 Task: Find connections with filter location Quisqueya with filter topic #Leanstartupswith filter profile language German with filter current company PROVEN with filter school Maharashtra University of Health Sciences with filter industry Human Resources Services with filter service category Training with filter keywords title Office Manager
Action: Mouse moved to (360, 150)
Screenshot: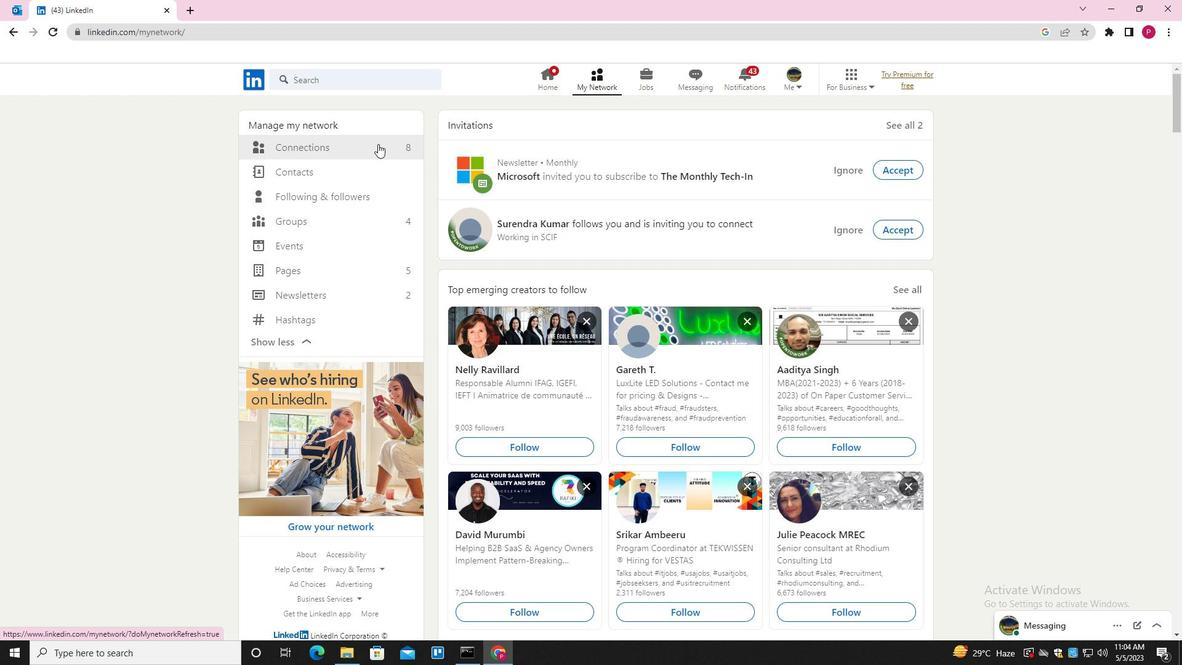 
Action: Mouse pressed left at (360, 150)
Screenshot: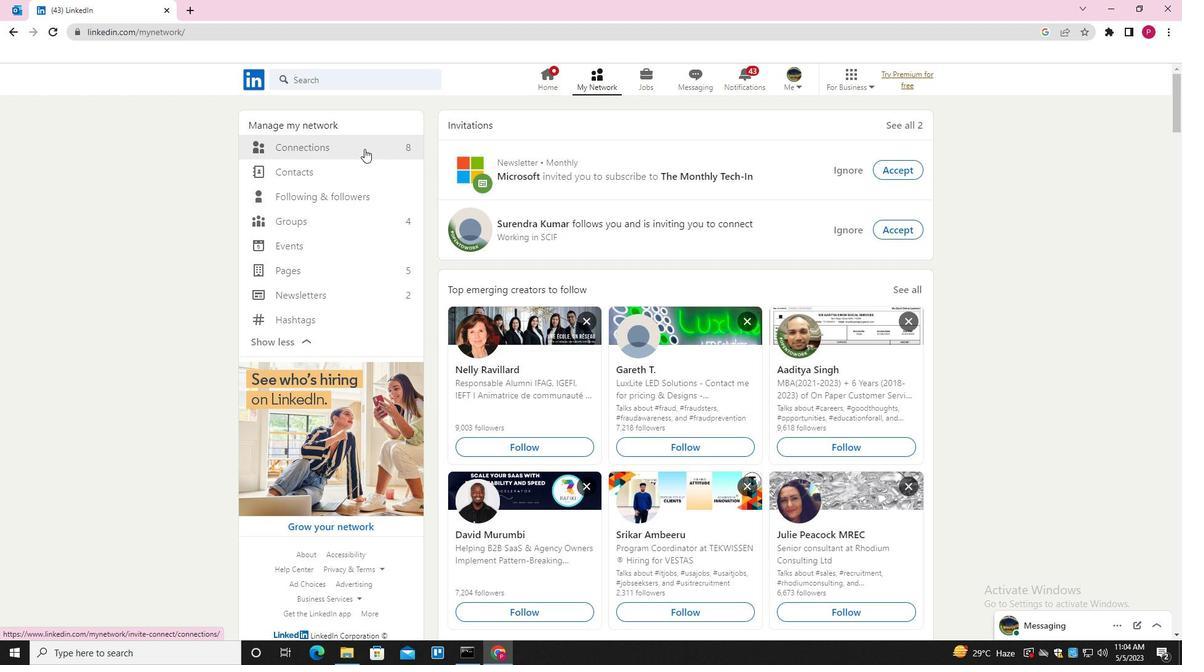 
Action: Mouse moved to (689, 149)
Screenshot: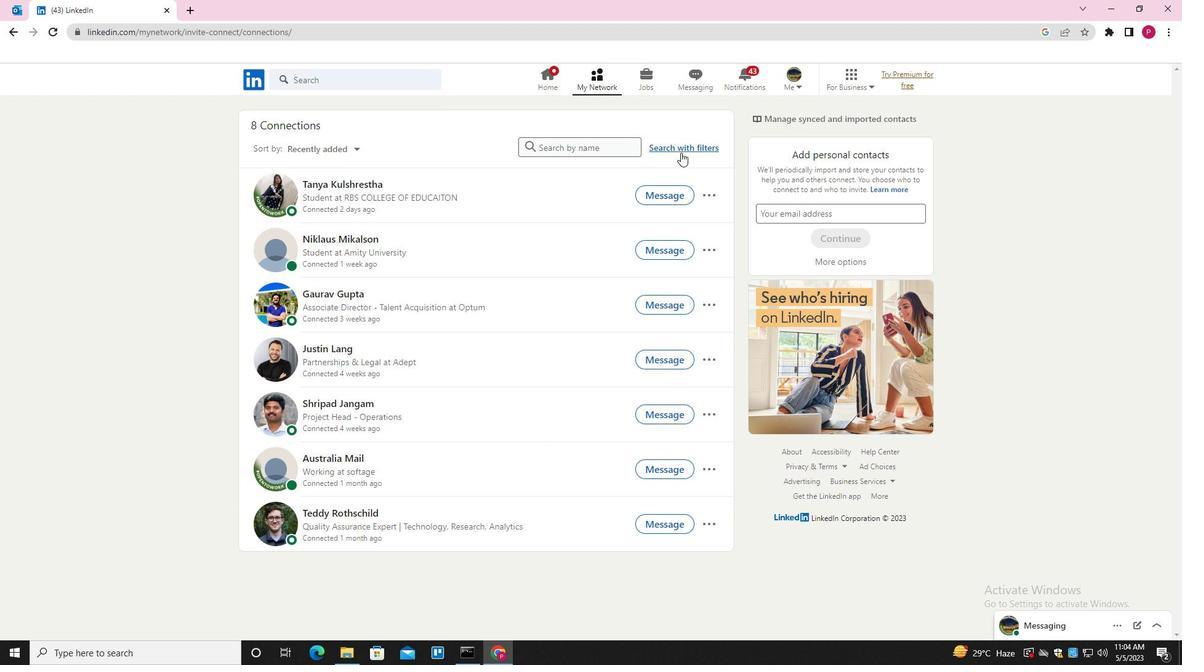 
Action: Mouse pressed left at (689, 149)
Screenshot: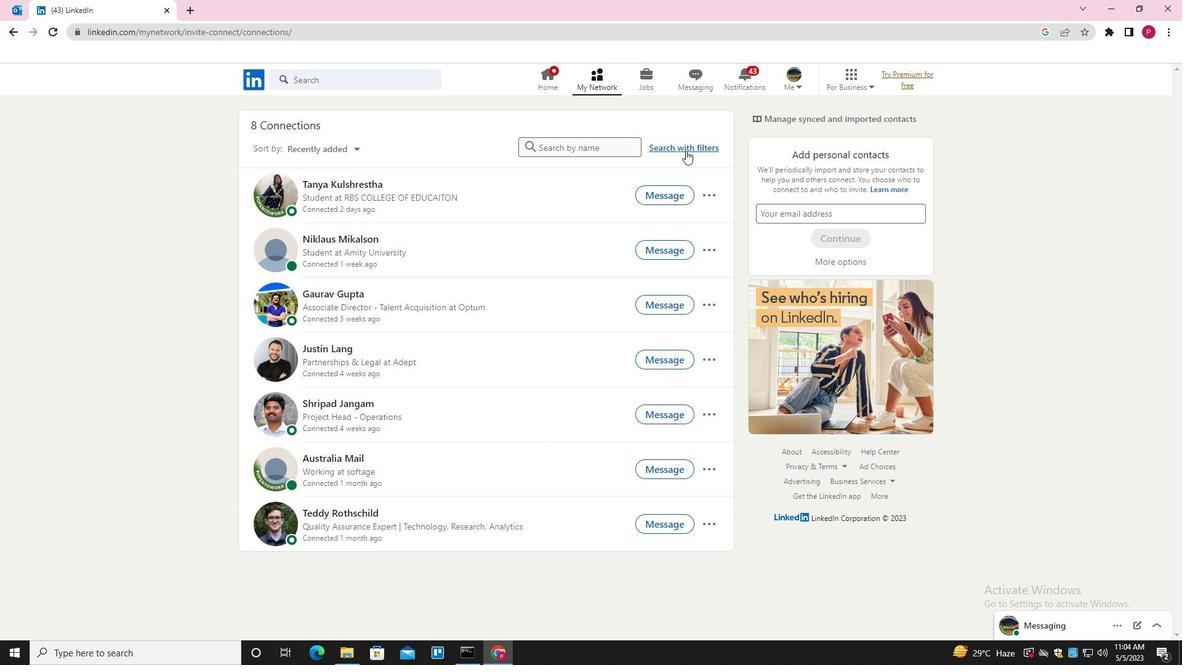 
Action: Mouse moved to (627, 115)
Screenshot: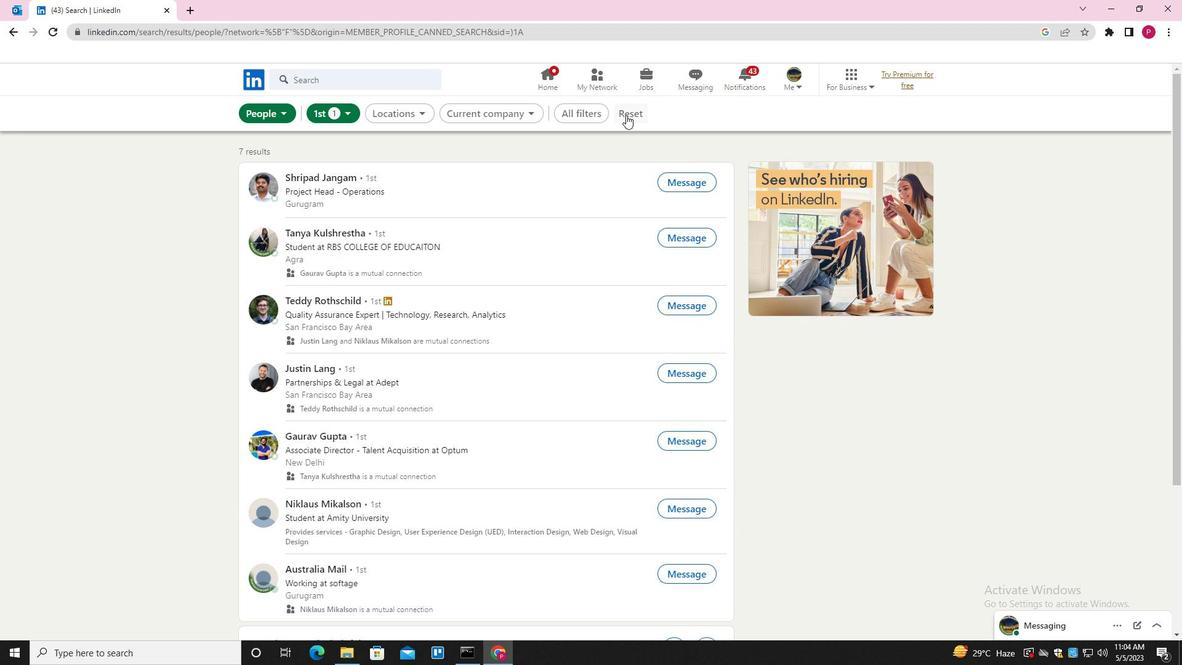 
Action: Mouse pressed left at (627, 115)
Screenshot: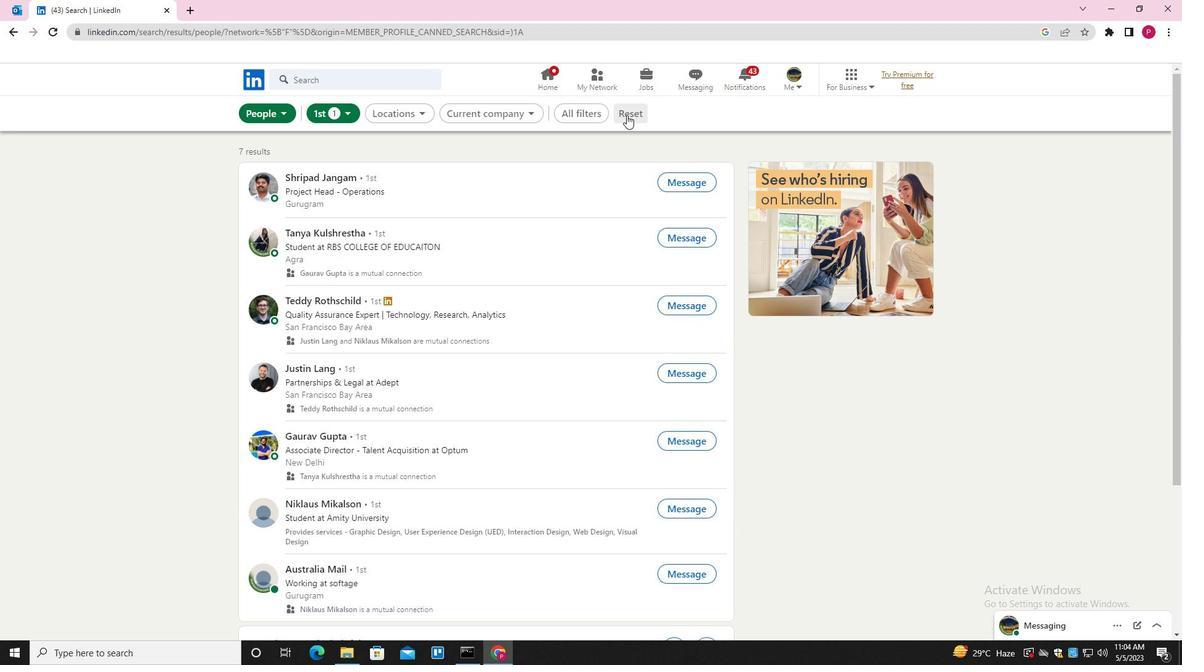 
Action: Mouse moved to (609, 115)
Screenshot: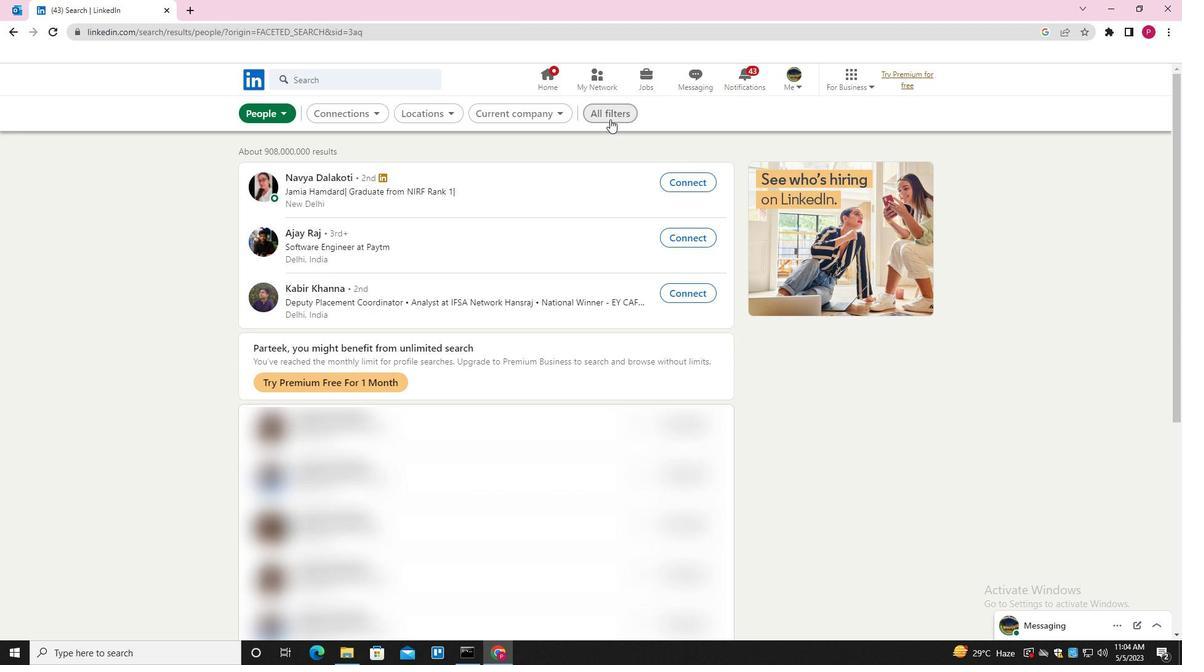 
Action: Mouse pressed left at (609, 115)
Screenshot: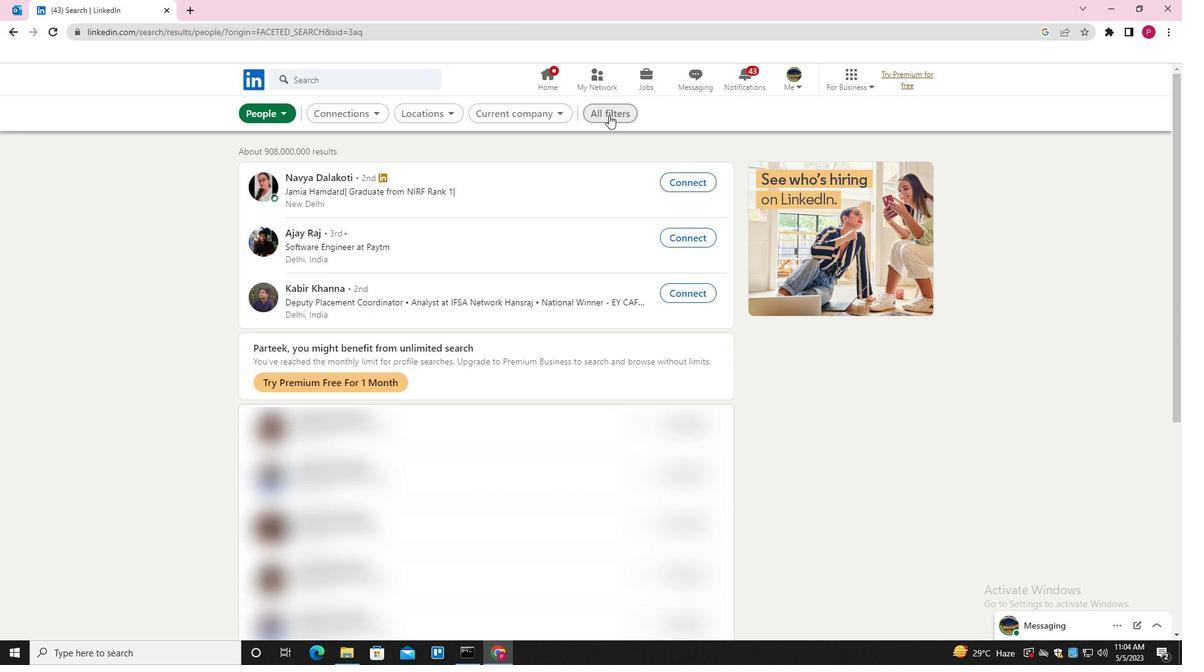 
Action: Mouse moved to (896, 250)
Screenshot: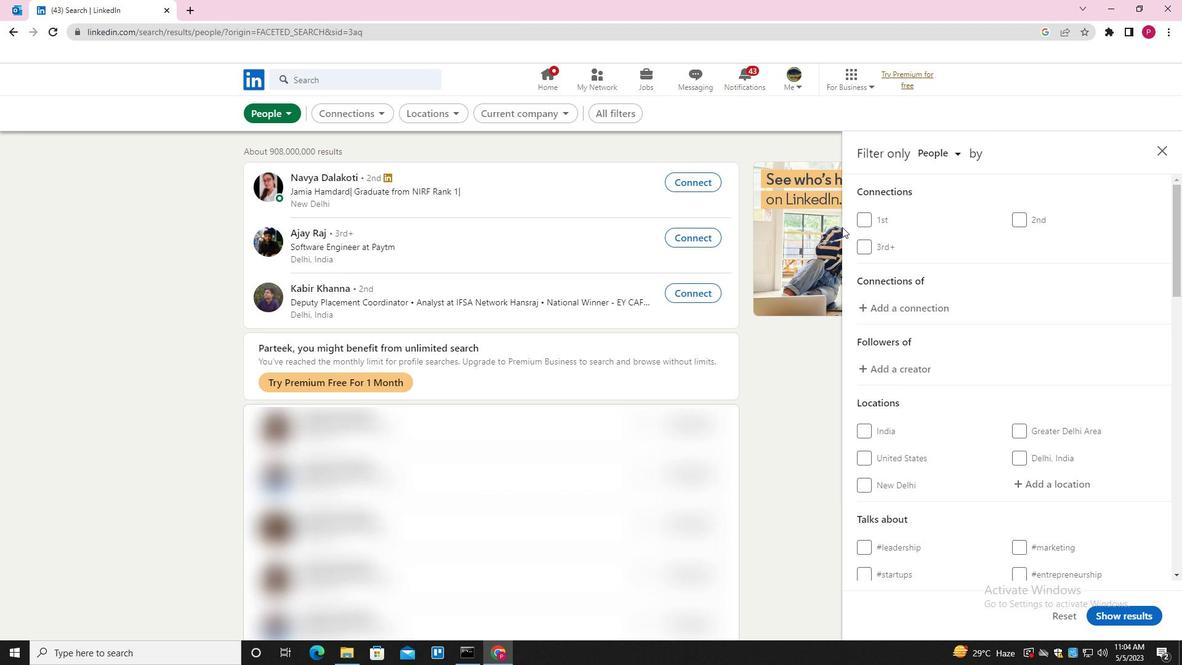 
Action: Mouse scrolled (896, 249) with delta (0, 0)
Screenshot: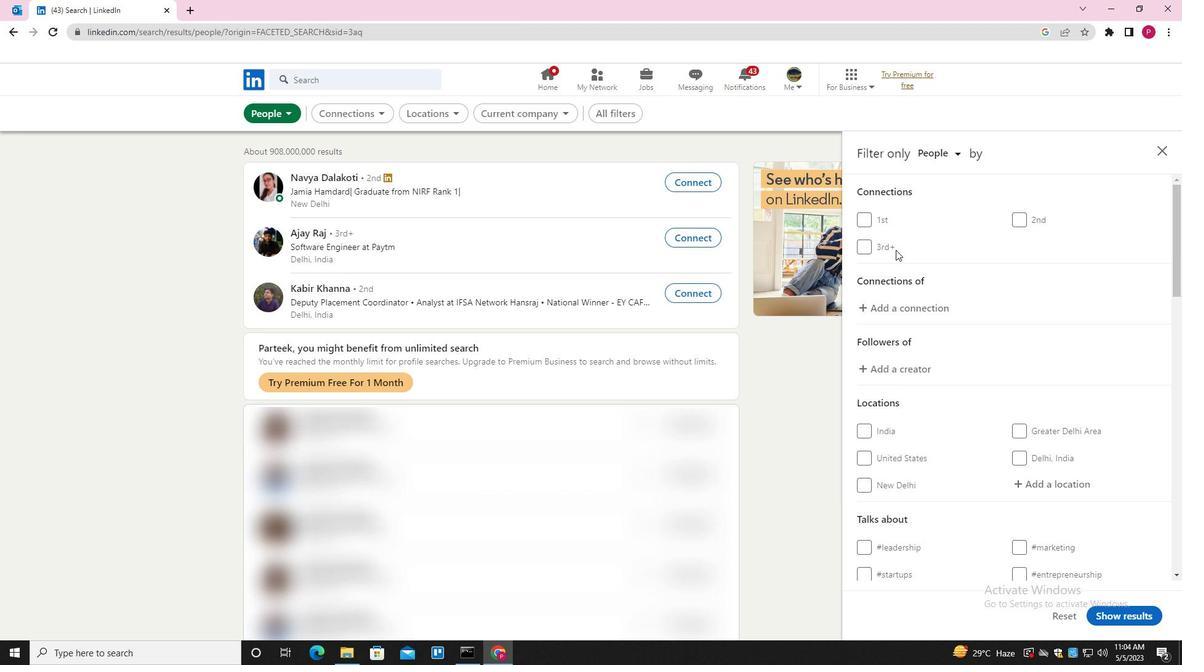 
Action: Mouse moved to (896, 250)
Screenshot: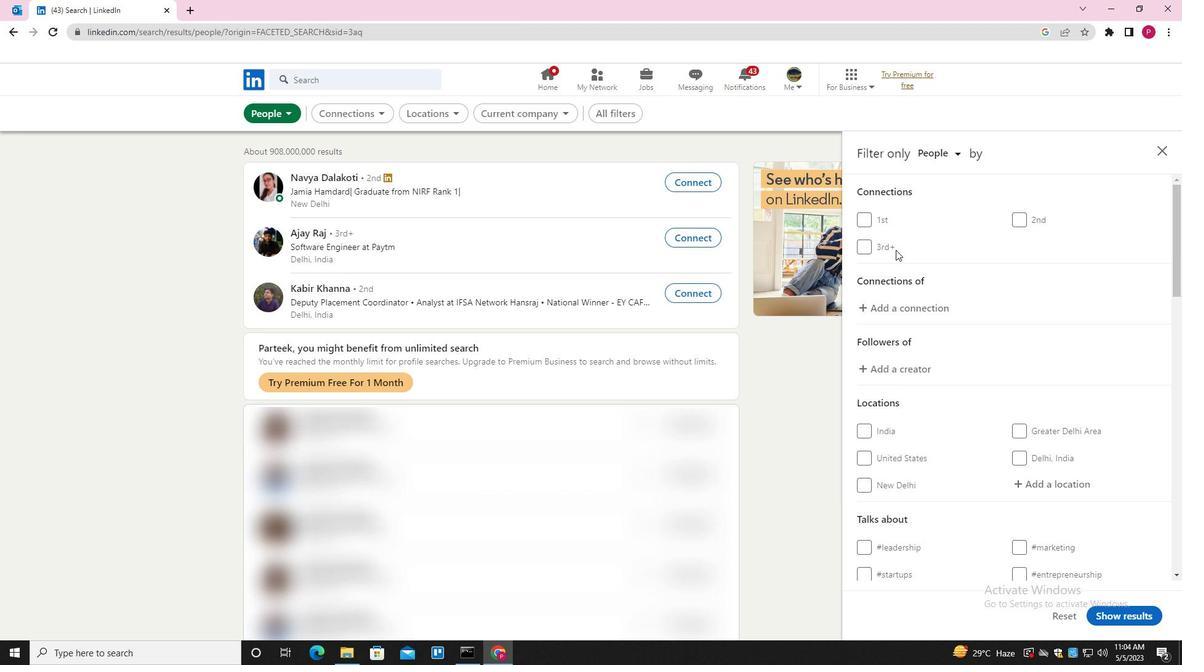 
Action: Mouse scrolled (896, 249) with delta (0, 0)
Screenshot: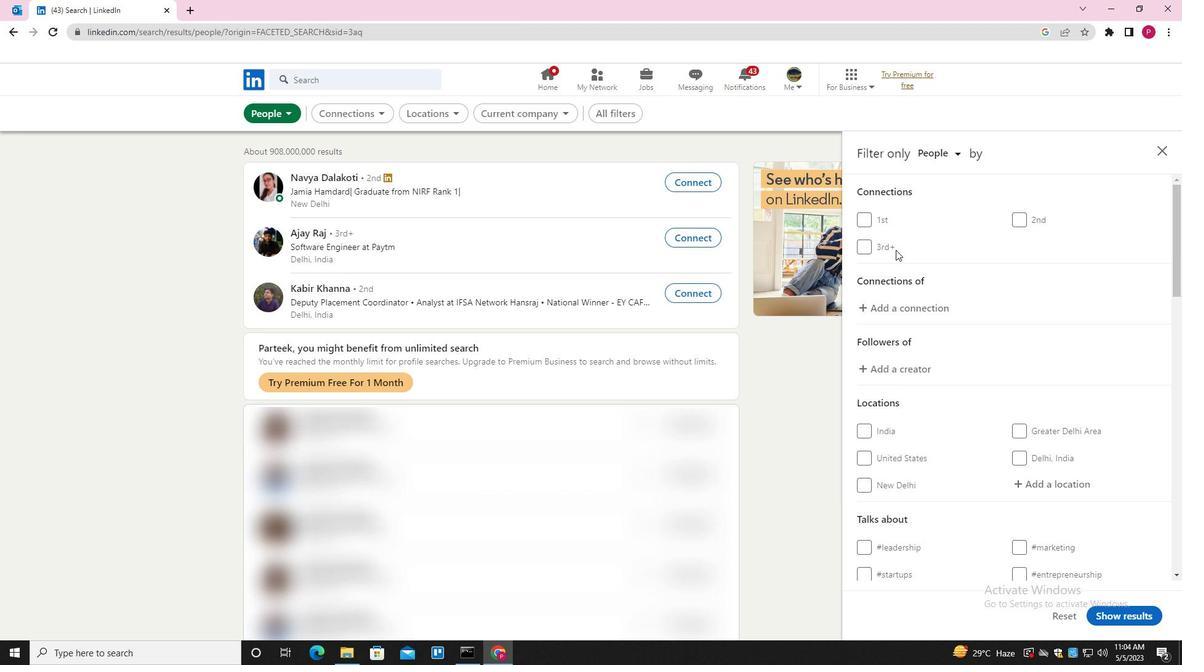 
Action: Mouse moved to (1058, 359)
Screenshot: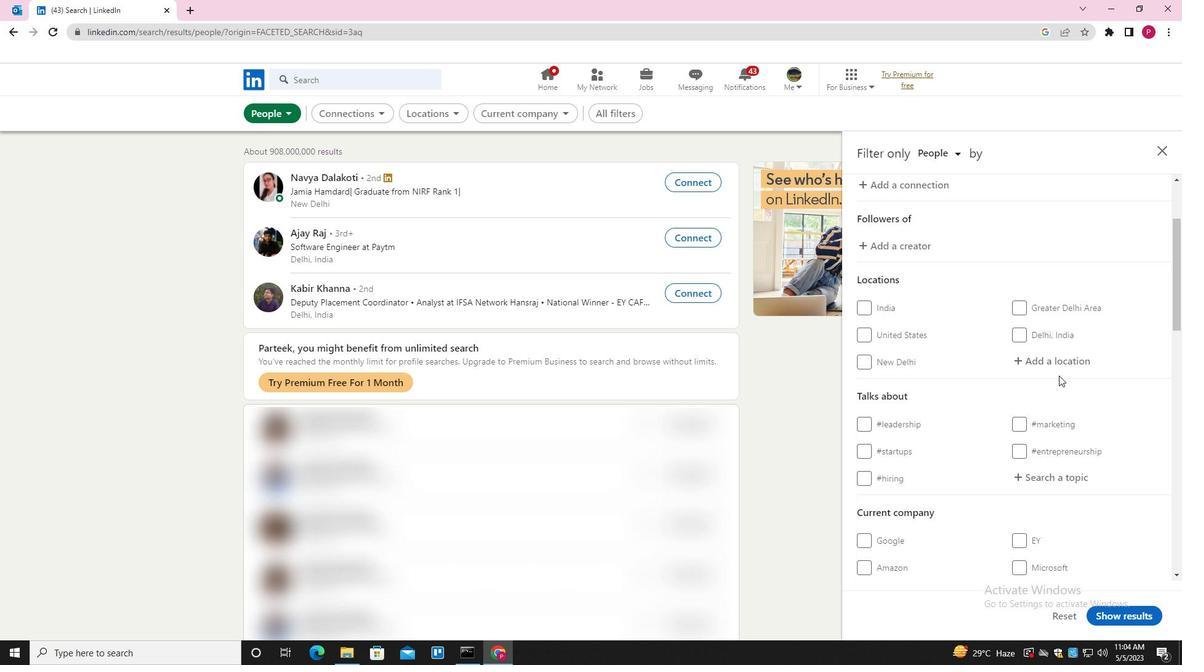 
Action: Mouse pressed left at (1058, 359)
Screenshot: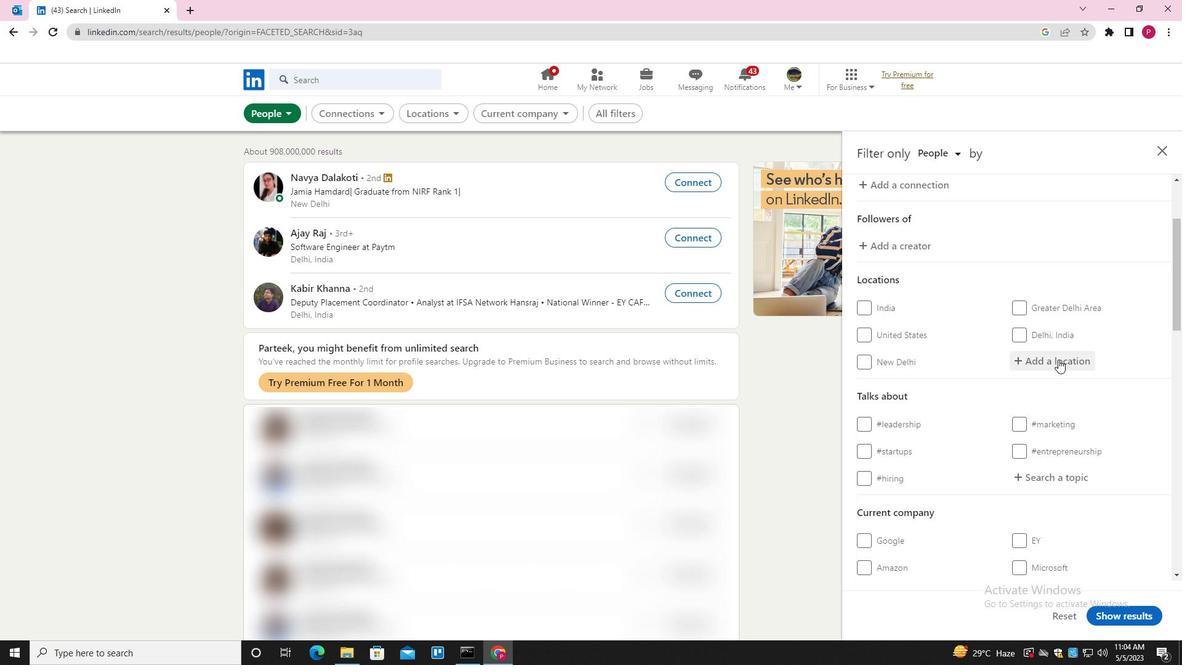 
Action: Key pressed <Key.shift>QUISQUEYA
Screenshot: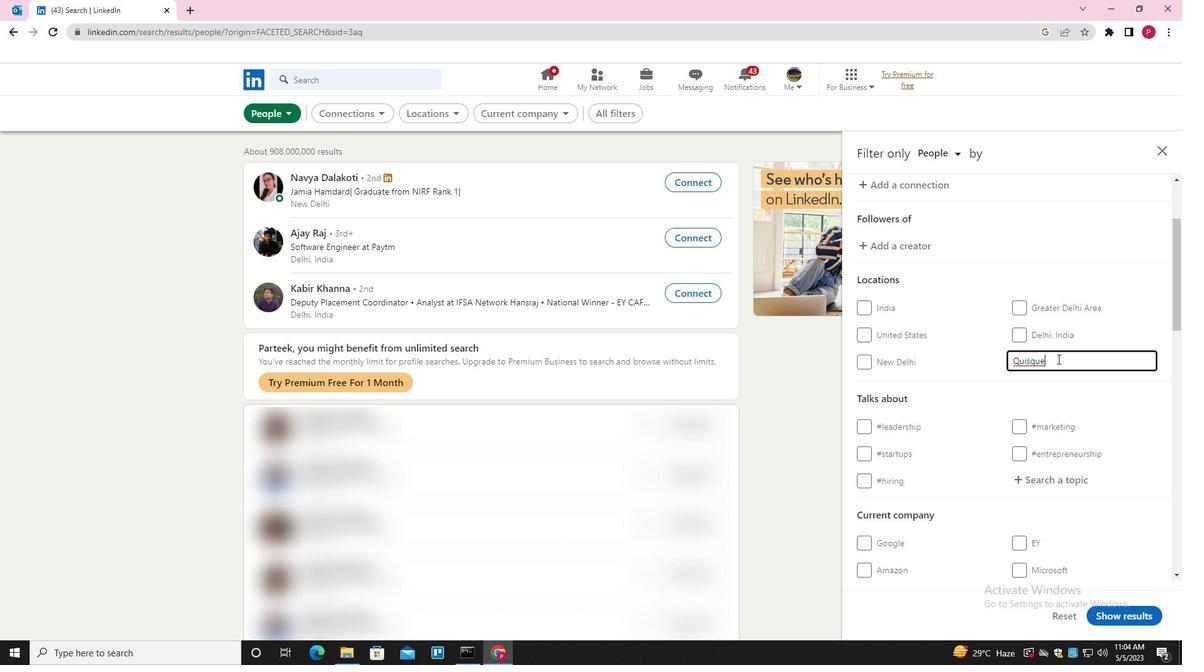 
Action: Mouse moved to (1036, 375)
Screenshot: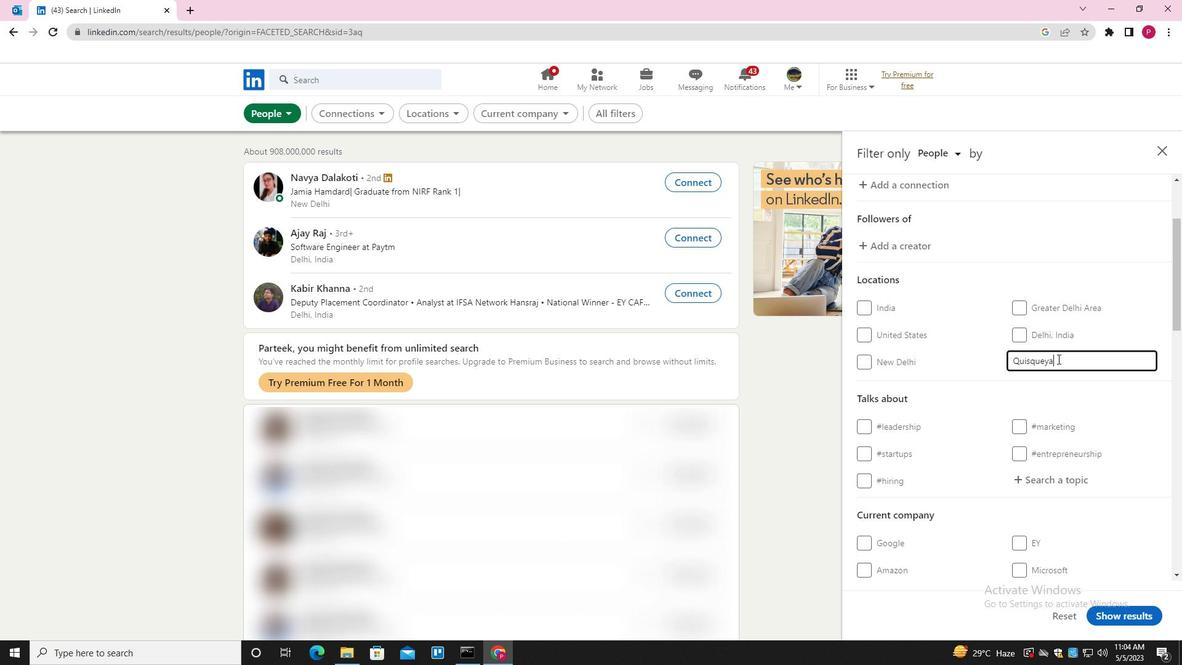 
Action: Mouse scrolled (1036, 375) with delta (0, 0)
Screenshot: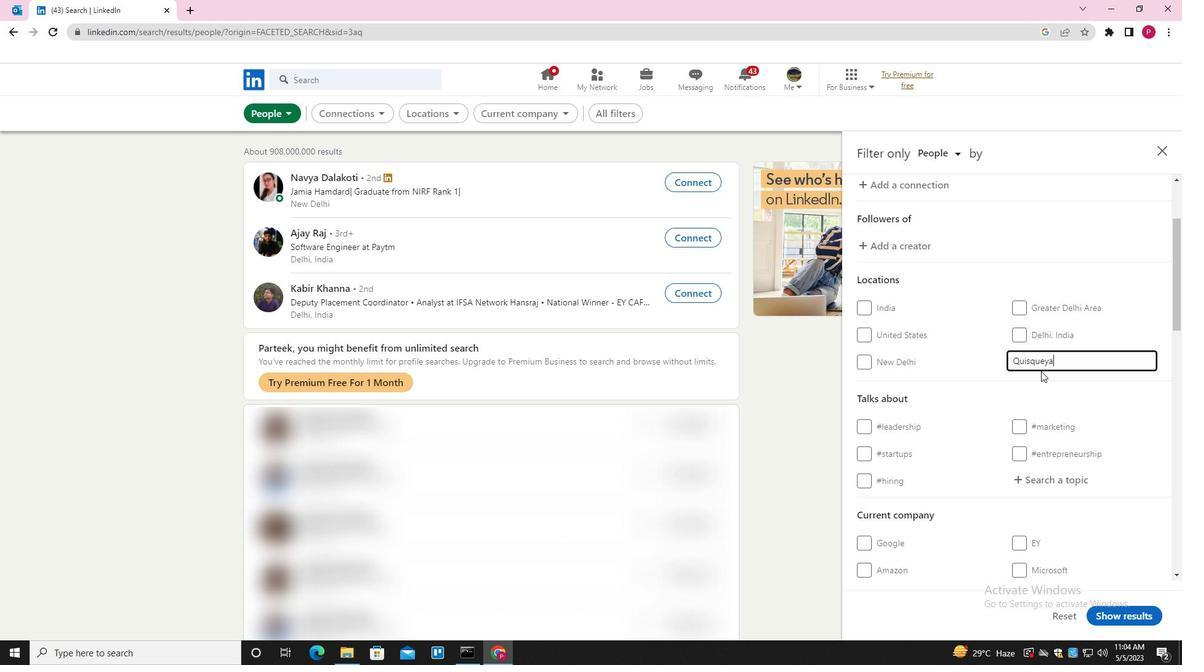
Action: Mouse scrolled (1036, 375) with delta (0, 0)
Screenshot: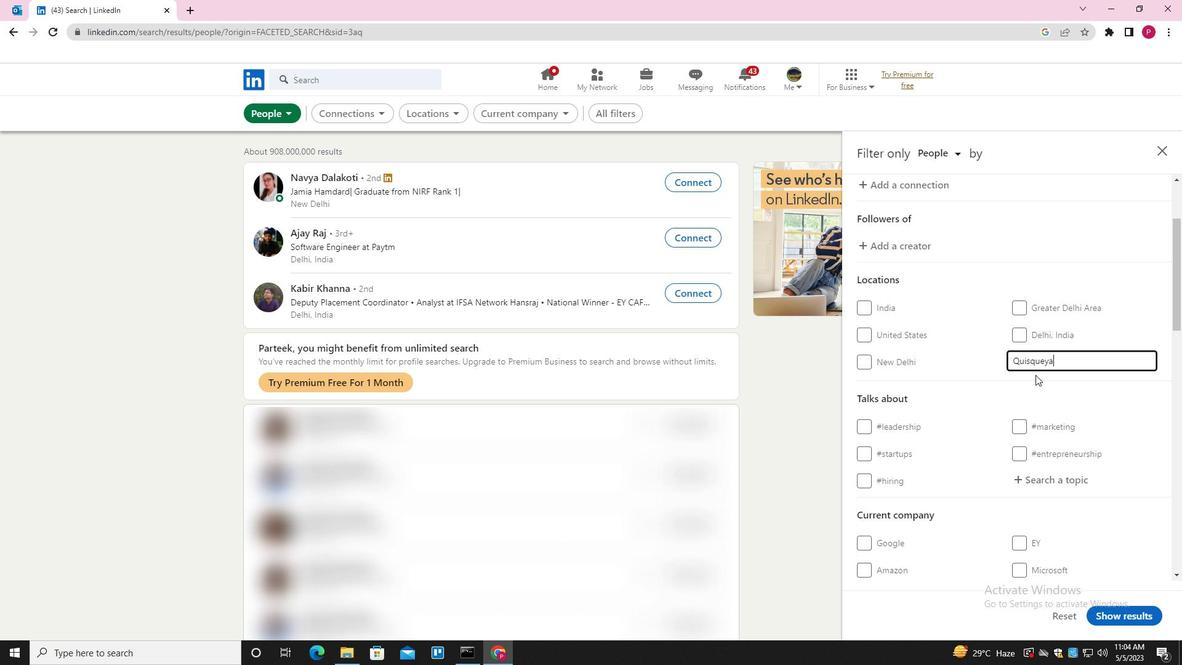 
Action: Mouse moved to (1055, 354)
Screenshot: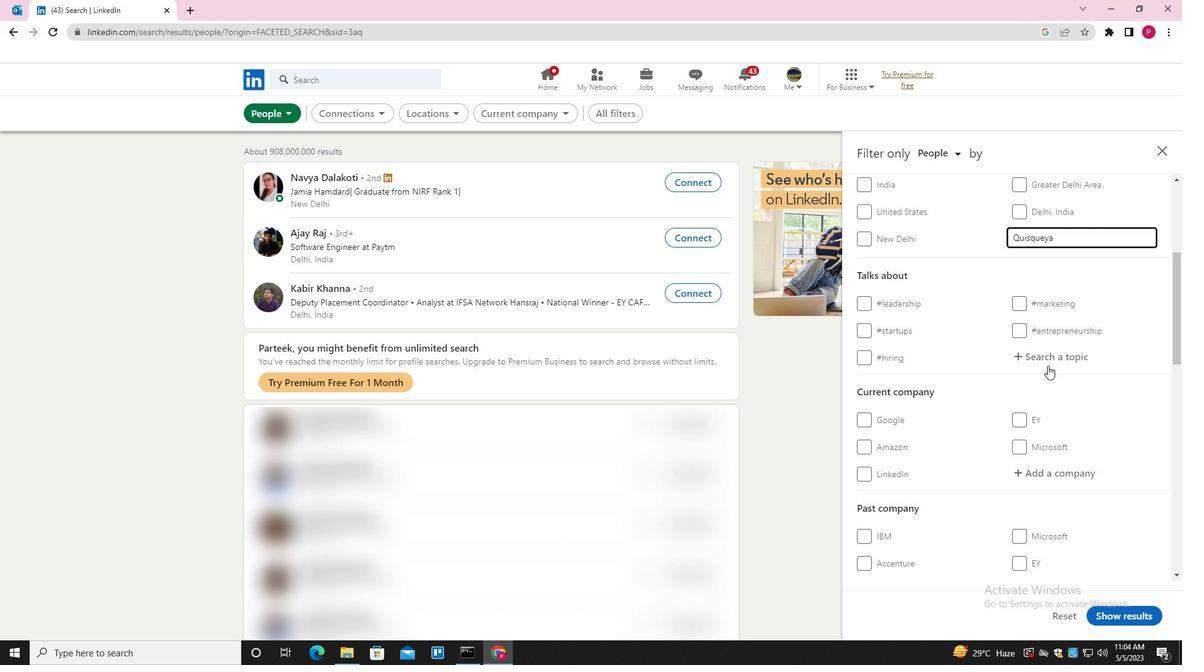 
Action: Mouse pressed left at (1055, 354)
Screenshot: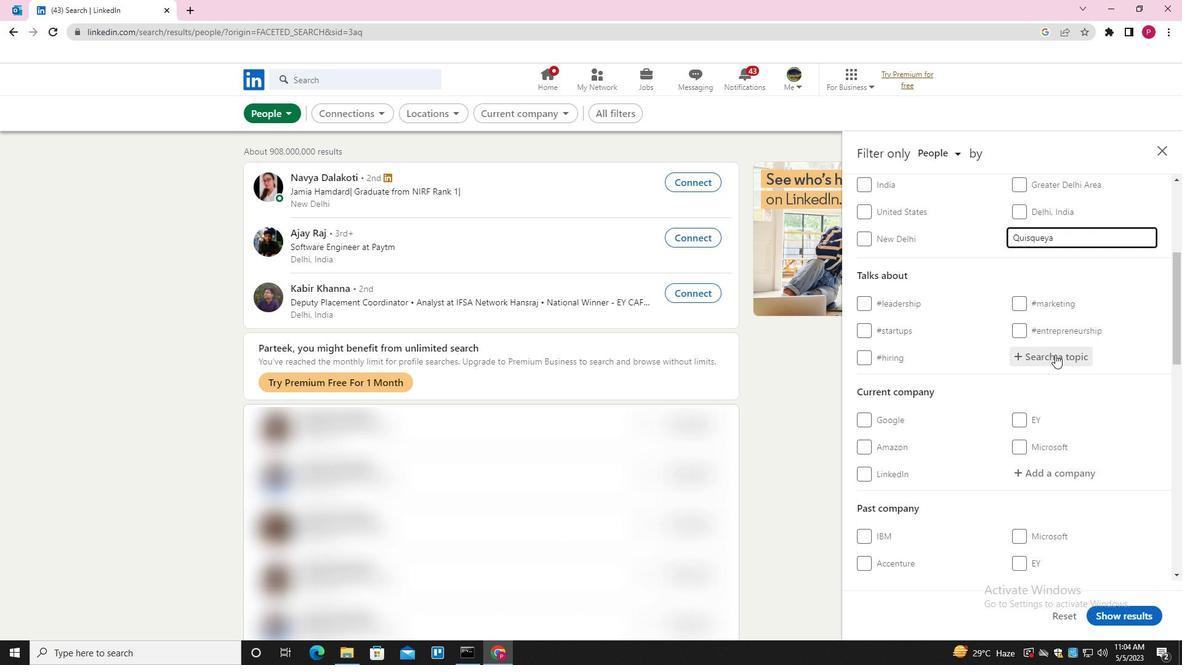 
Action: Mouse moved to (1055, 354)
Screenshot: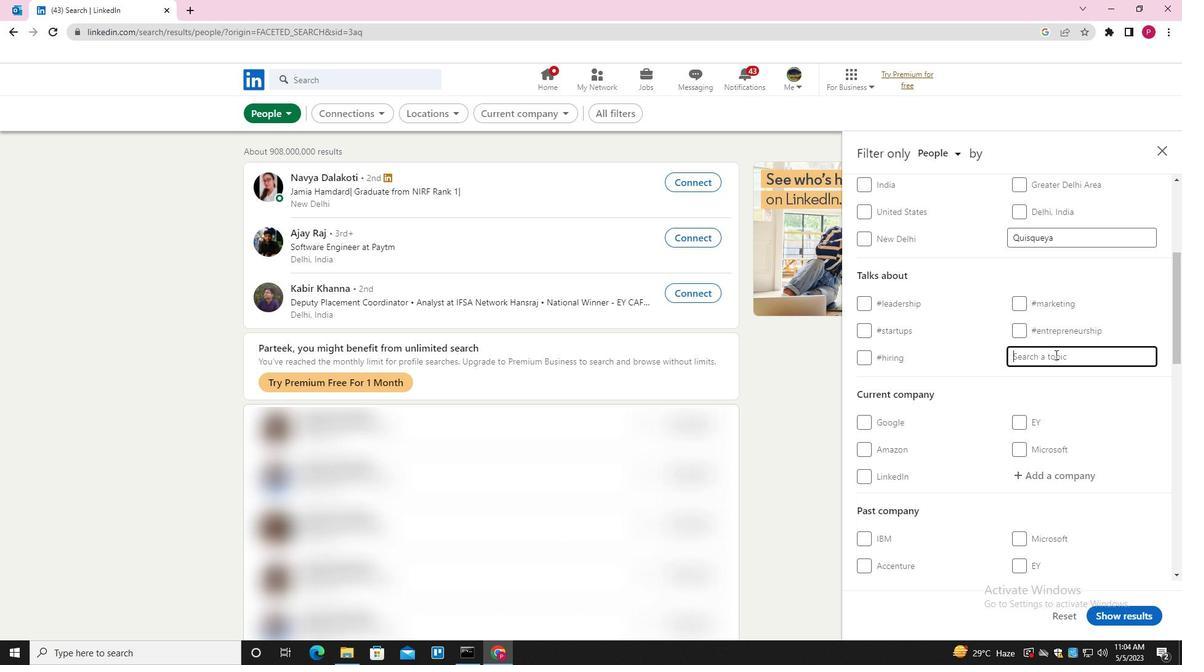 
Action: Mouse scrolled (1055, 353) with delta (0, 0)
Screenshot: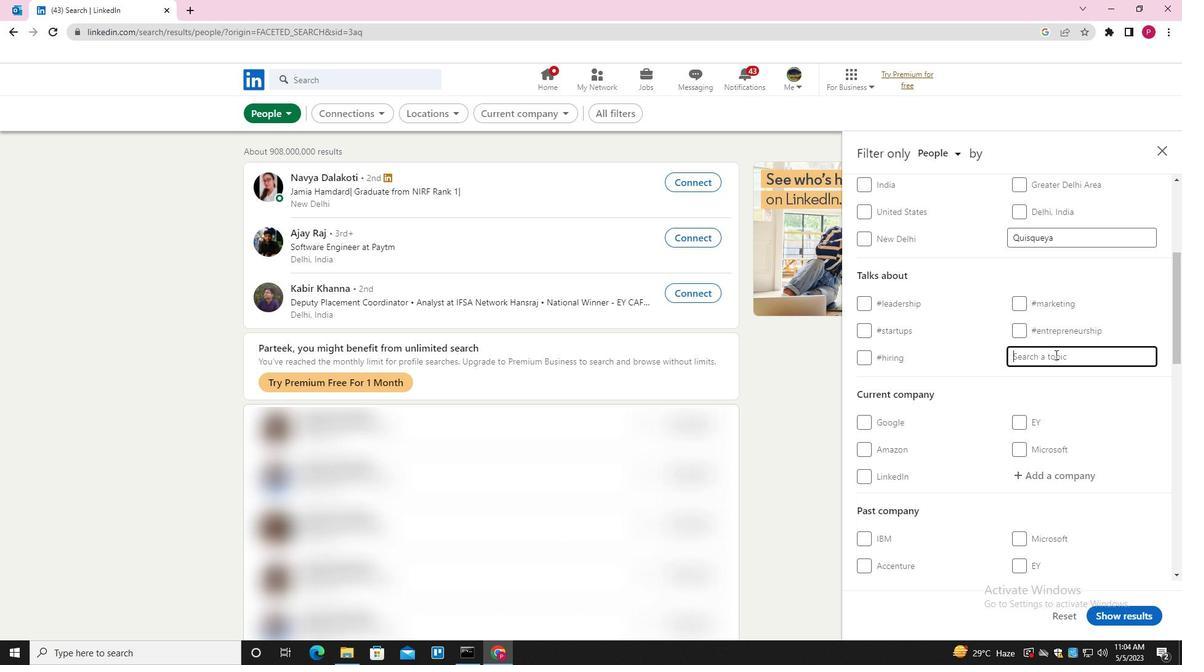
Action: Mouse moved to (1047, 348)
Screenshot: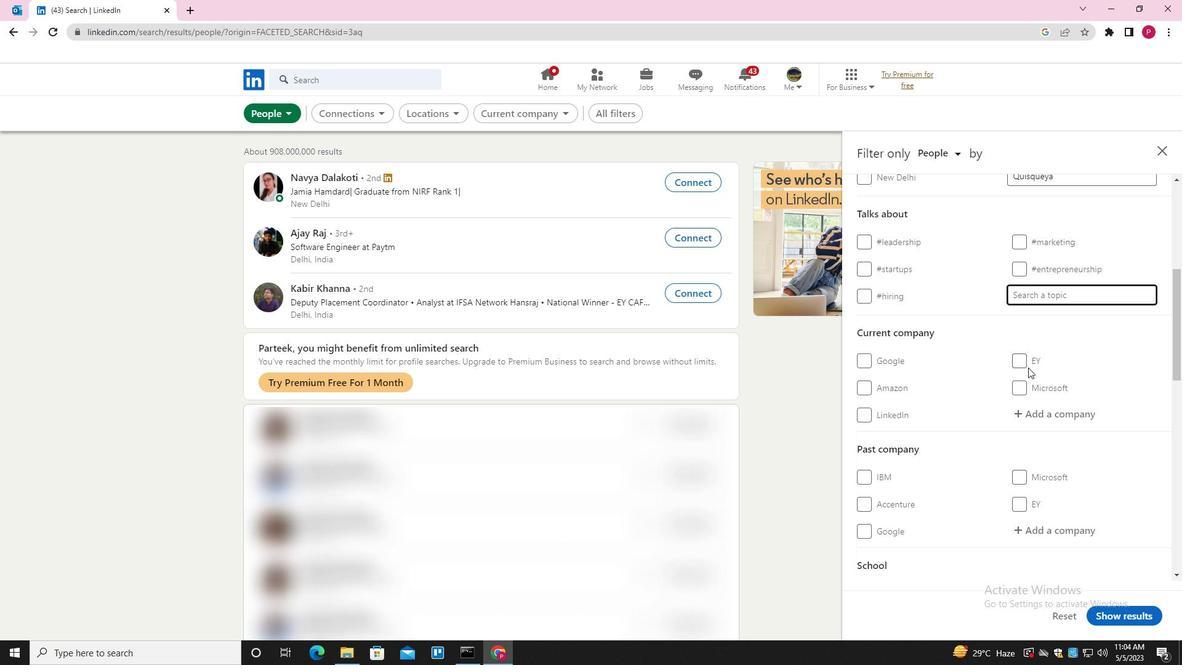 
Action: Key pressed LEANSTARTUPS<Key.down><Key.enter>
Screenshot: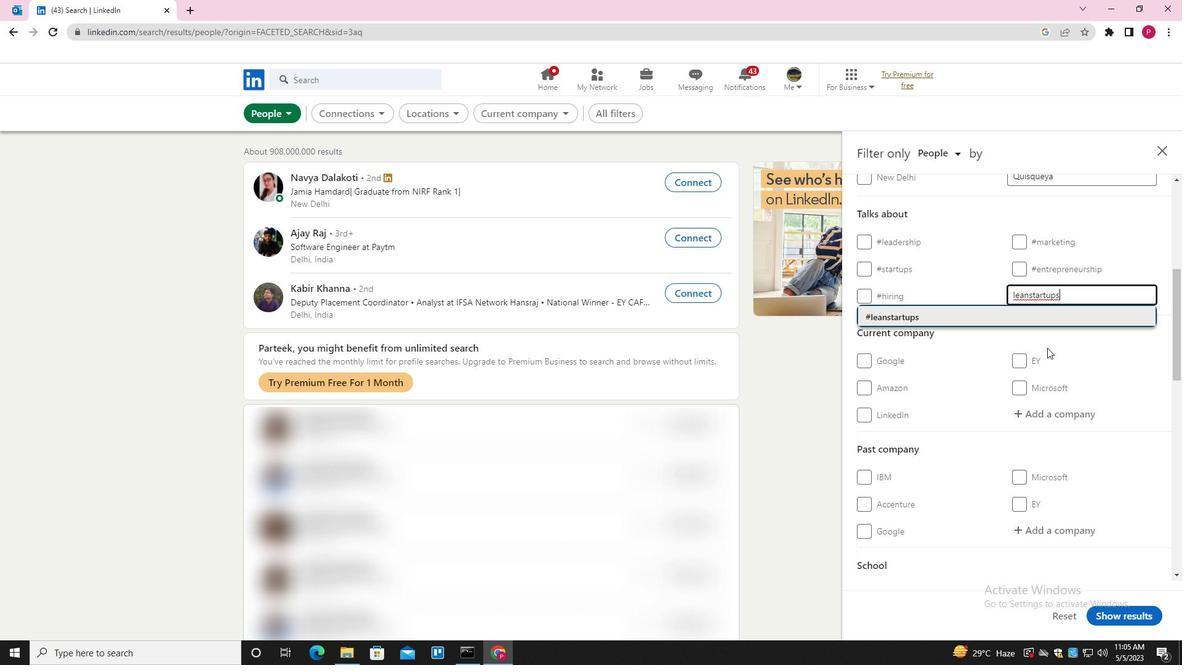 
Action: Mouse moved to (1003, 330)
Screenshot: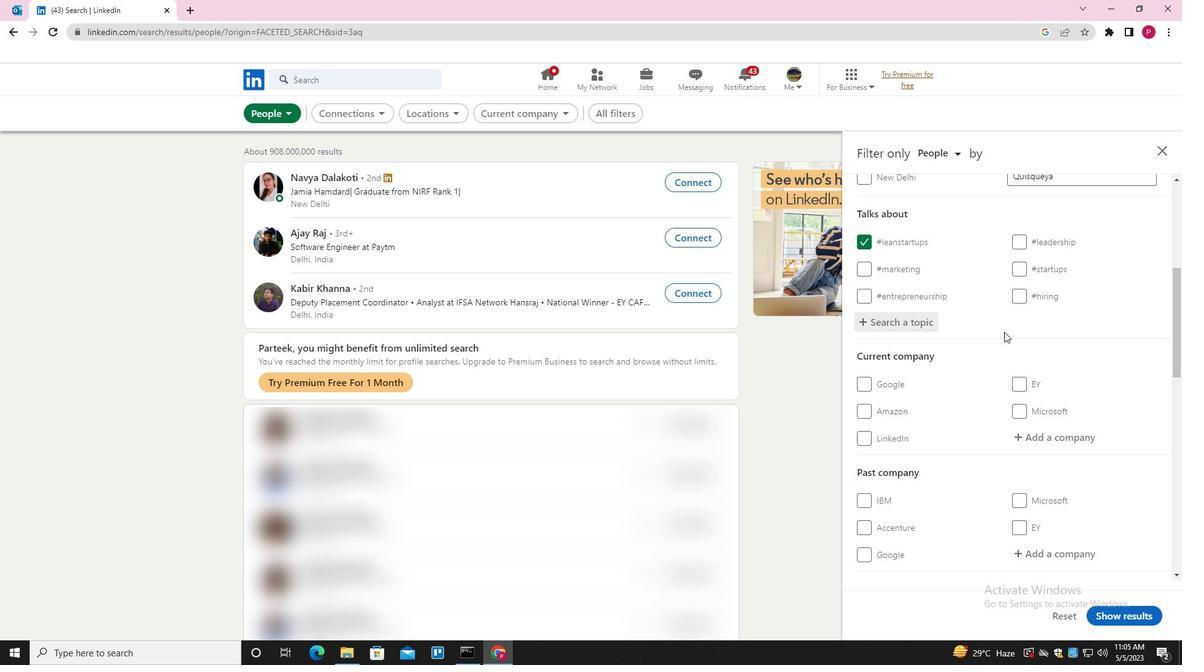
Action: Mouse scrolled (1003, 330) with delta (0, 0)
Screenshot: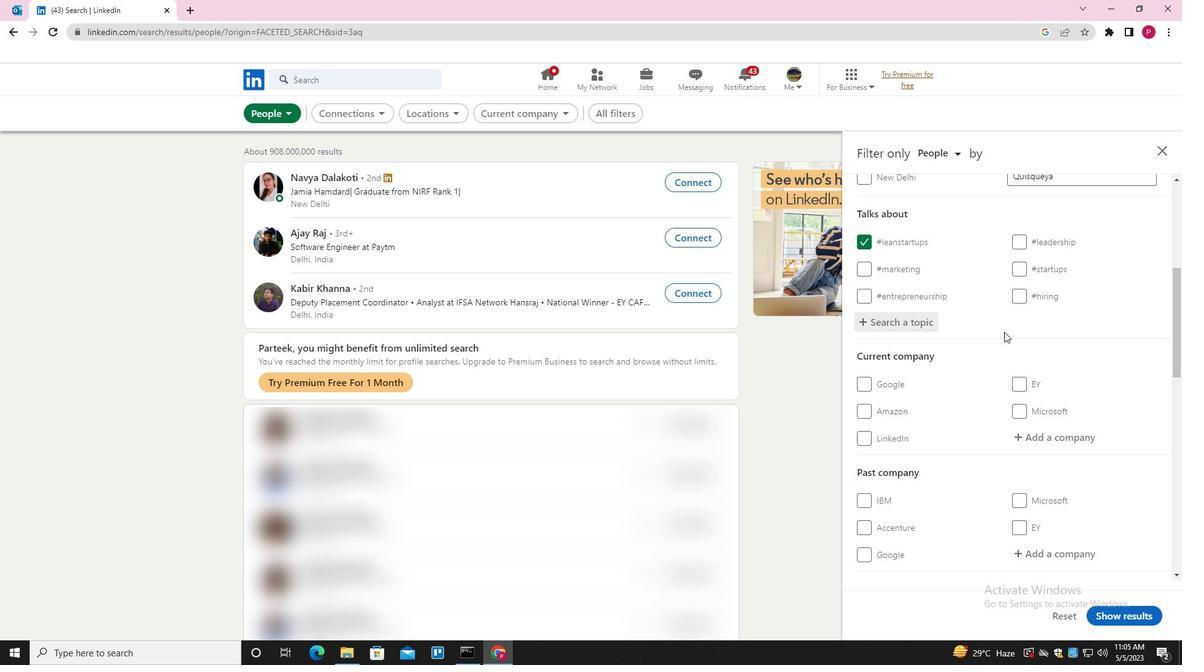 
Action: Mouse moved to (1002, 328)
Screenshot: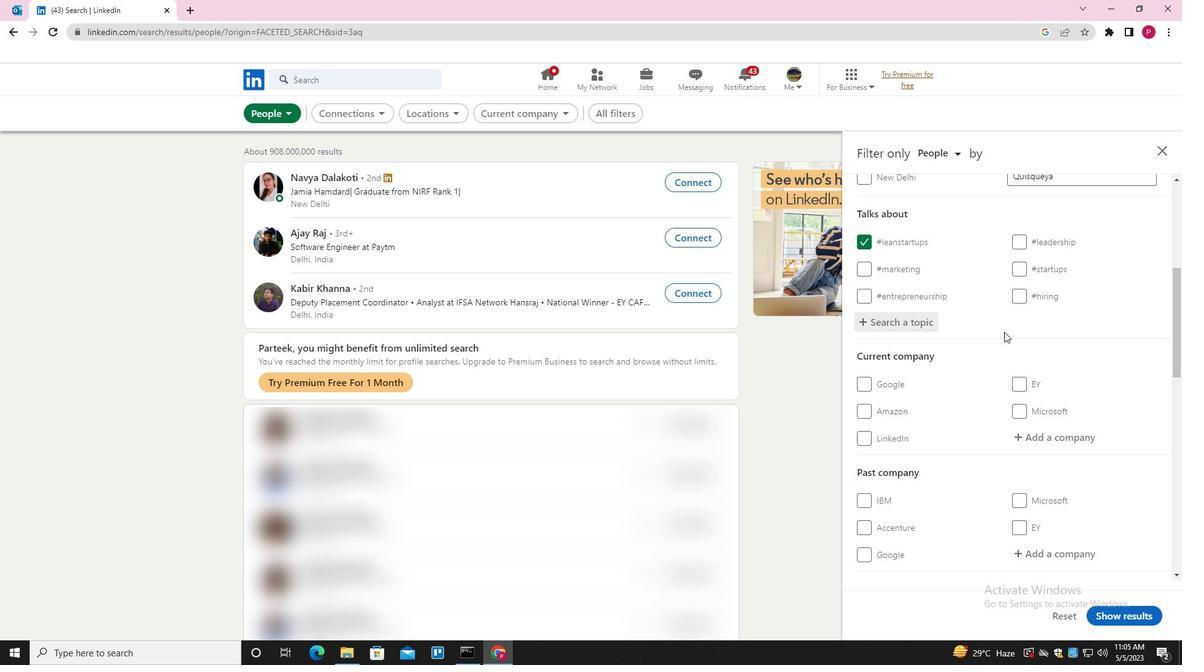 
Action: Mouse scrolled (1002, 327) with delta (0, 0)
Screenshot: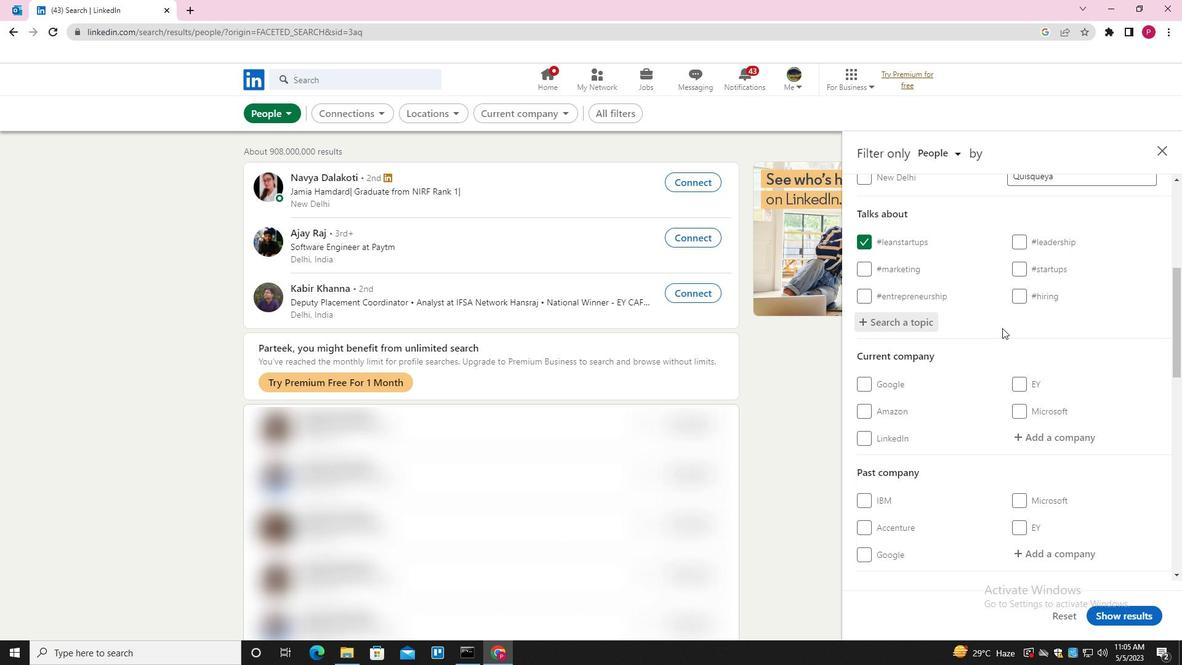
Action: Mouse moved to (985, 312)
Screenshot: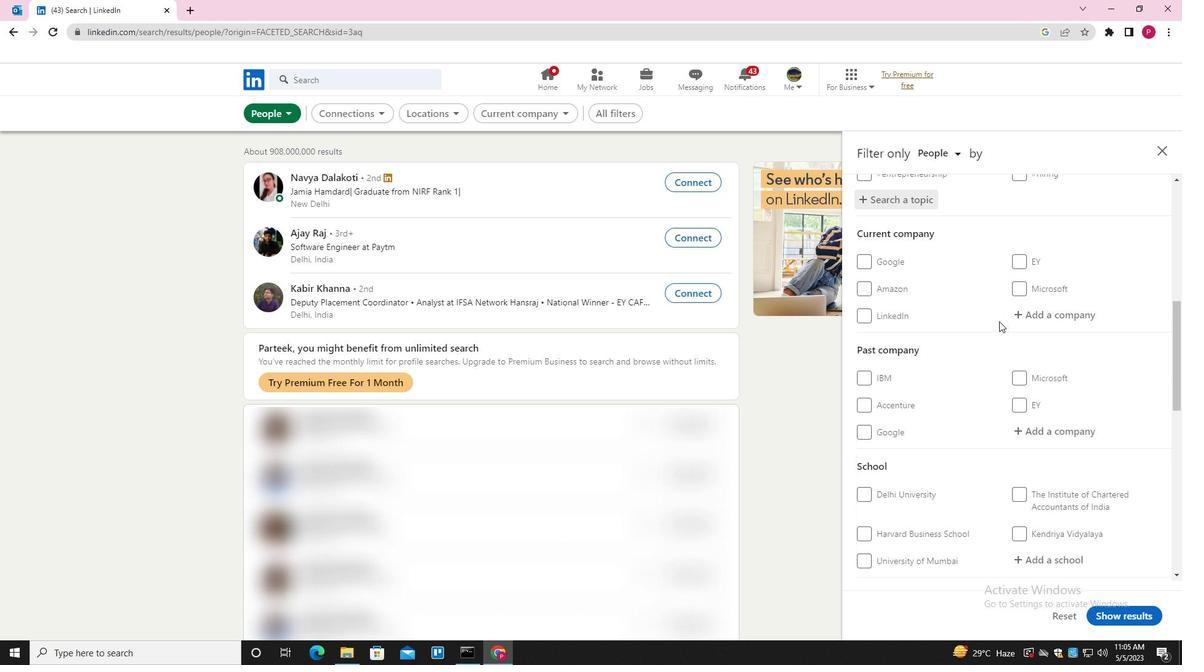 
Action: Mouse scrolled (985, 311) with delta (0, 0)
Screenshot: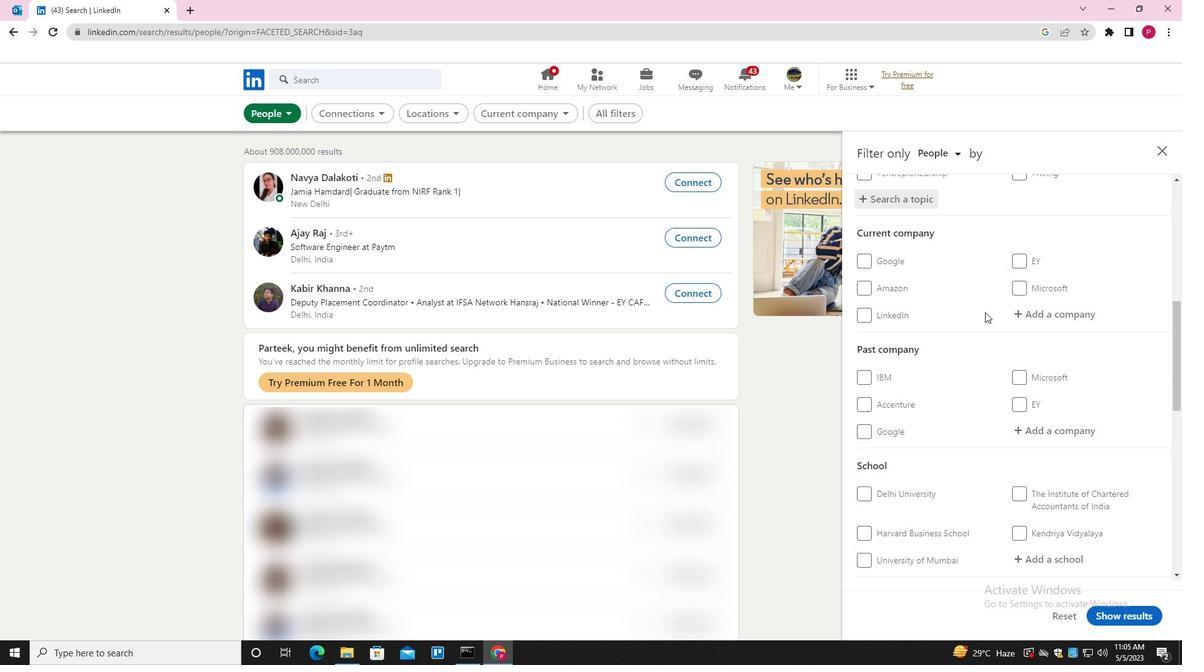 
Action: Mouse scrolled (985, 311) with delta (0, 0)
Screenshot: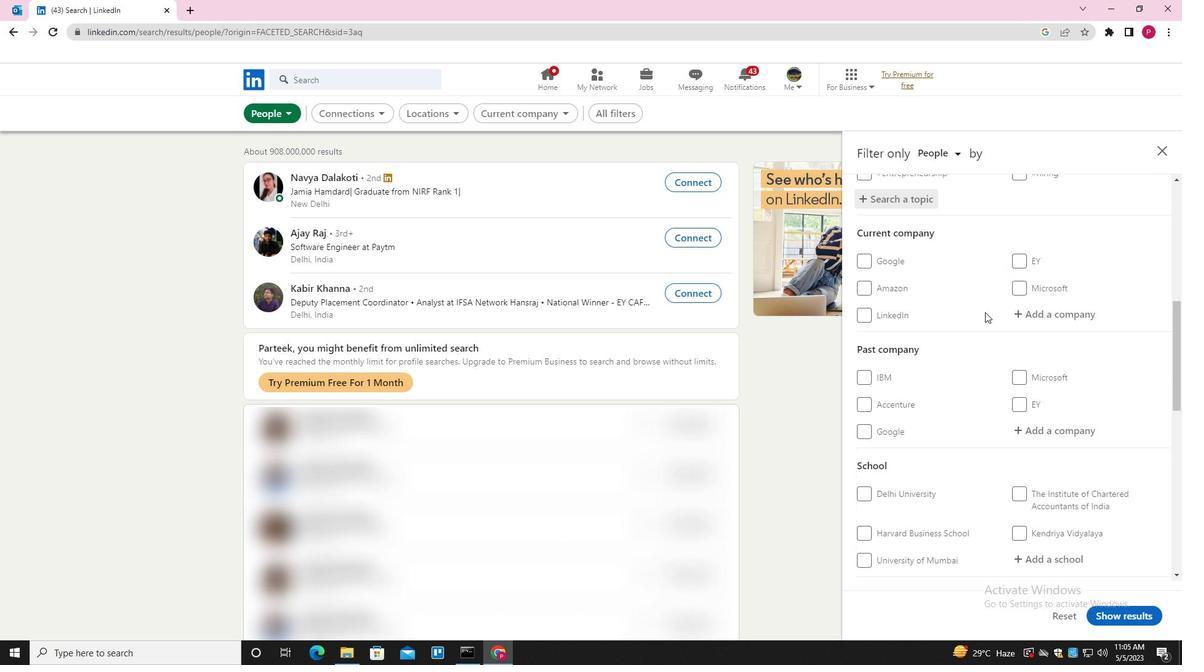 
Action: Mouse scrolled (985, 311) with delta (0, 0)
Screenshot: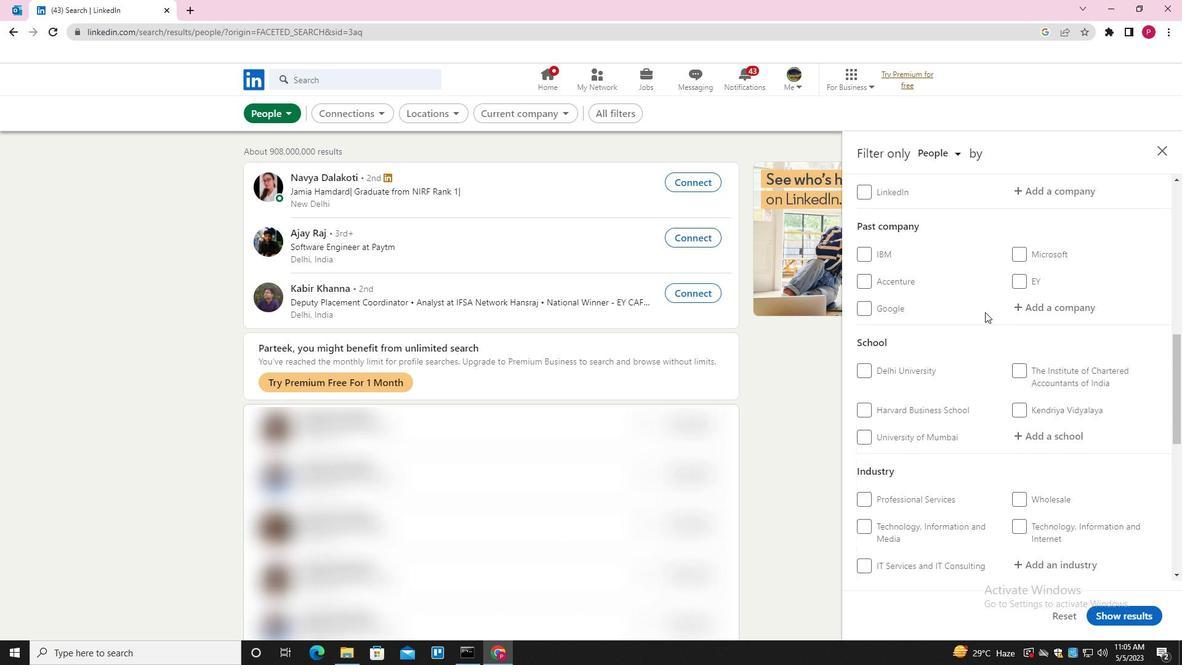 
Action: Mouse scrolled (985, 311) with delta (0, 0)
Screenshot: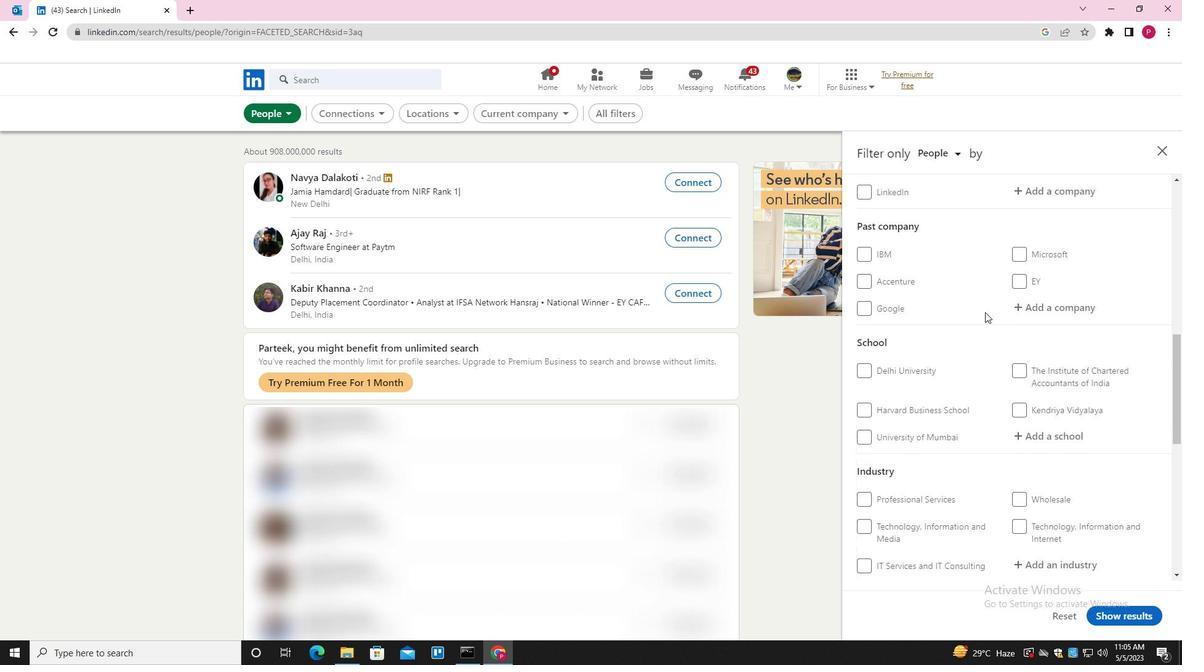 
Action: Mouse scrolled (985, 311) with delta (0, 0)
Screenshot: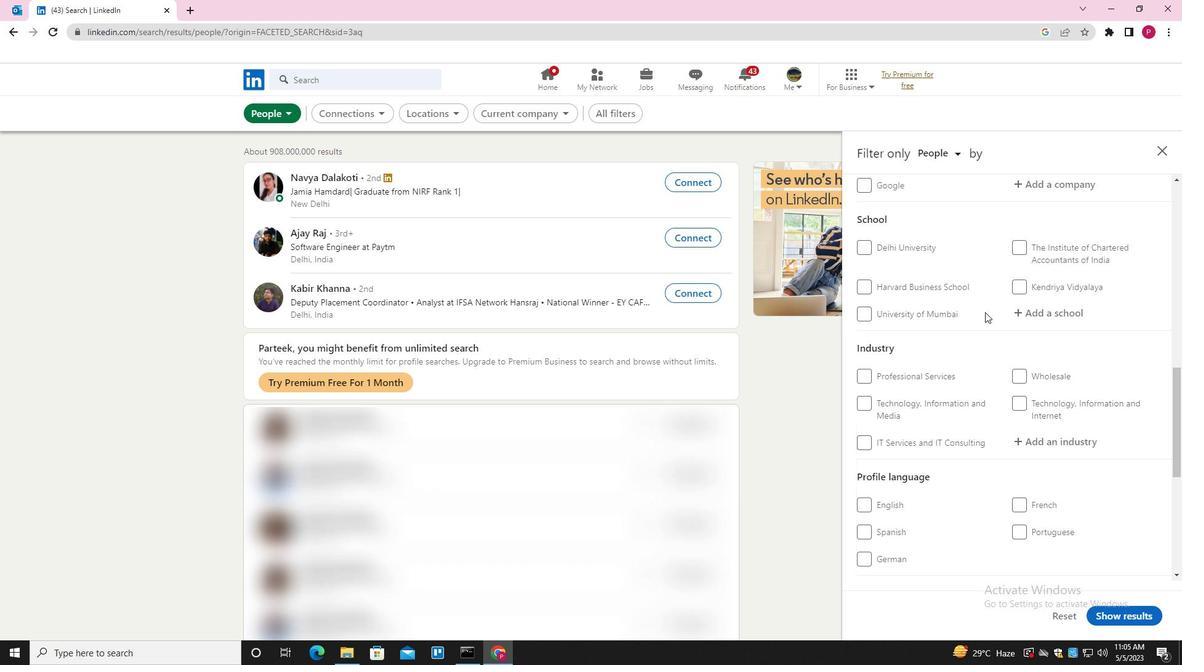 
Action: Mouse scrolled (985, 311) with delta (0, 0)
Screenshot: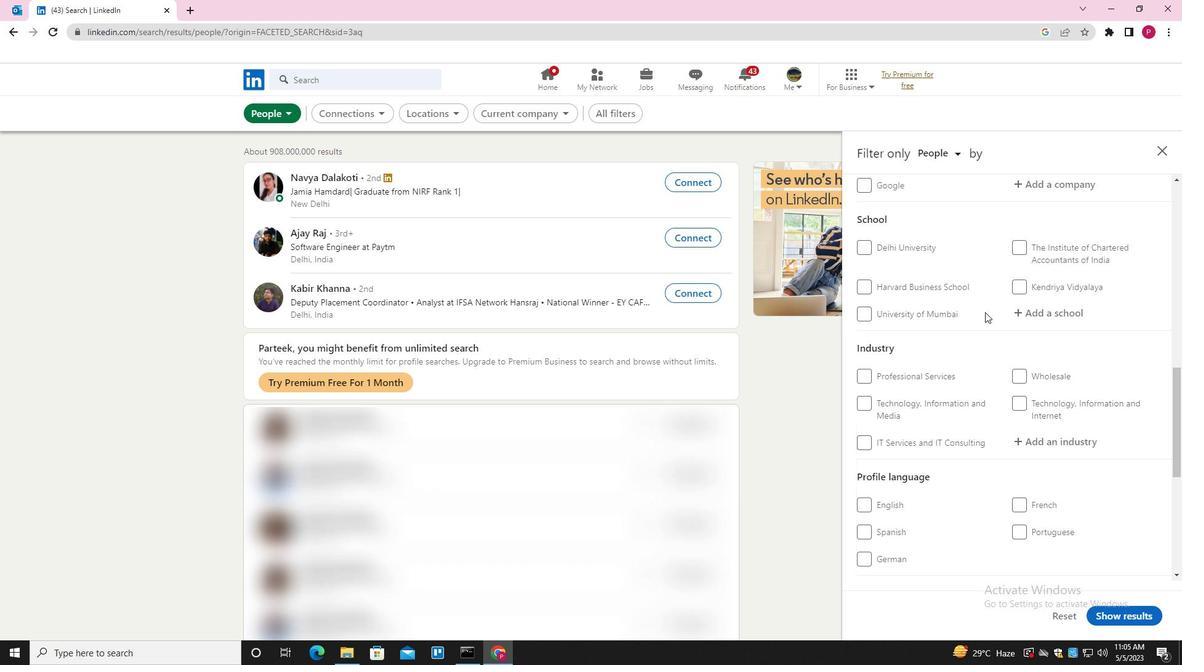 
Action: Mouse scrolled (985, 311) with delta (0, 0)
Screenshot: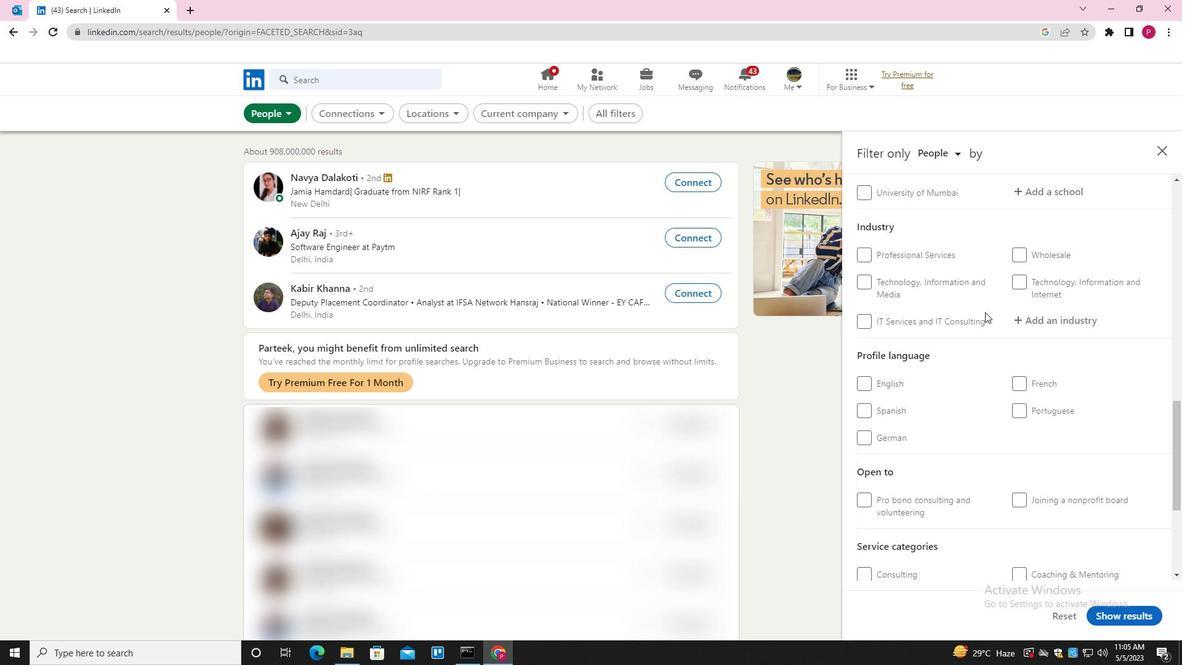 
Action: Mouse scrolled (985, 311) with delta (0, 0)
Screenshot: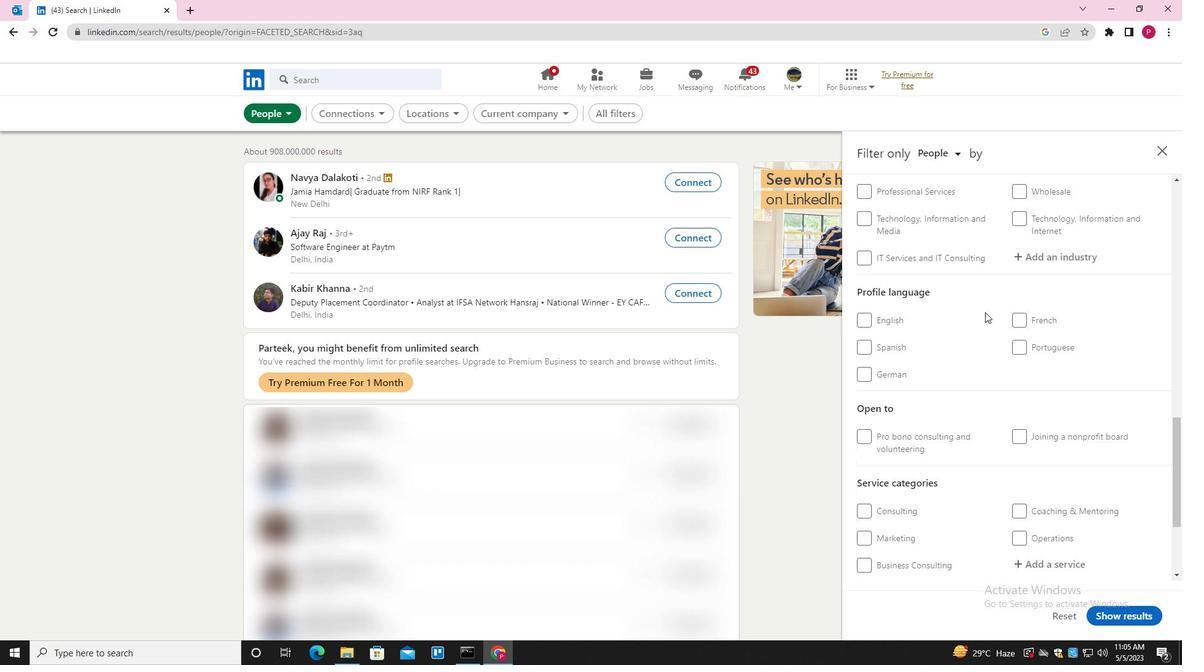 
Action: Mouse scrolled (985, 311) with delta (0, 0)
Screenshot: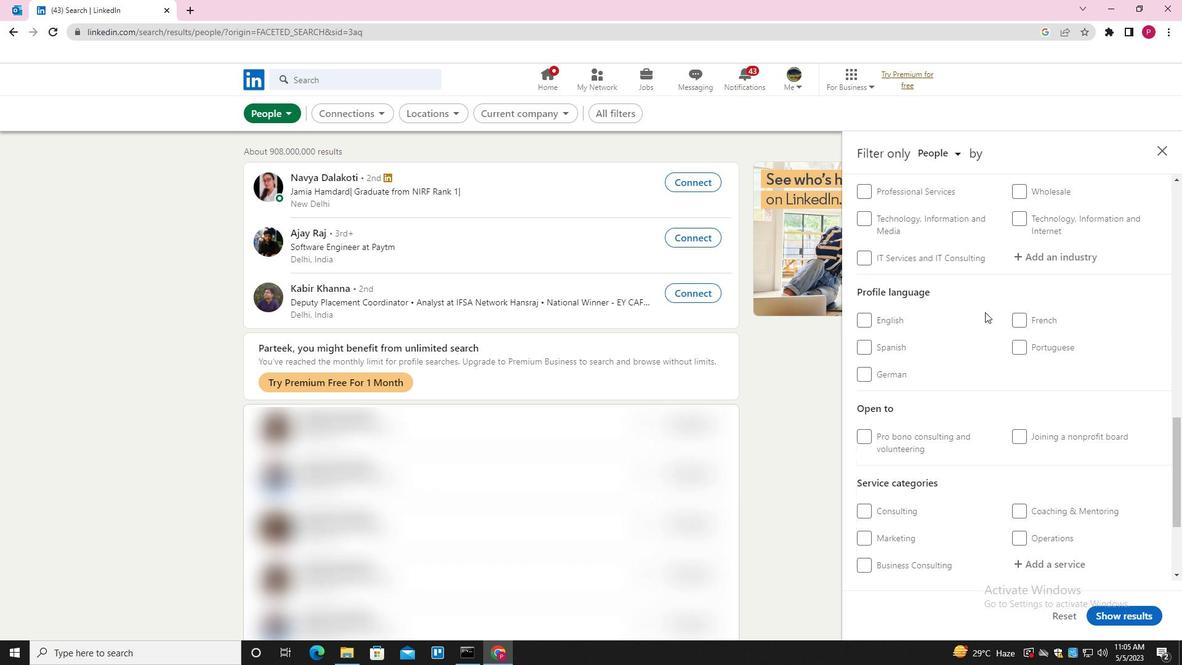
Action: Mouse scrolled (985, 312) with delta (0, 0)
Screenshot: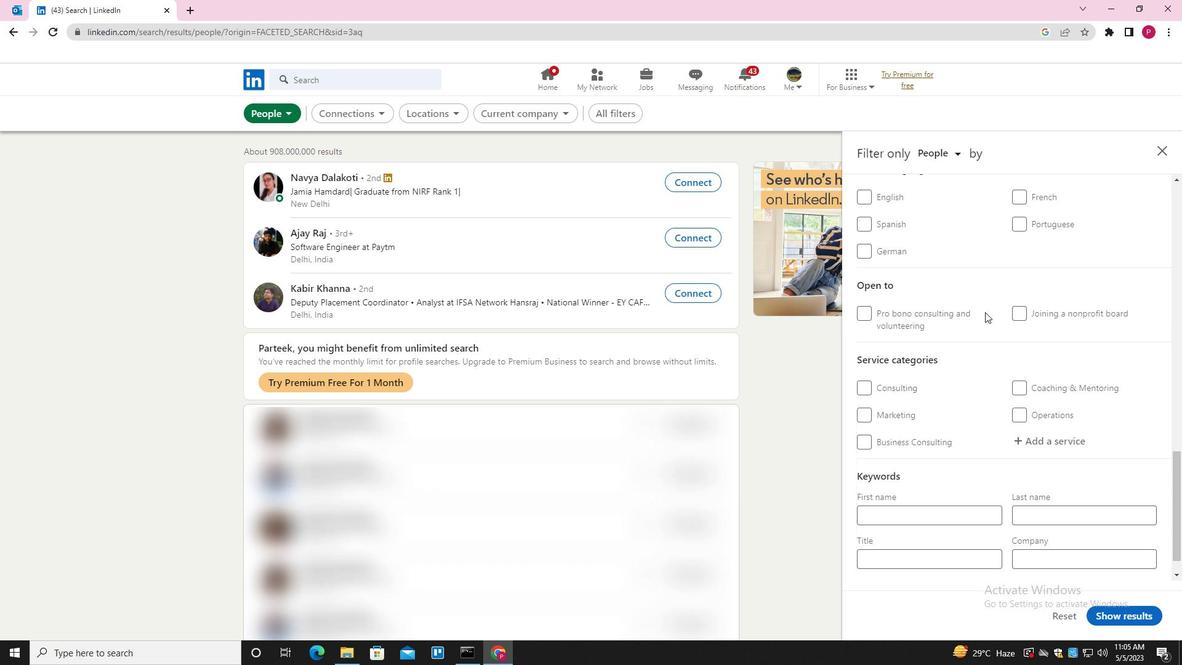 
Action: Mouse moved to (887, 307)
Screenshot: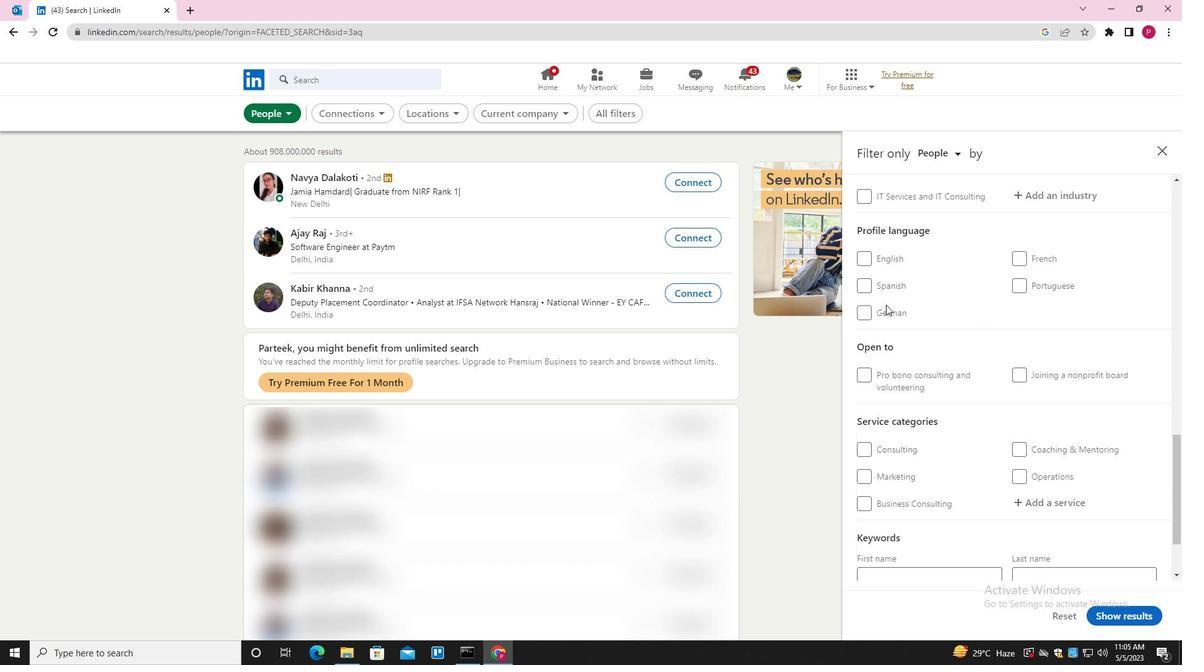 
Action: Mouse pressed left at (887, 307)
Screenshot: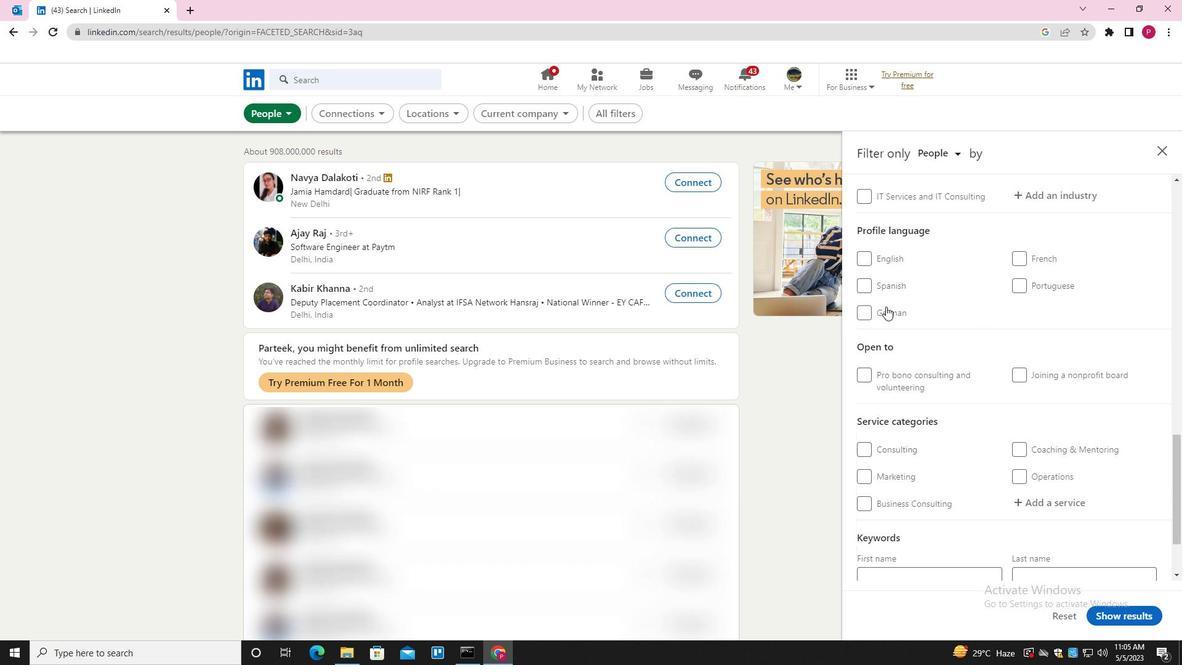 
Action: Mouse moved to (938, 328)
Screenshot: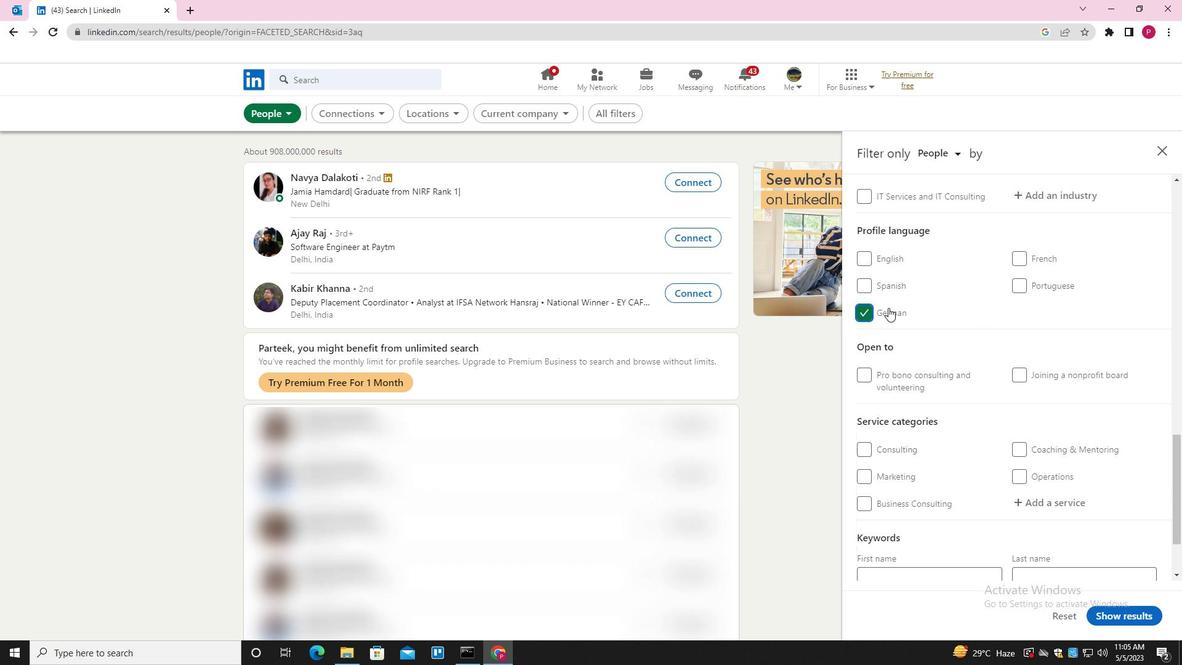 
Action: Mouse scrolled (938, 328) with delta (0, 0)
Screenshot: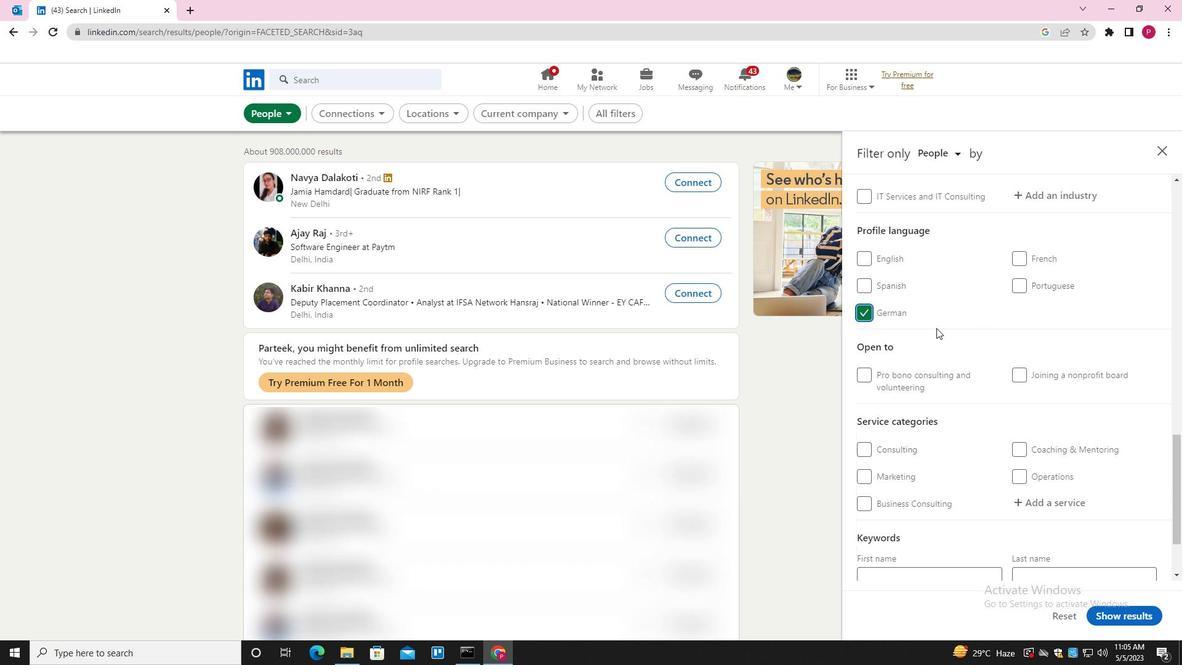 
Action: Mouse scrolled (938, 328) with delta (0, 0)
Screenshot: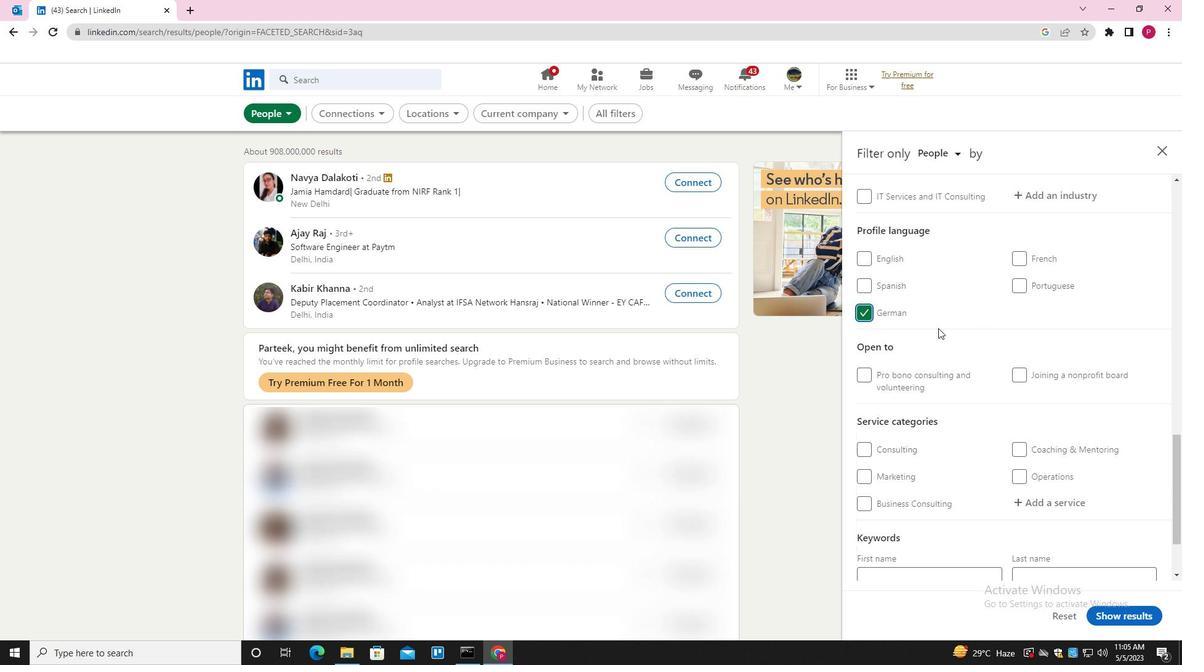
Action: Mouse scrolled (938, 328) with delta (0, 0)
Screenshot: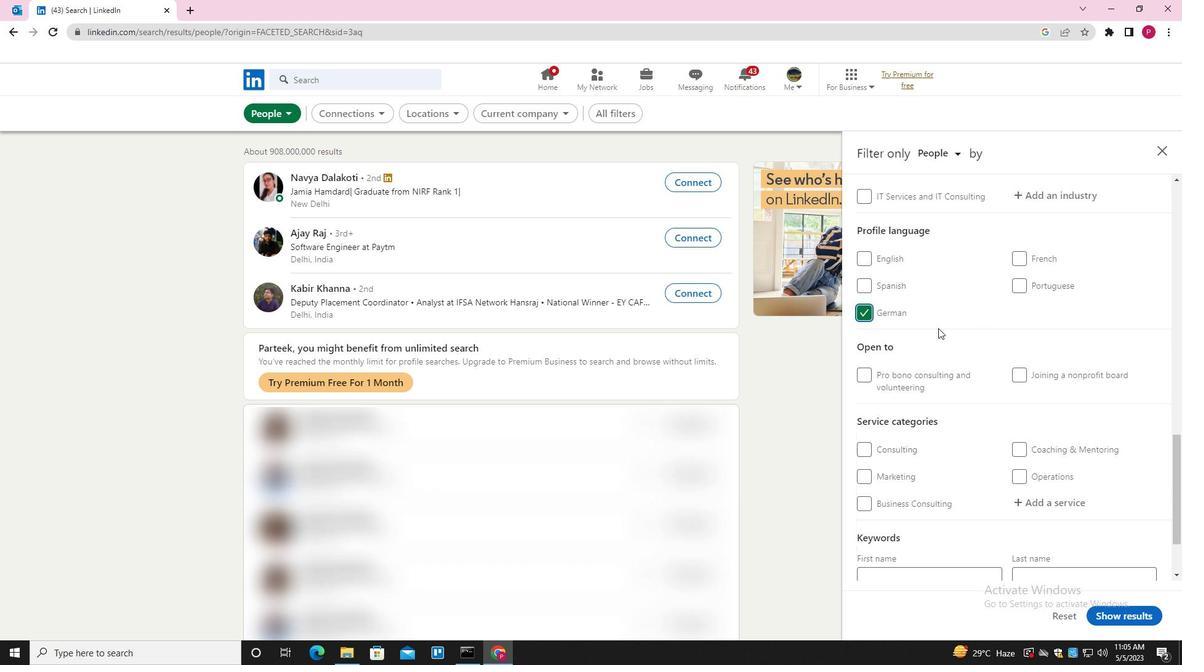 
Action: Mouse scrolled (938, 328) with delta (0, 0)
Screenshot: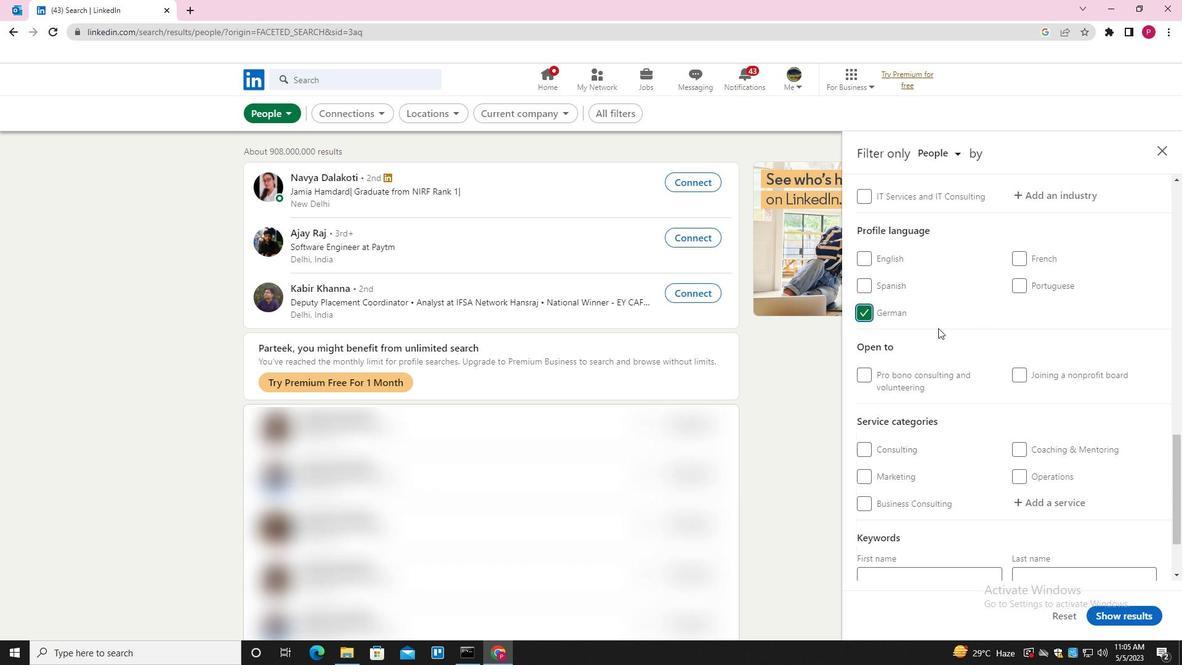 
Action: Mouse scrolled (938, 328) with delta (0, 0)
Screenshot: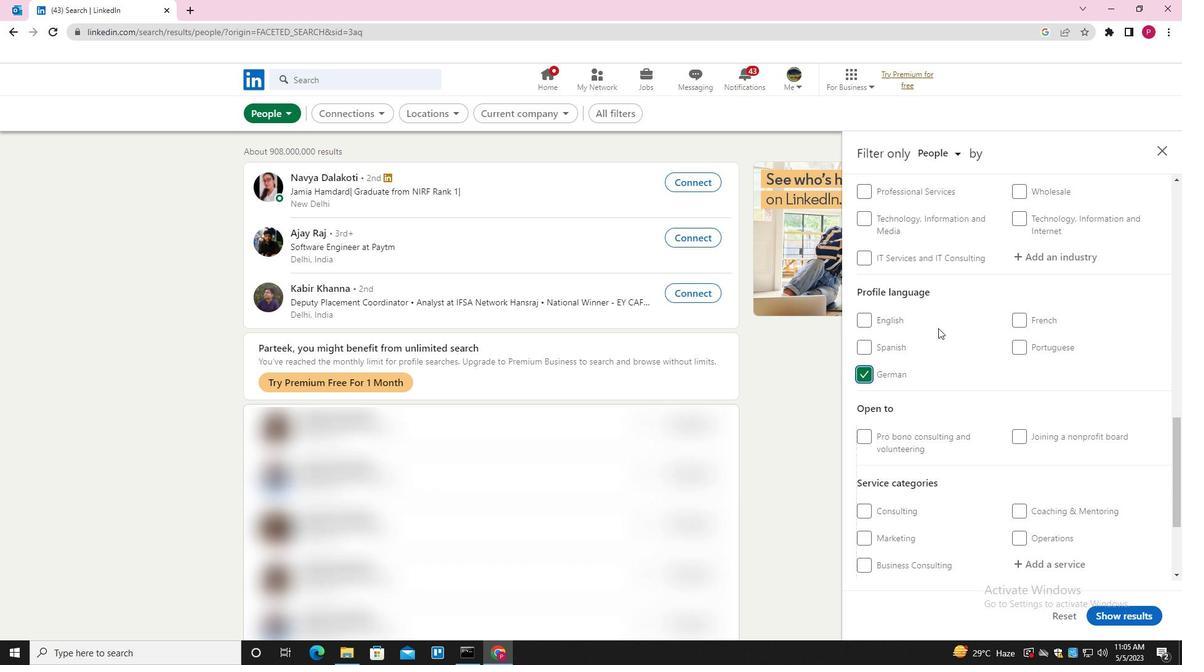 
Action: Mouse moved to (940, 328)
Screenshot: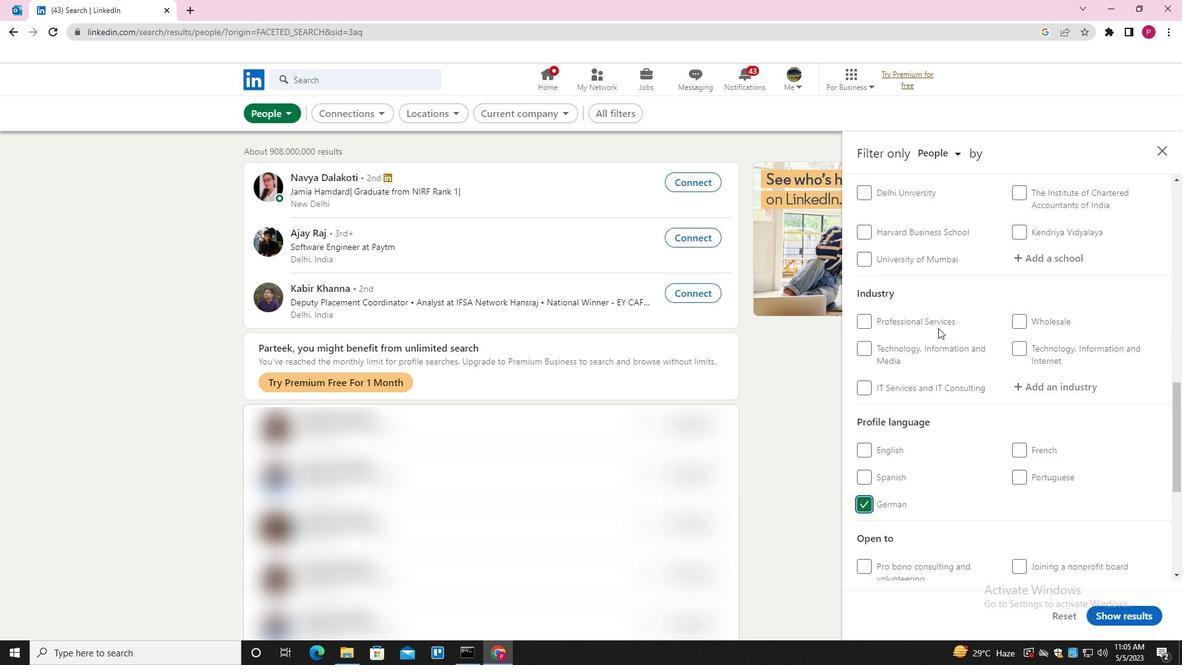 
Action: Mouse scrolled (940, 328) with delta (0, 0)
Screenshot: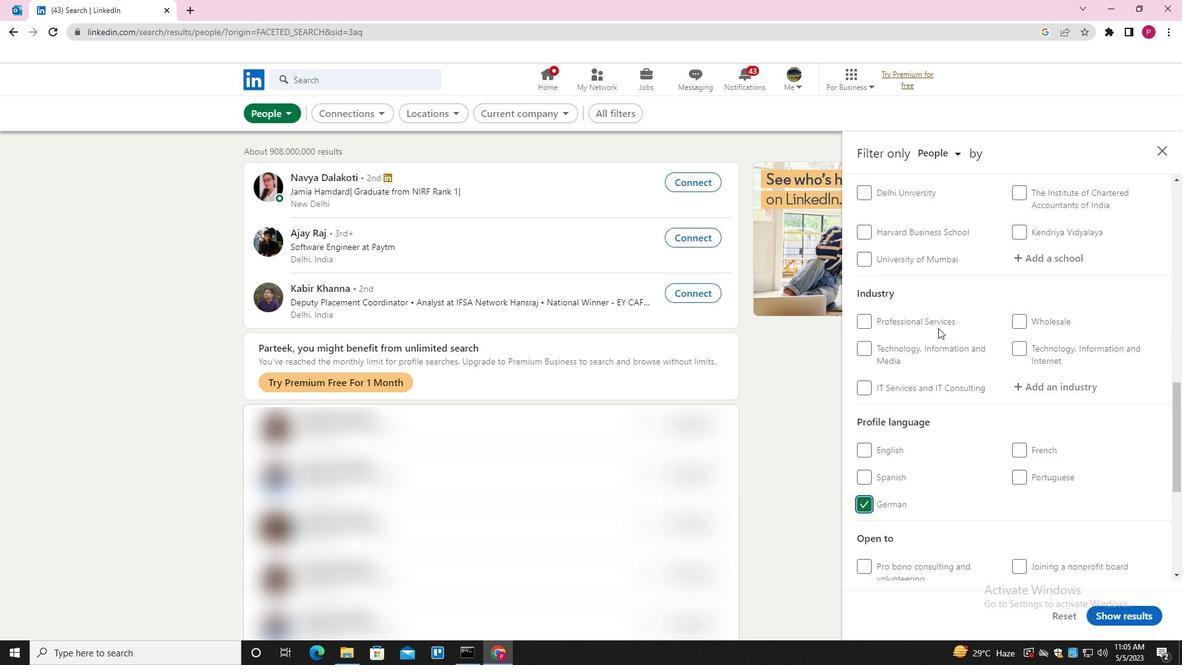 
Action: Mouse moved to (940, 328)
Screenshot: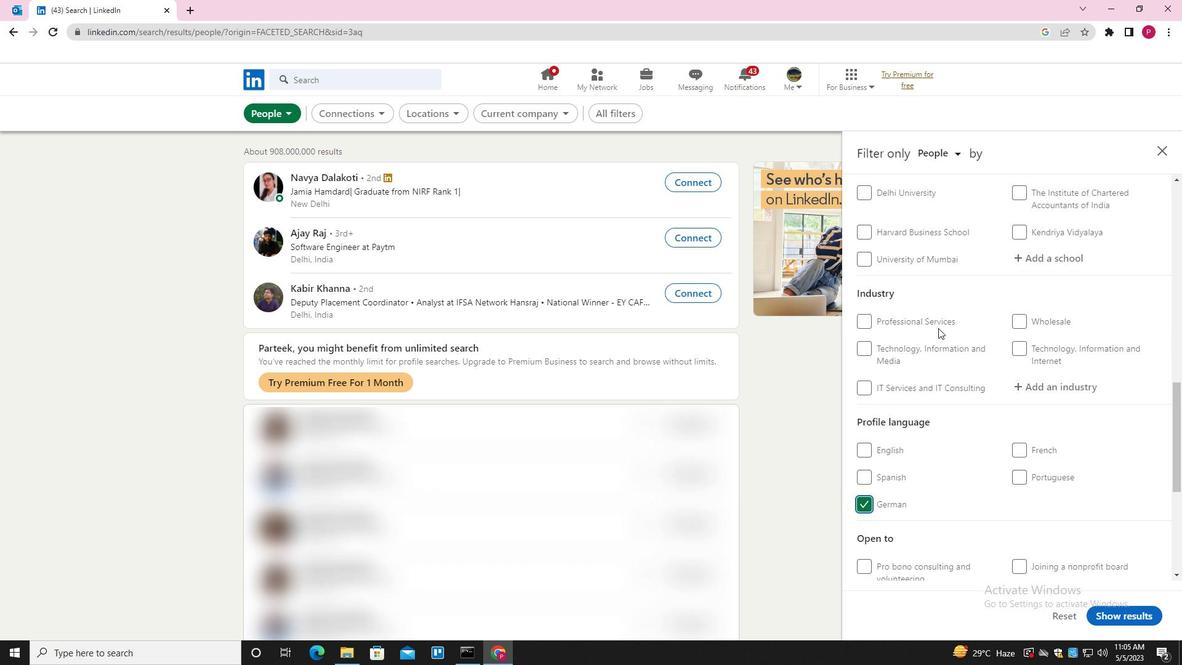 
Action: Mouse scrolled (940, 328) with delta (0, 0)
Screenshot: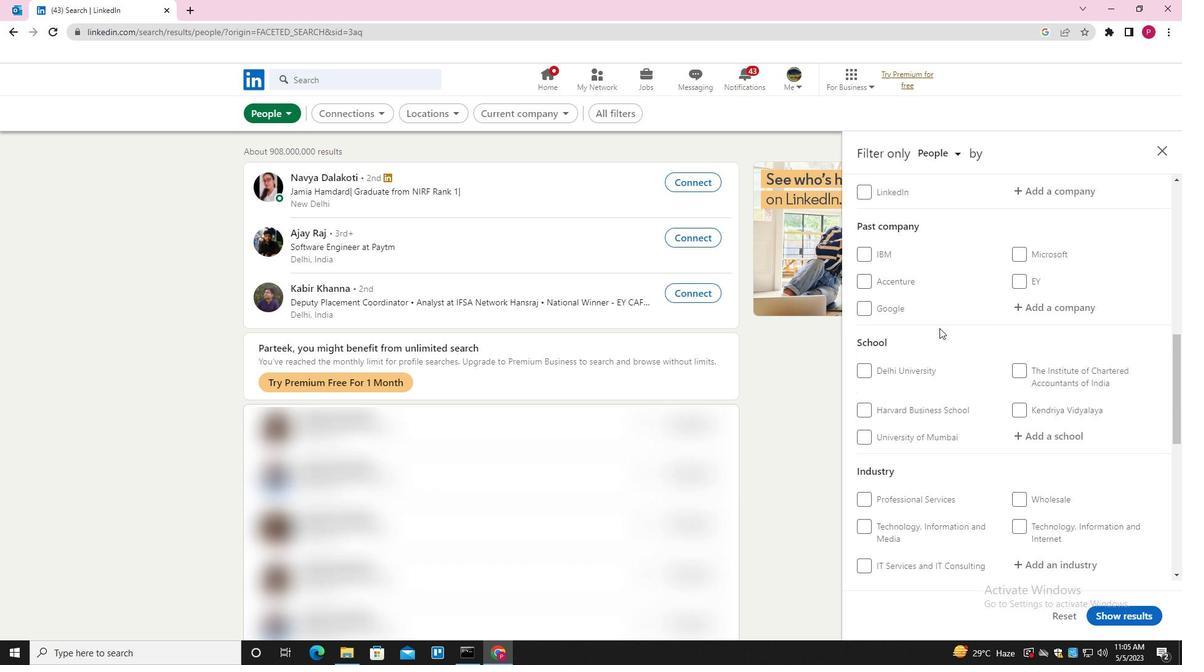 
Action: Mouse moved to (1063, 255)
Screenshot: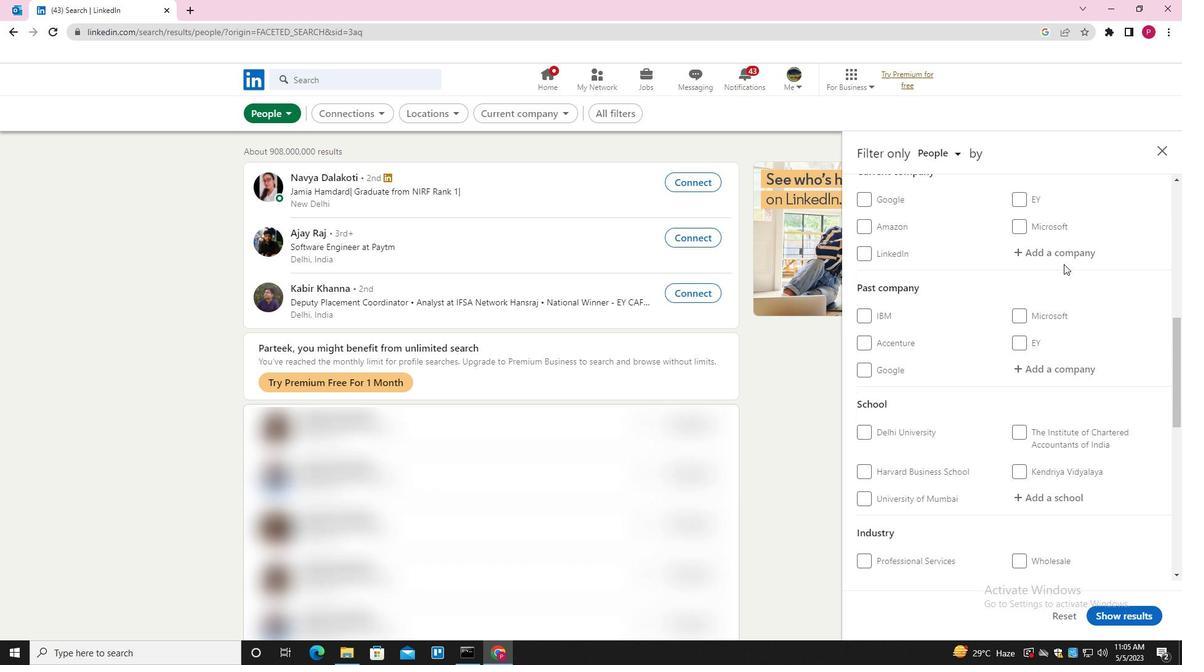 
Action: Mouse pressed left at (1063, 255)
Screenshot: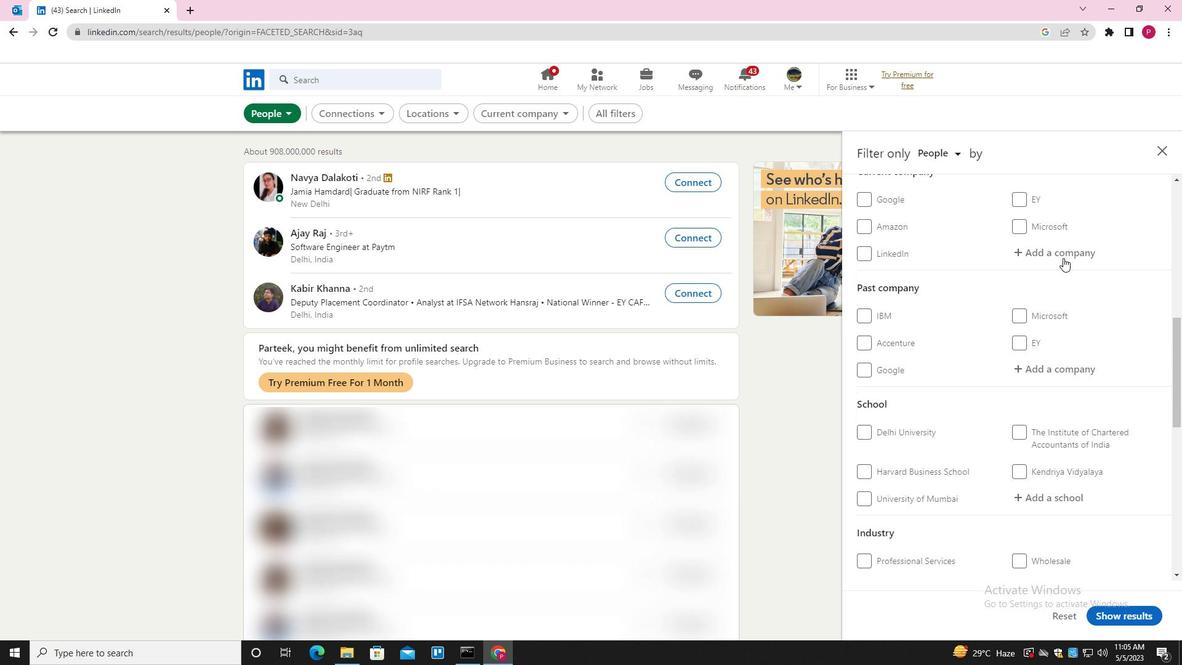 
Action: Key pressed <Key.shift><Key.shift><Key.shift><Key.shift><Key.shift><Key.shift><Key.shift><Key.shift><Key.shift><Key.shift><Key.shift><Key.shift><Key.shift><Key.shift><Key.shift><Key.shift><Key.shift><Key.shift><Key.shift><Key.shift><Key.shift><Key.shift><Key.shift><Key.shift><Key.shift>PROVEN<Key.down><Key.enter>
Screenshot: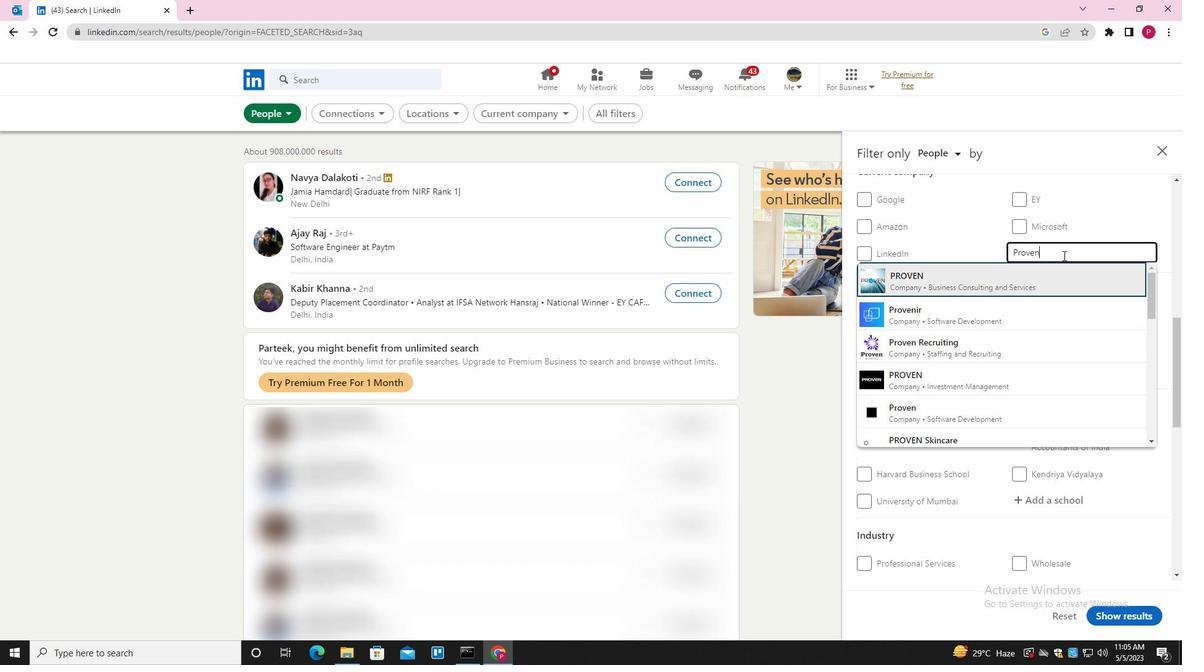 
Action: Mouse moved to (970, 289)
Screenshot: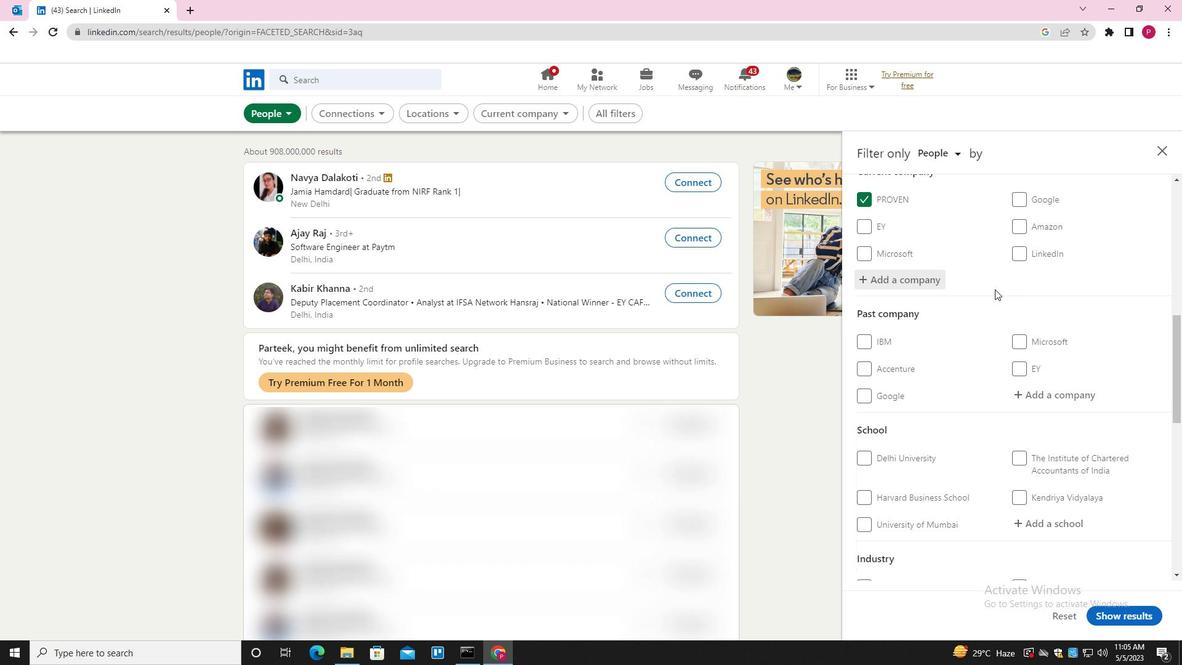 
Action: Mouse scrolled (970, 288) with delta (0, 0)
Screenshot: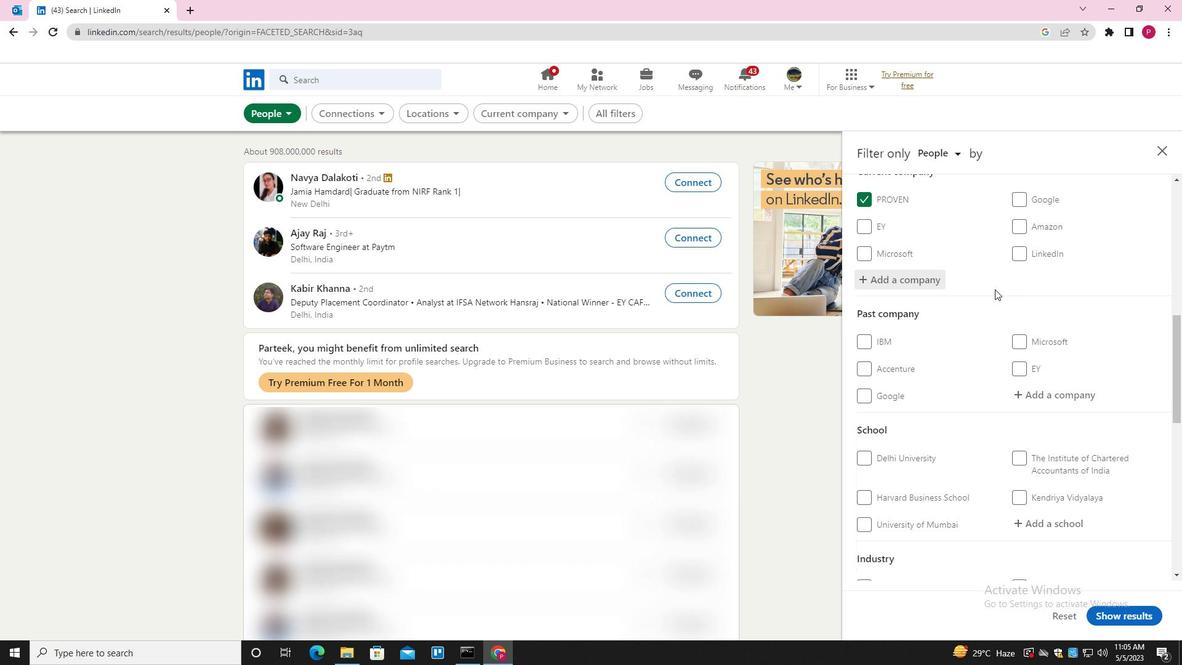 
Action: Mouse moved to (965, 289)
Screenshot: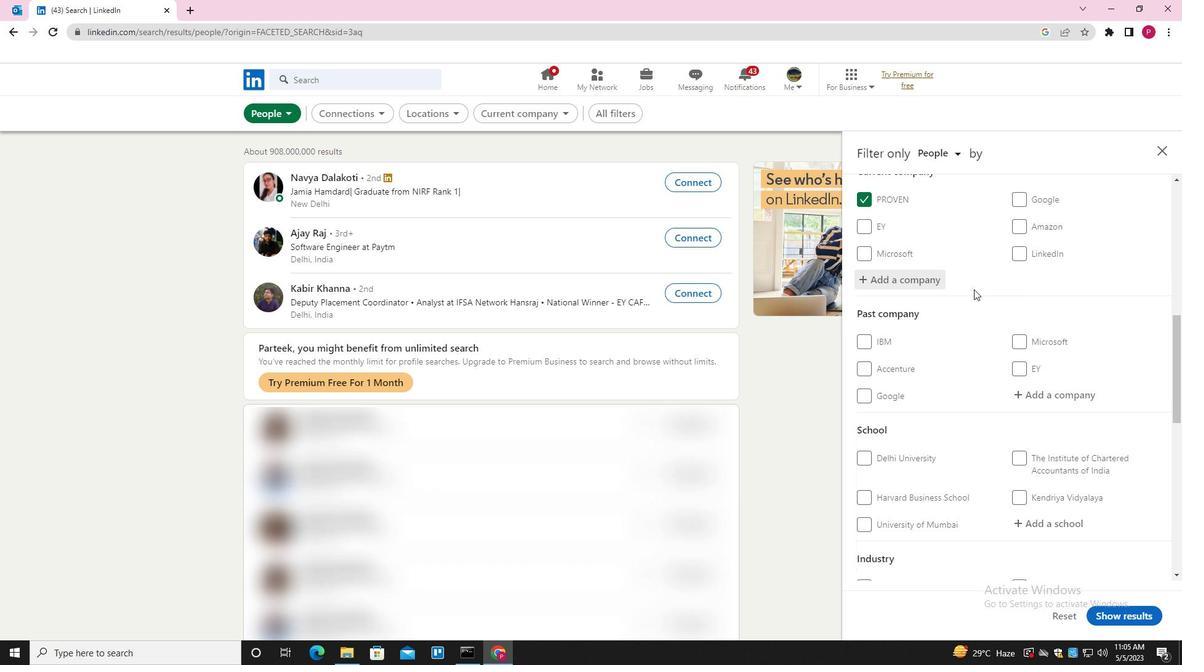 
Action: Mouse scrolled (965, 288) with delta (0, 0)
Screenshot: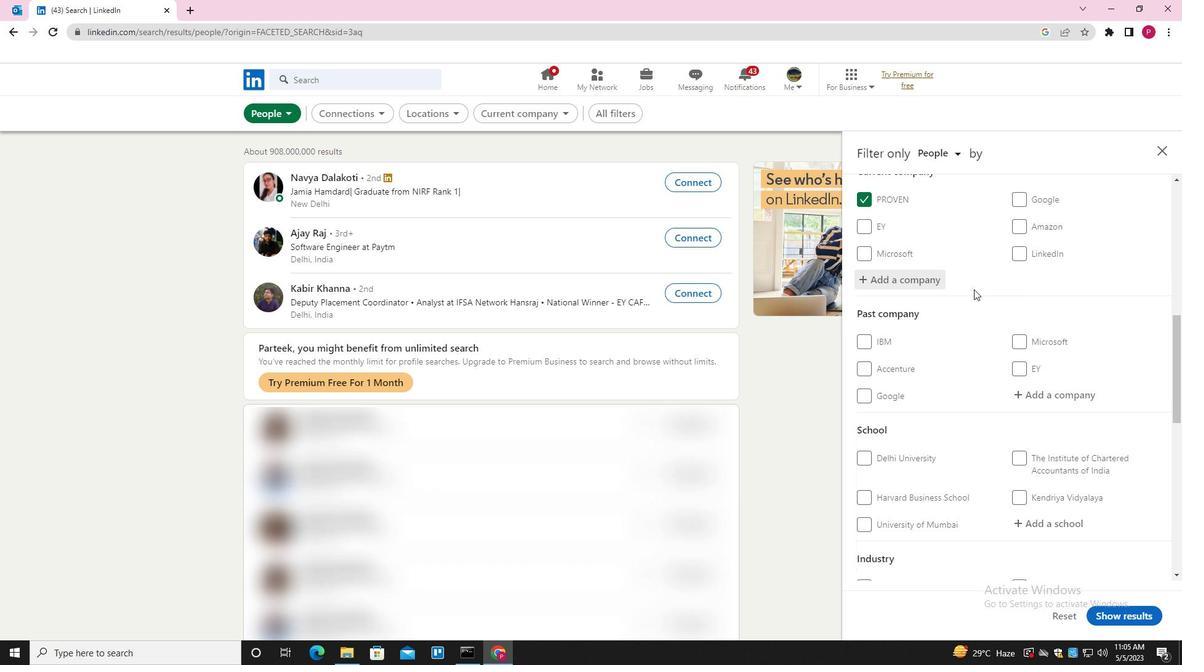 
Action: Mouse moved to (965, 289)
Screenshot: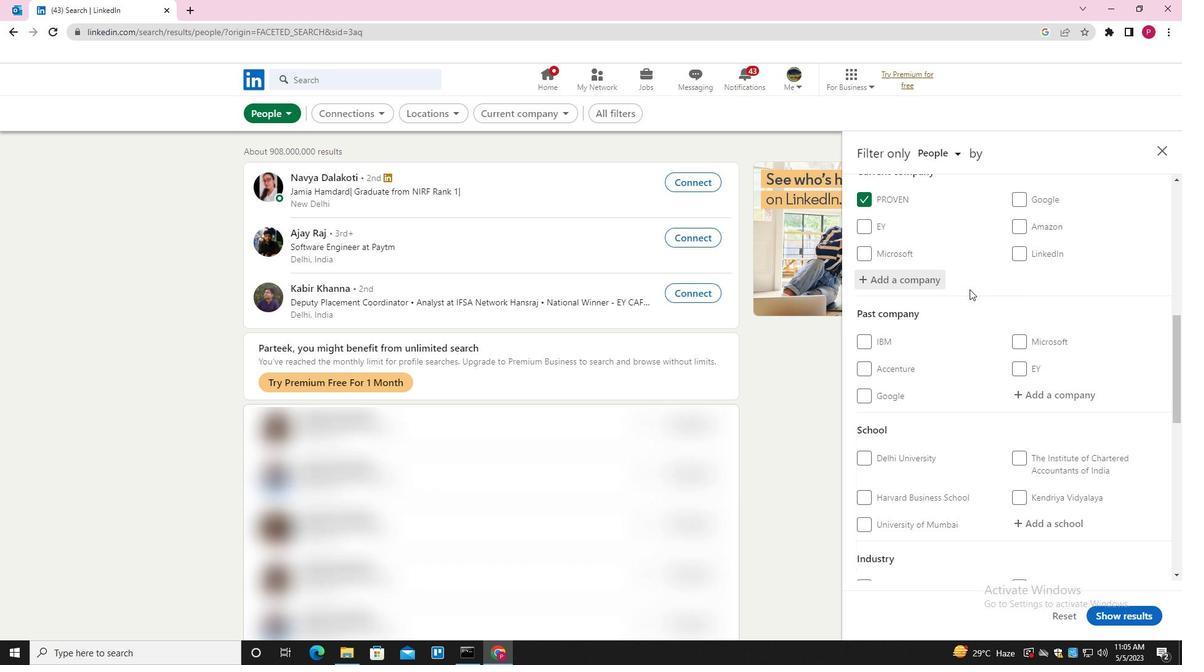 
Action: Mouse scrolled (965, 288) with delta (0, 0)
Screenshot: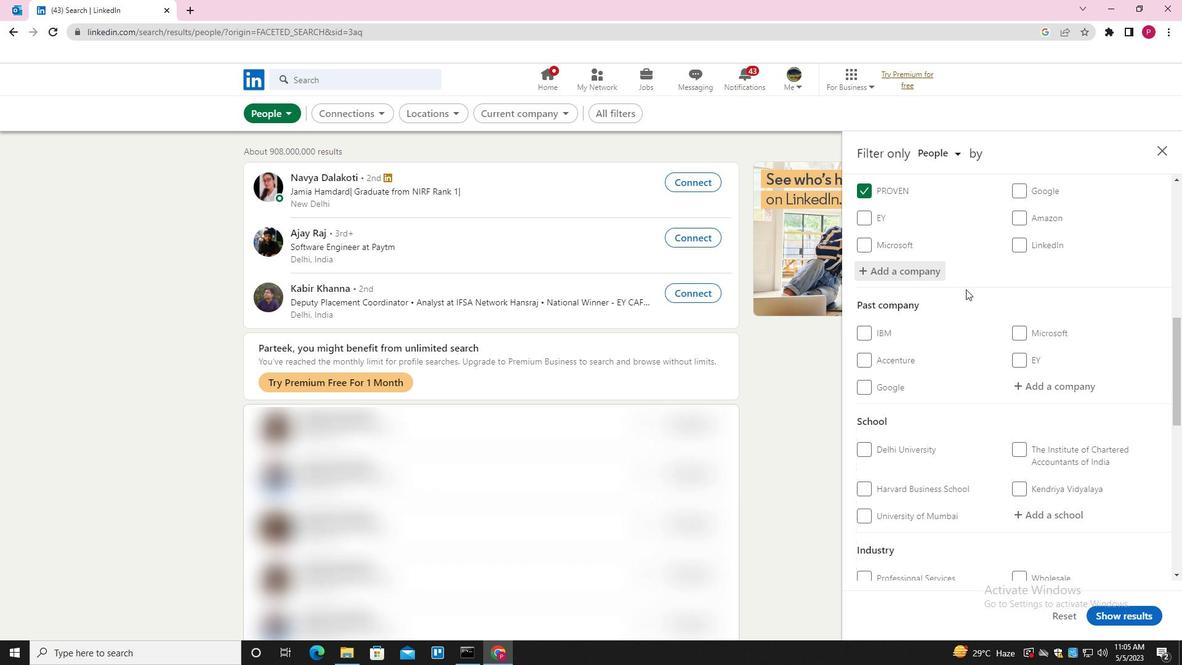 
Action: Mouse moved to (964, 290)
Screenshot: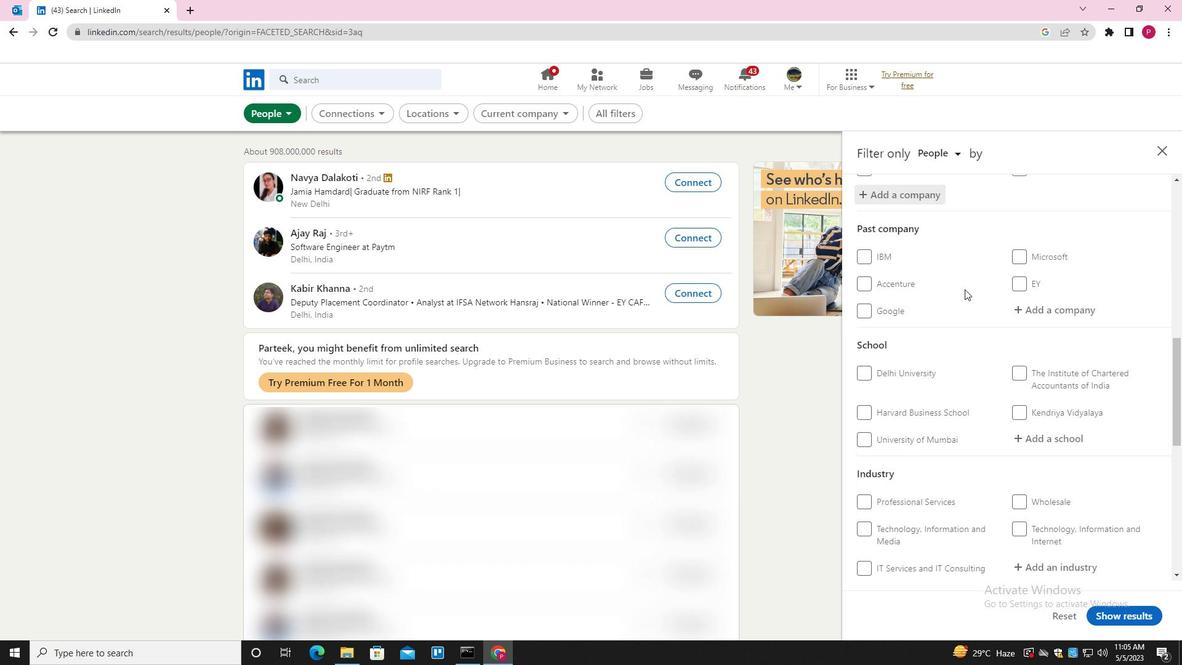 
Action: Mouse scrolled (964, 289) with delta (0, 0)
Screenshot: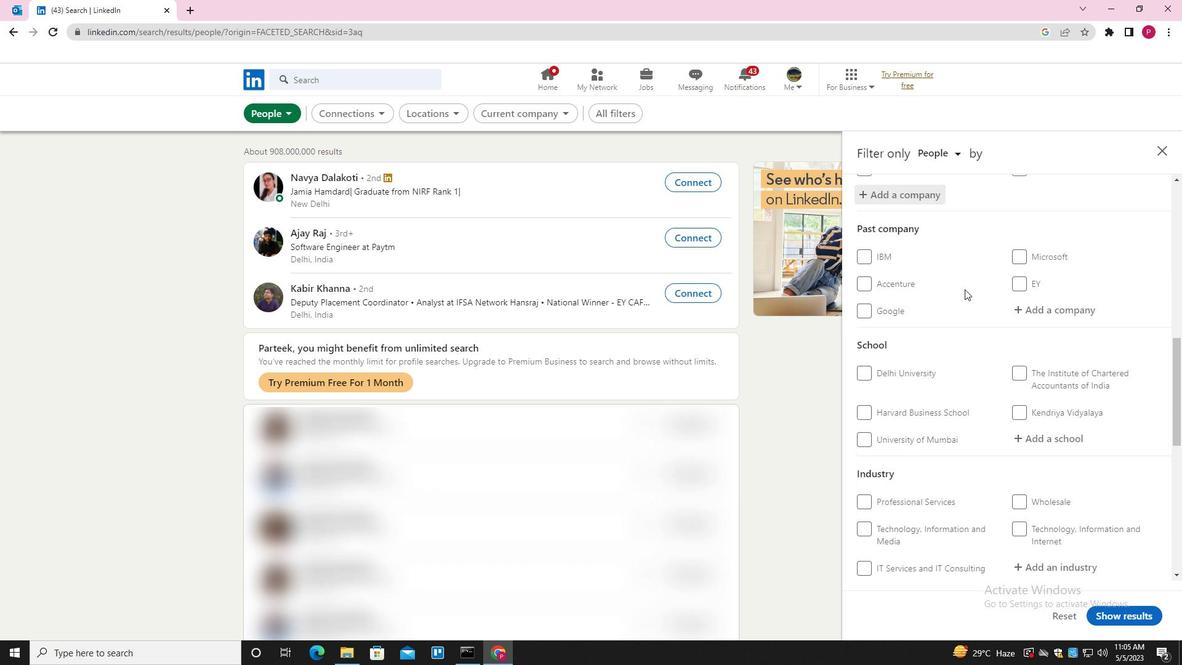 
Action: Mouse moved to (1049, 277)
Screenshot: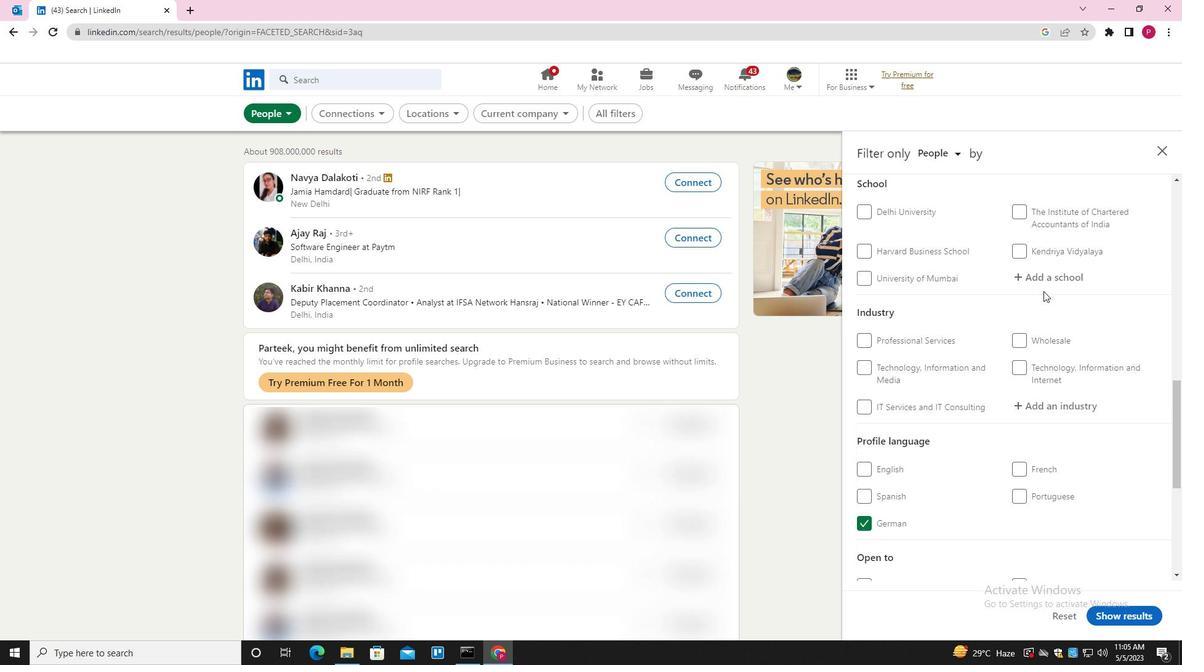 
Action: Mouse pressed left at (1049, 277)
Screenshot: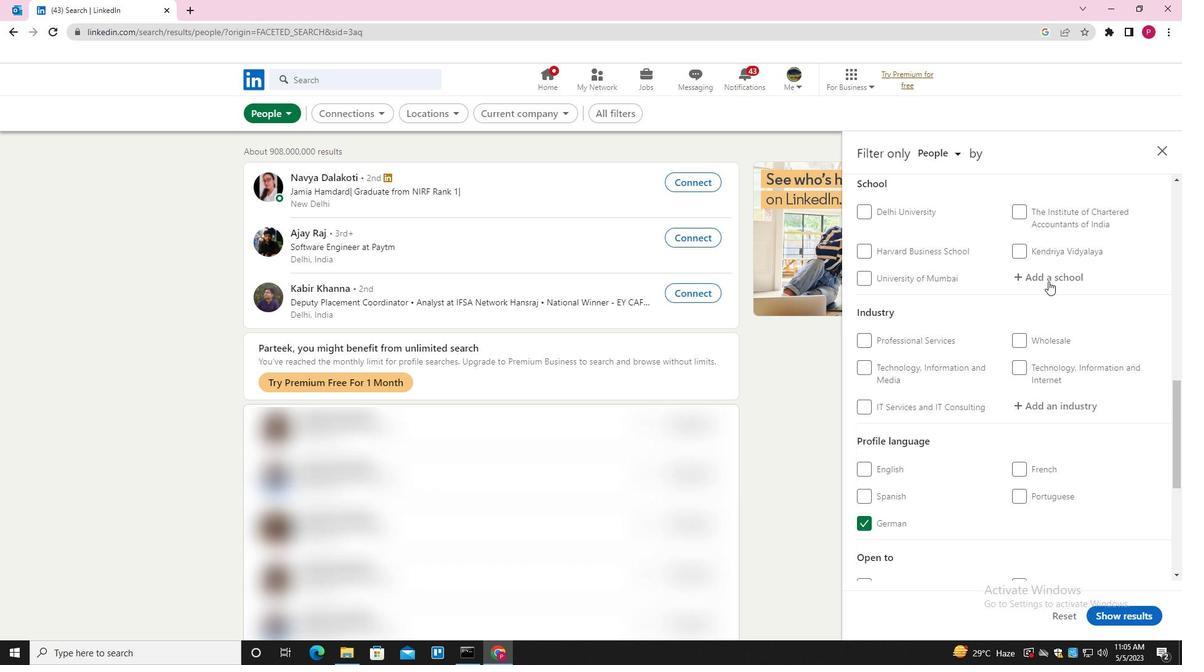 
Action: Key pressed <Key.shift>MAHARASTRA<Key.space><Key.backspace><Key.backspace><Key.backspace>ARA<Key.space><Key.backspace><Key.backspace><Key.backspace><Key.backspace><Key.backspace><Key.backspace><Key.backspace>ASHTARA<Key.space><Key.backspace><Key.backspace><Key.backspace><Key.backspace><Key.backspace><Key.backspace><Key.backspace><Key.backspace><Key.backspace><Key.backspace><Key.backspace><Key.backspace><Key.backspace><Key.backspace><Key.backspace><Key.backspace><Key.backspace><Key.shift>MAHARASHA<Key.backspace>TRA<Key.space><Key.shift>UNIVERSITY<Key.space>OF<Key.space><Key.shift><Key.shift><Key.shift>HEALTH<Key.space><Key.down><Key.enter>
Screenshot: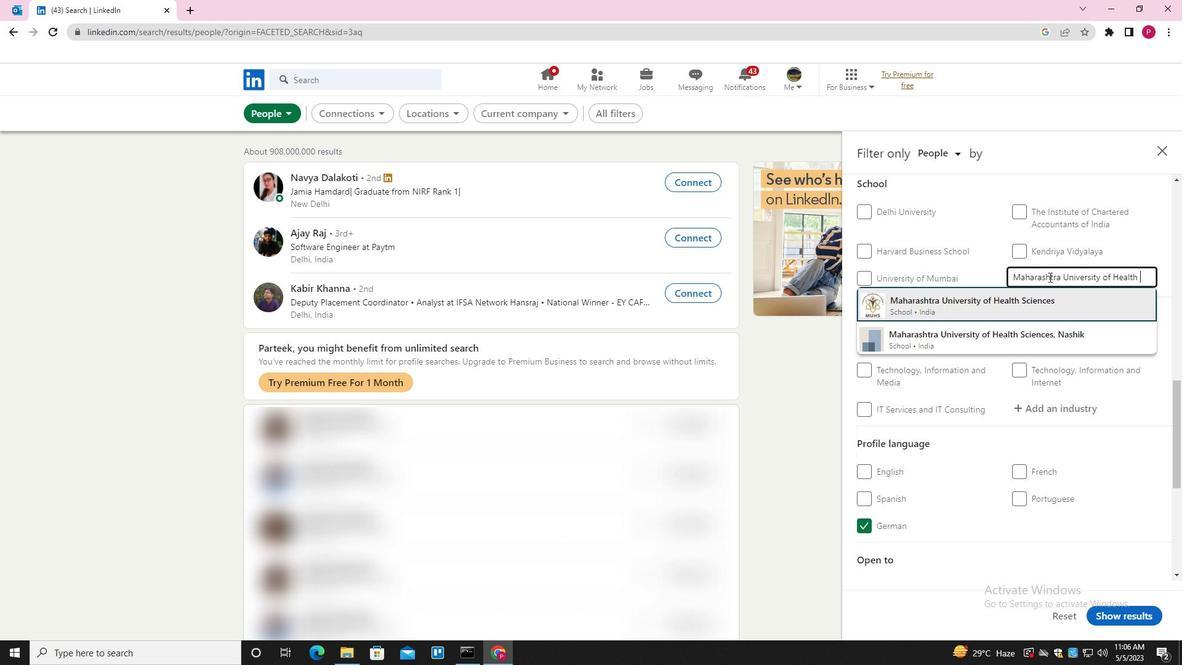 
Action: Mouse moved to (1019, 296)
Screenshot: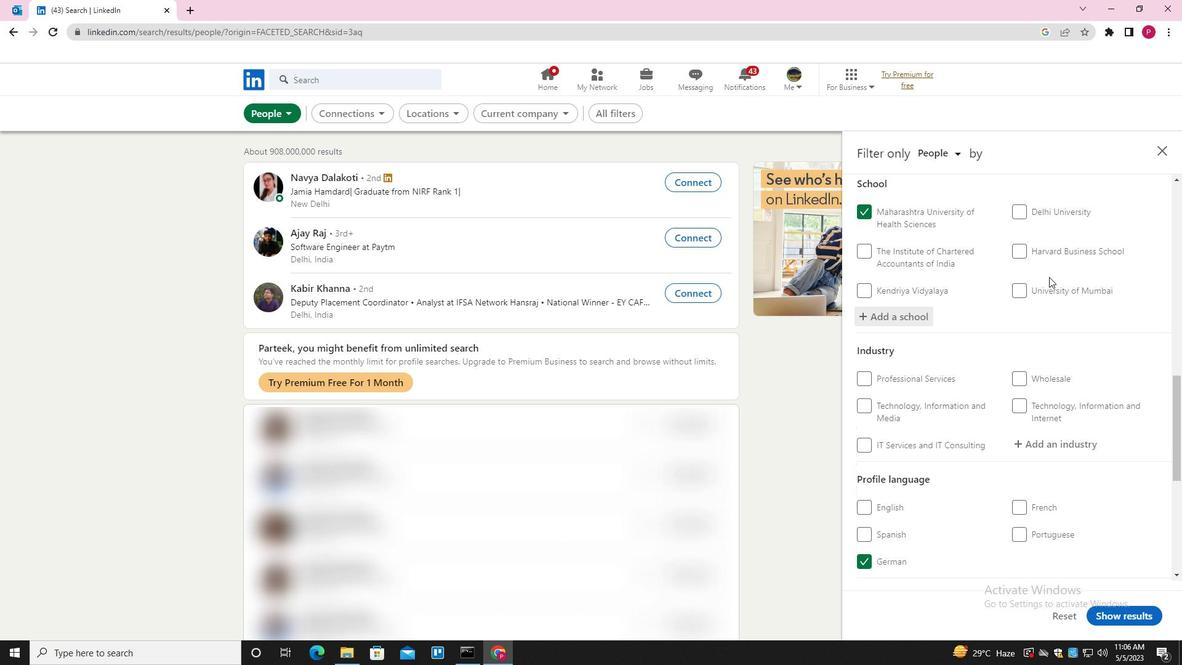 
Action: Mouse scrolled (1019, 296) with delta (0, 0)
Screenshot: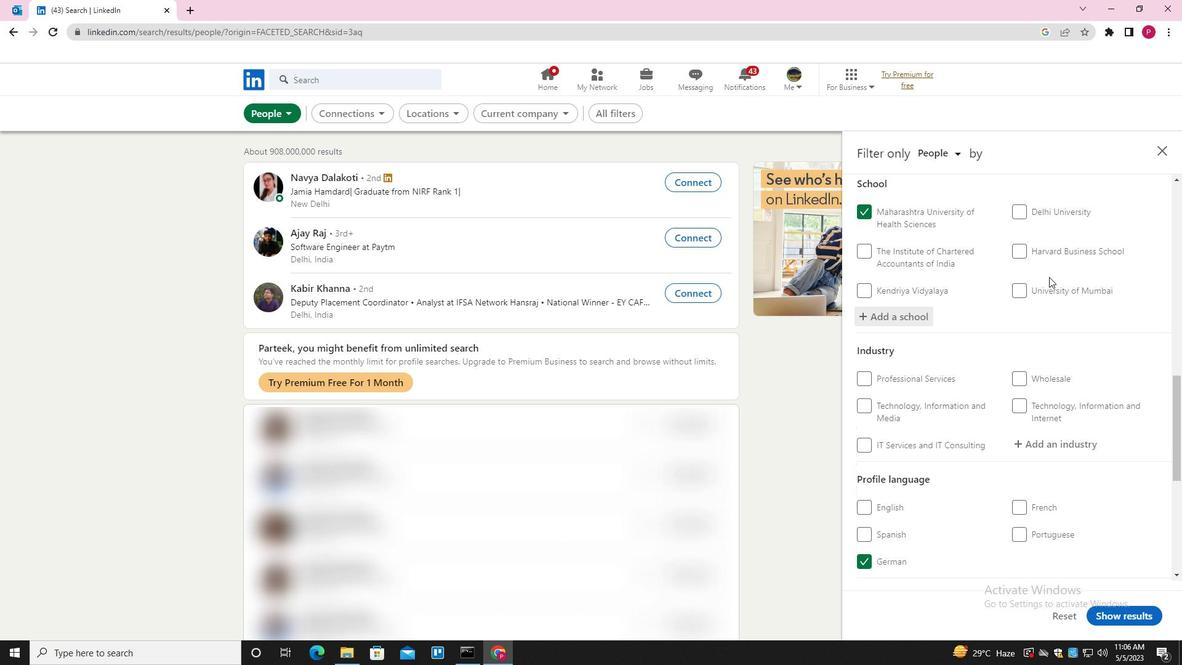 
Action: Mouse scrolled (1019, 296) with delta (0, 0)
Screenshot: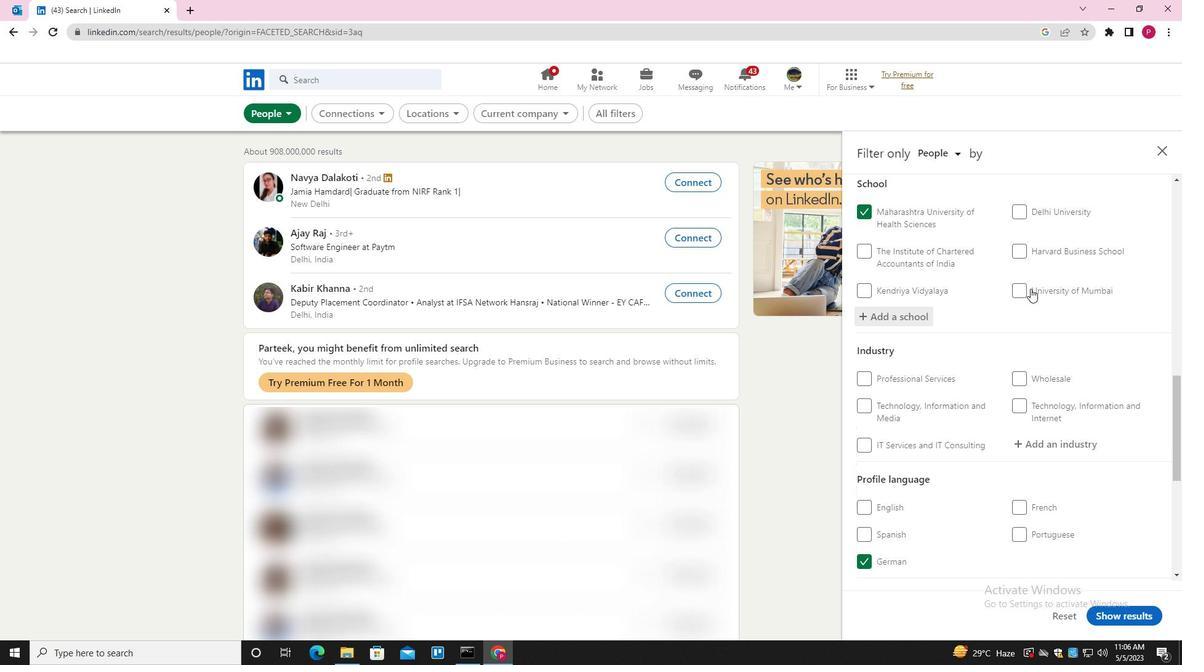 
Action: Mouse scrolled (1019, 296) with delta (0, 0)
Screenshot: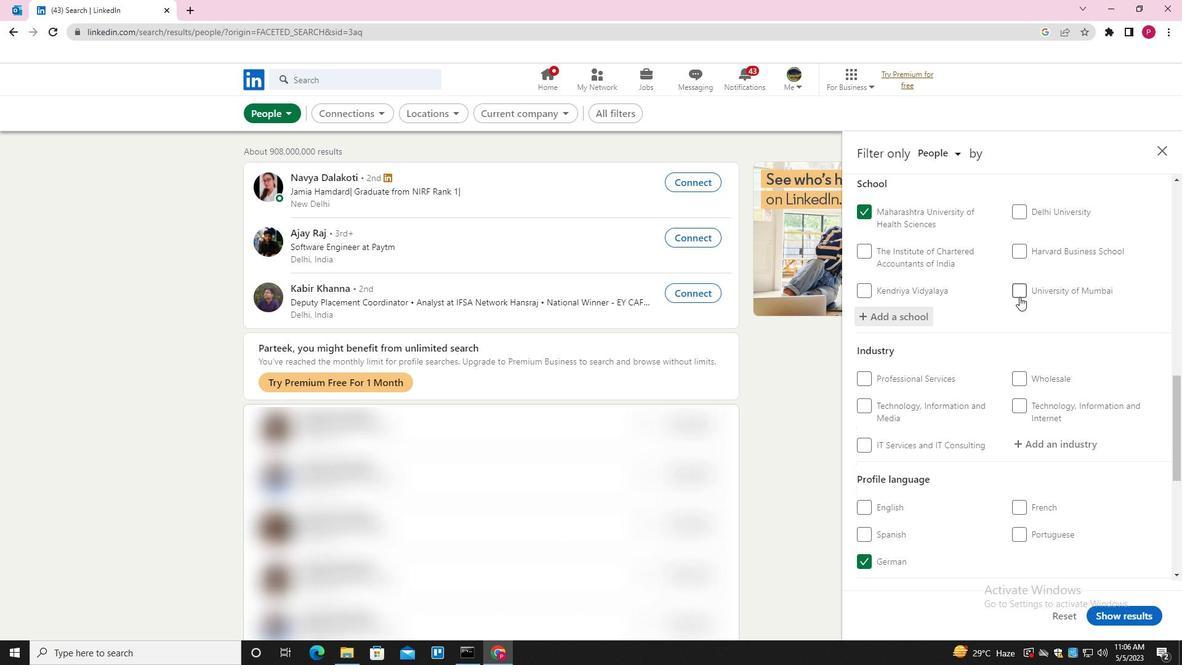 
Action: Mouse moved to (1049, 263)
Screenshot: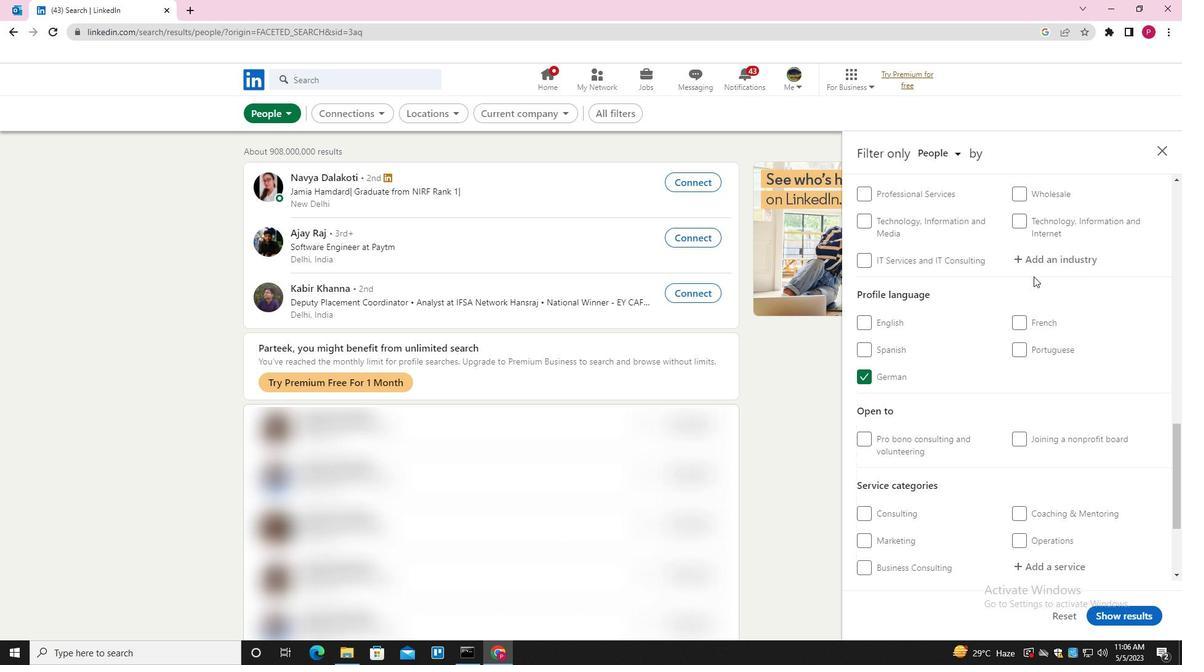 
Action: Mouse pressed left at (1049, 263)
Screenshot: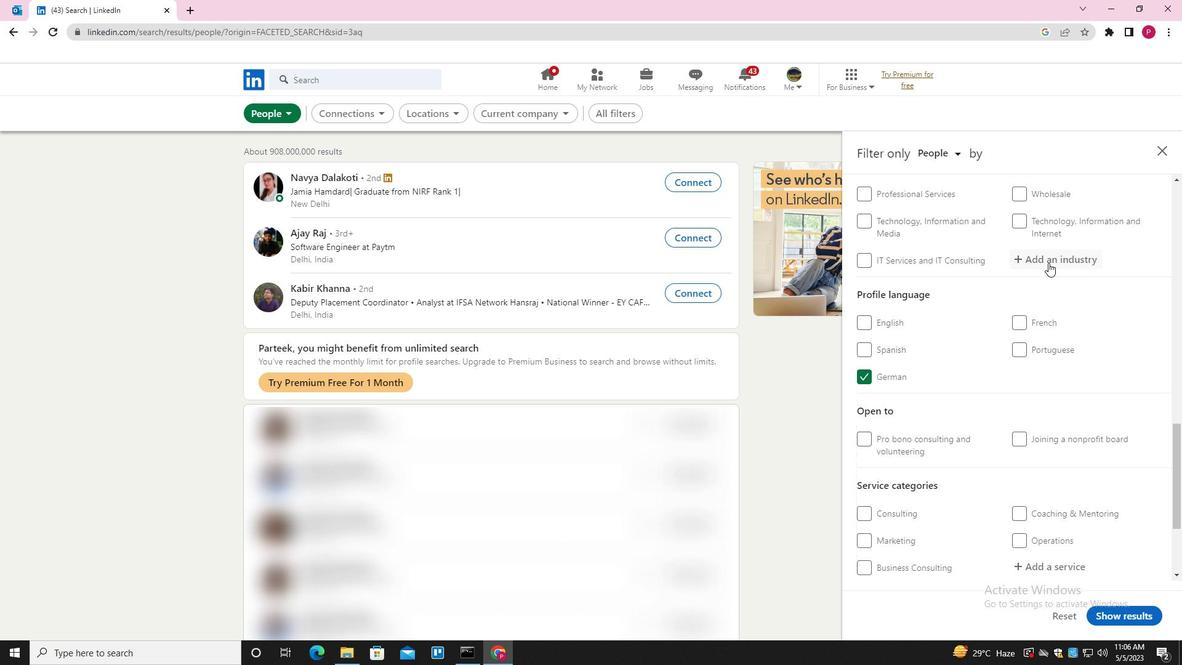 
Action: Key pressed <Key.shift><Key.shift><Key.shift><Key.shift><Key.shift><Key.shift><Key.shift><Key.shift>HUMAN<Key.space><Key.shift><Key.shift>RESOURCES<Key.space><Key.down><Key.enter>
Screenshot: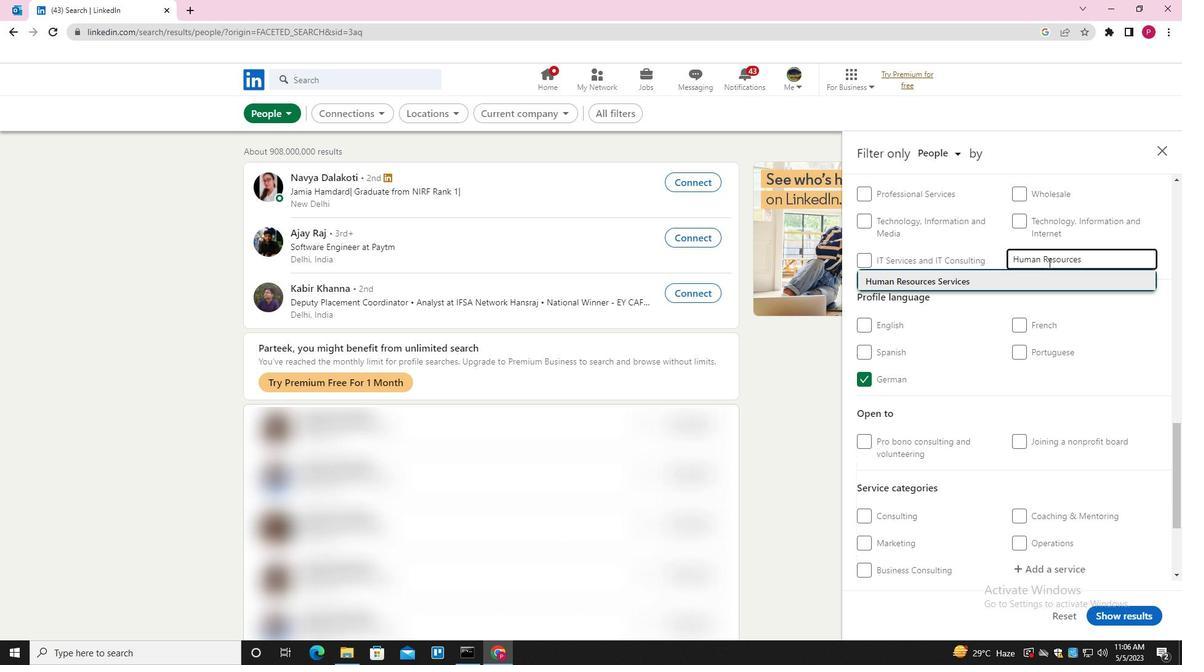 
Action: Mouse moved to (1026, 301)
Screenshot: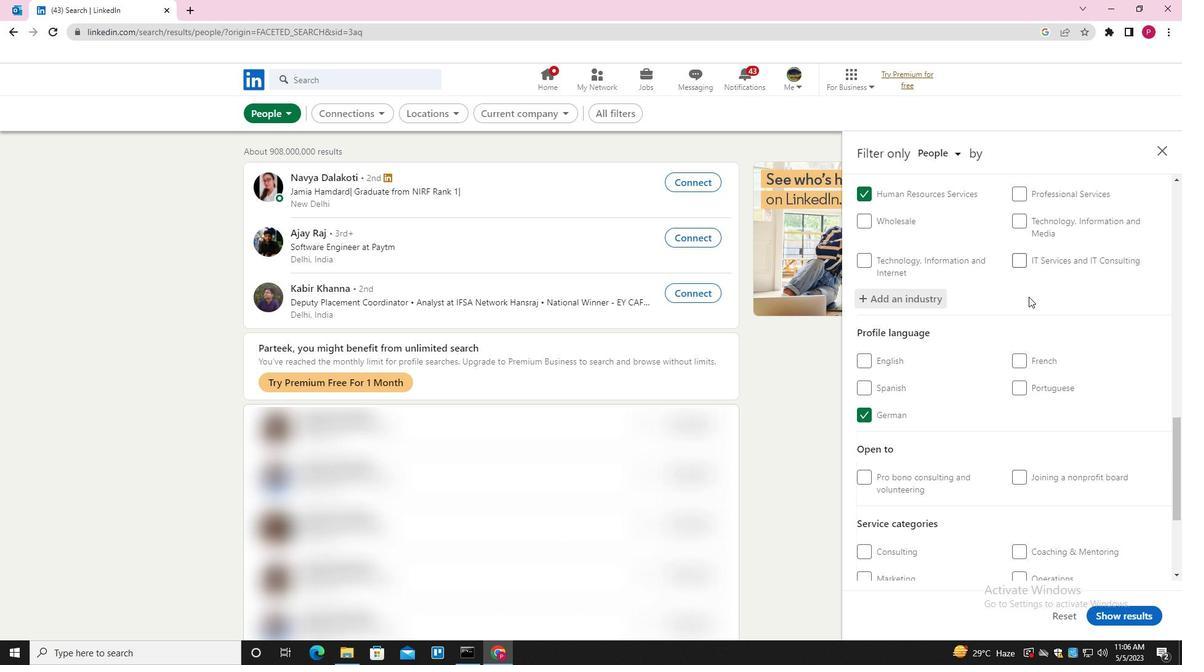 
Action: Mouse scrolled (1026, 301) with delta (0, 0)
Screenshot: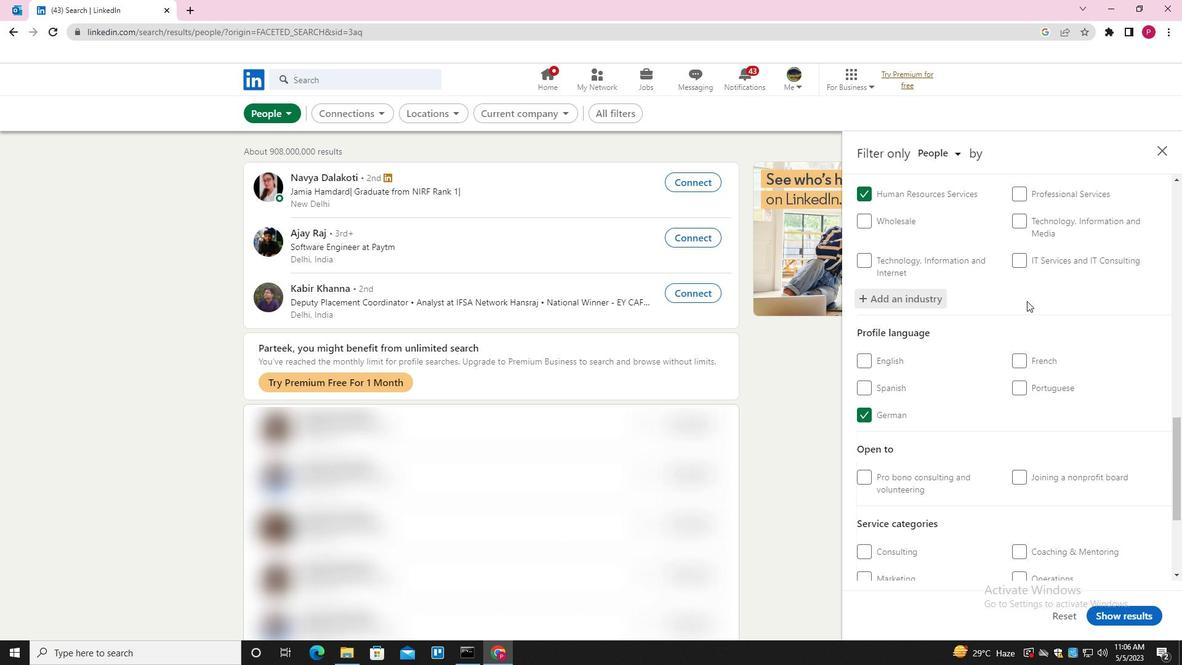 
Action: Mouse scrolled (1026, 301) with delta (0, 0)
Screenshot: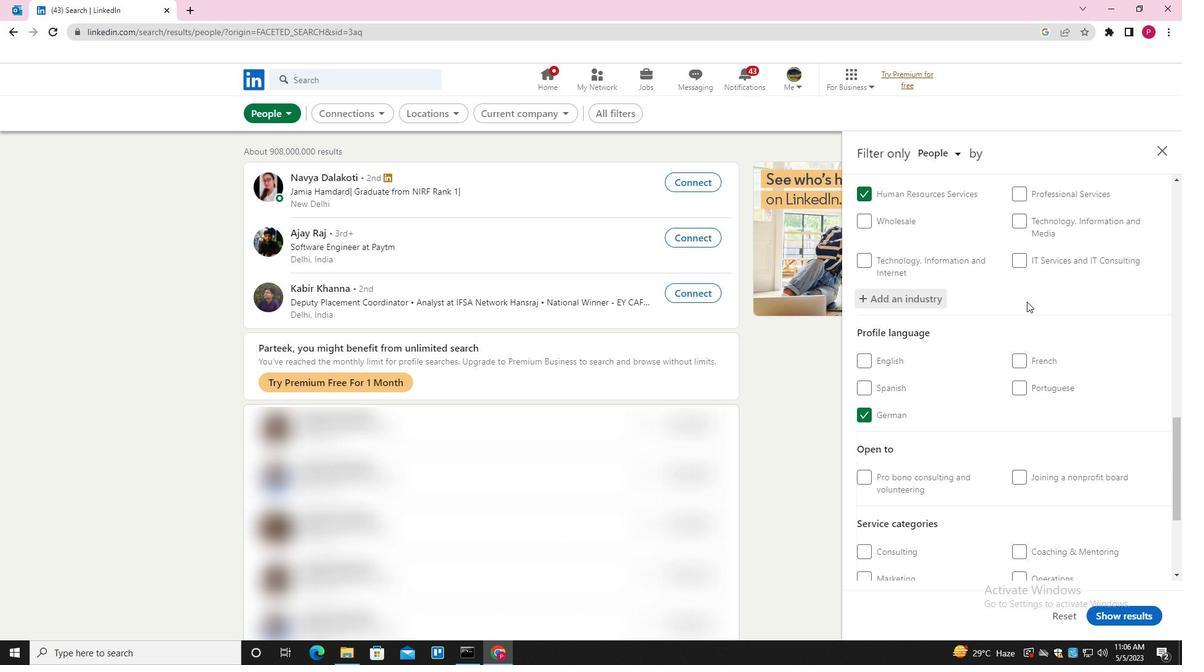 
Action: Mouse scrolled (1026, 301) with delta (0, 0)
Screenshot: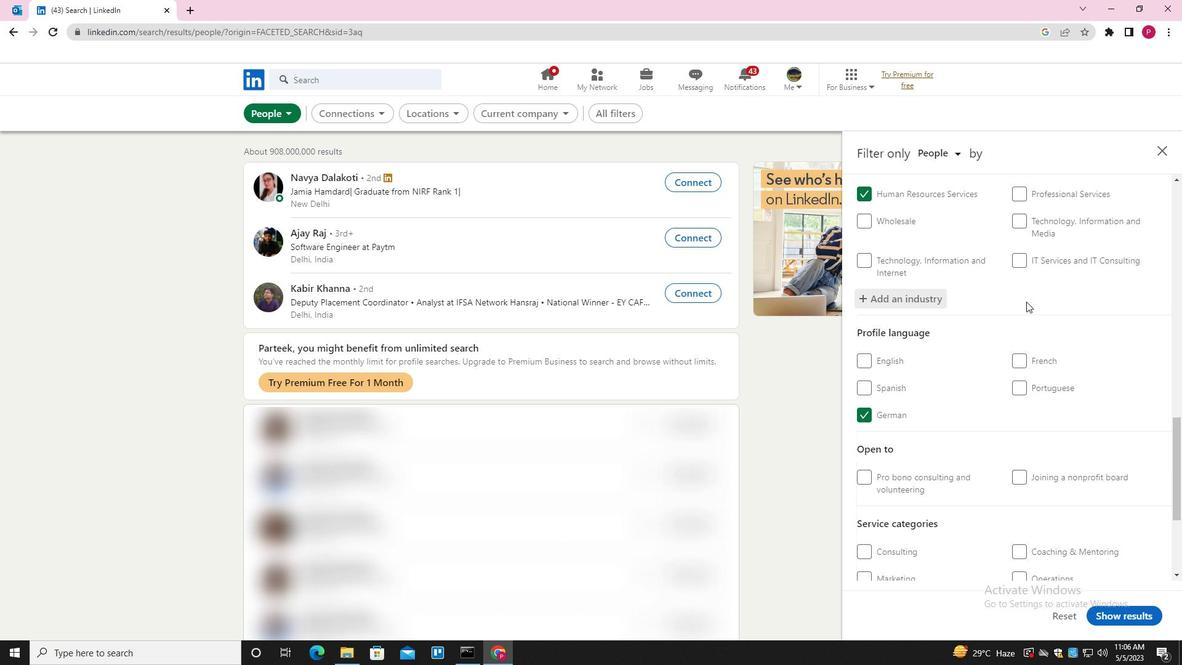 
Action: Mouse scrolled (1026, 301) with delta (0, 0)
Screenshot: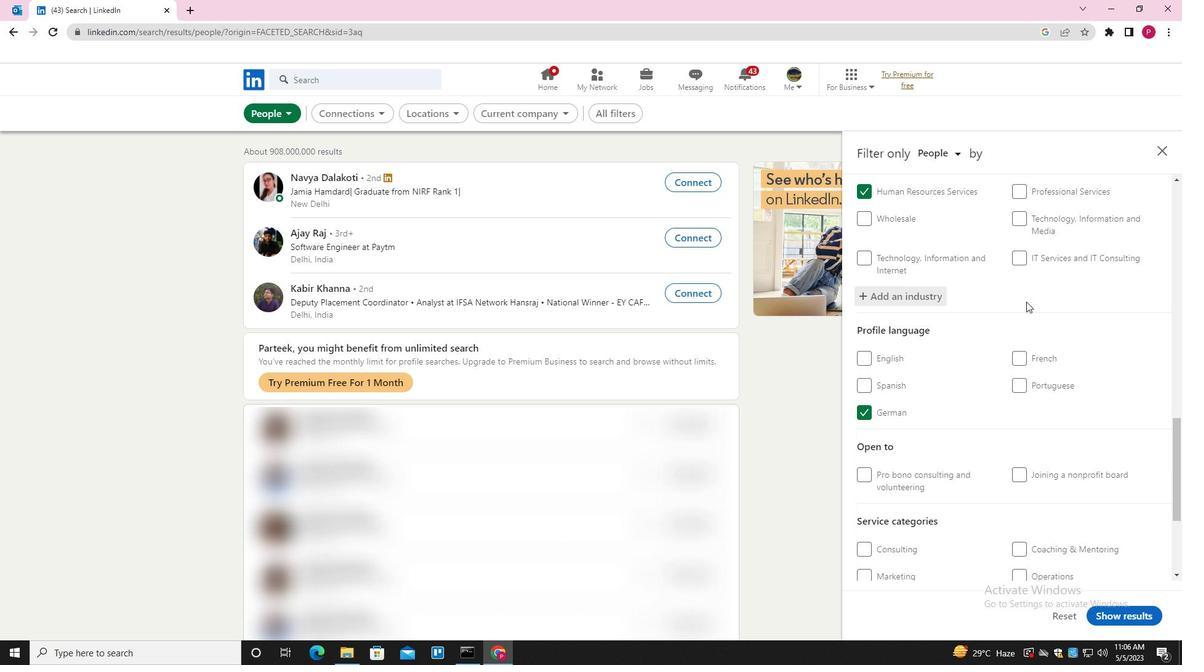 
Action: Mouse moved to (1052, 409)
Screenshot: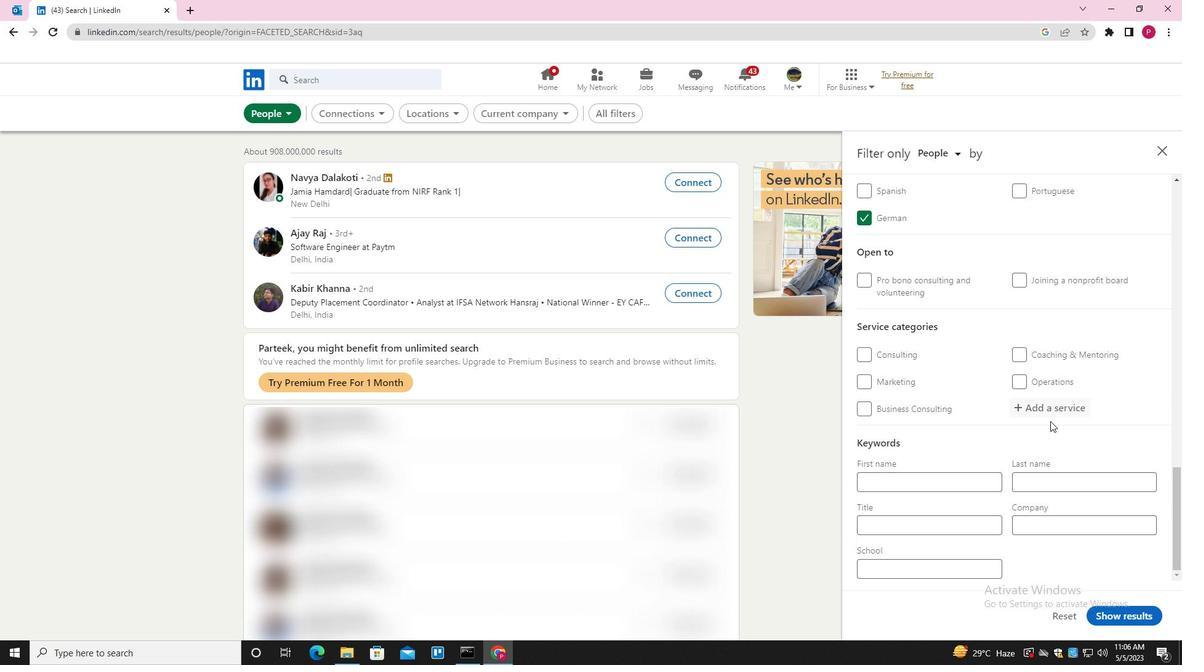 
Action: Mouse pressed left at (1052, 409)
Screenshot: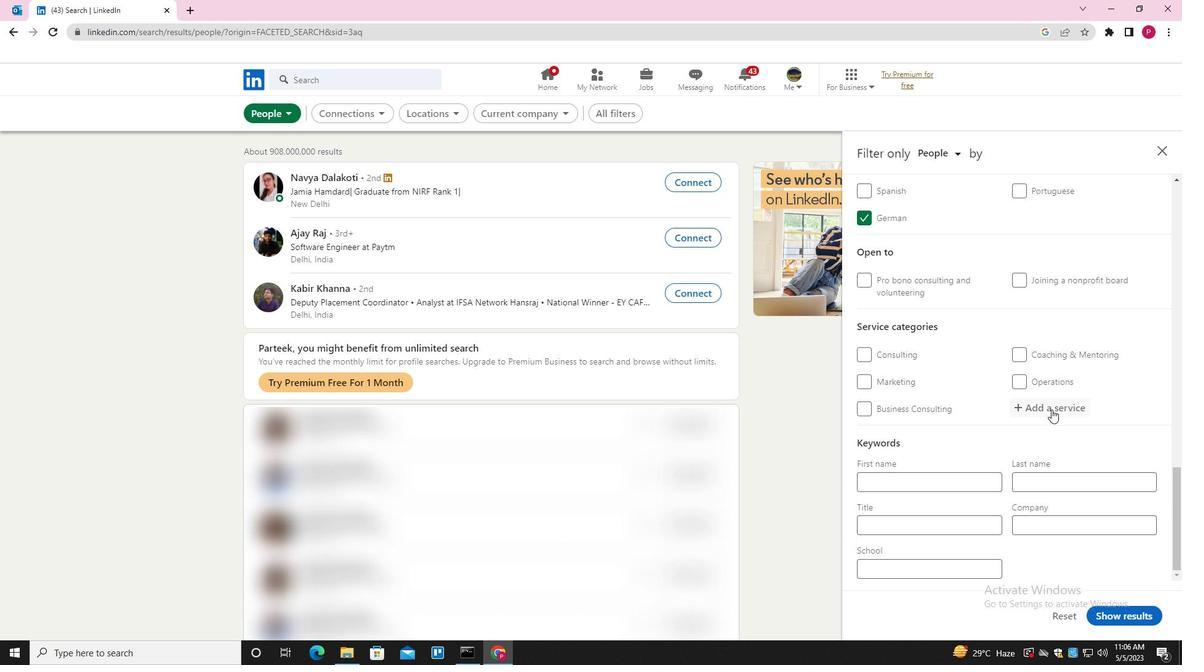 
Action: Key pressed <Key.shift><Key.shift><Key.shift><Key.shift><Key.shift>TRAINING<Key.down><Key.enter>
Screenshot: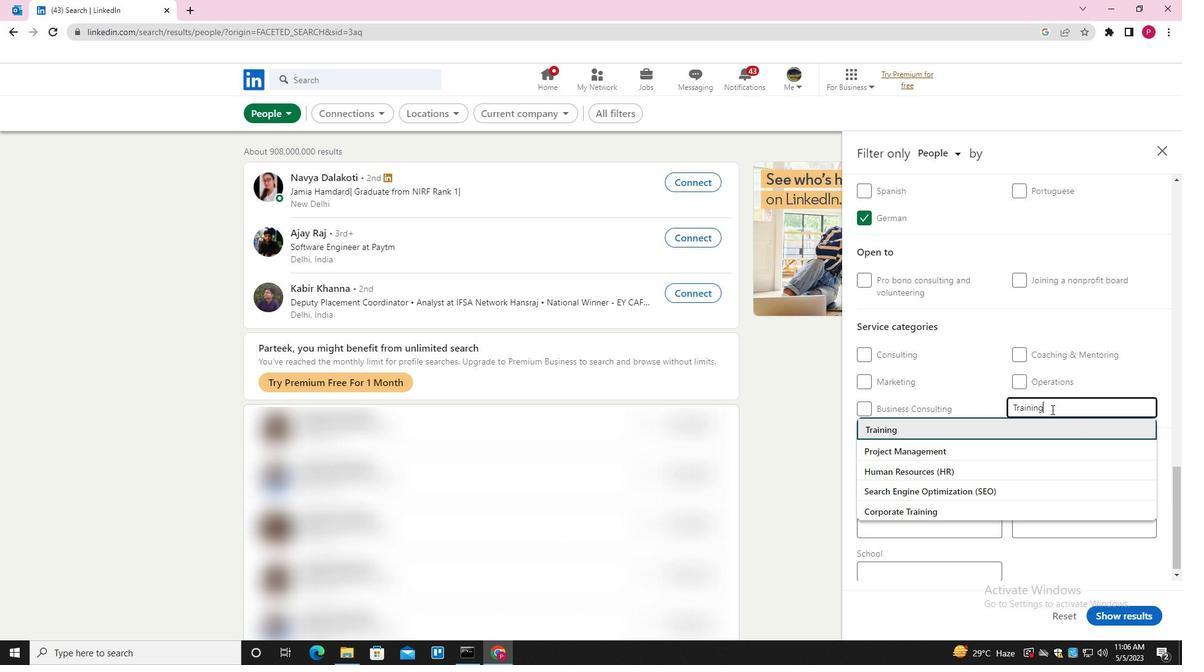 
Action: Mouse moved to (1061, 402)
Screenshot: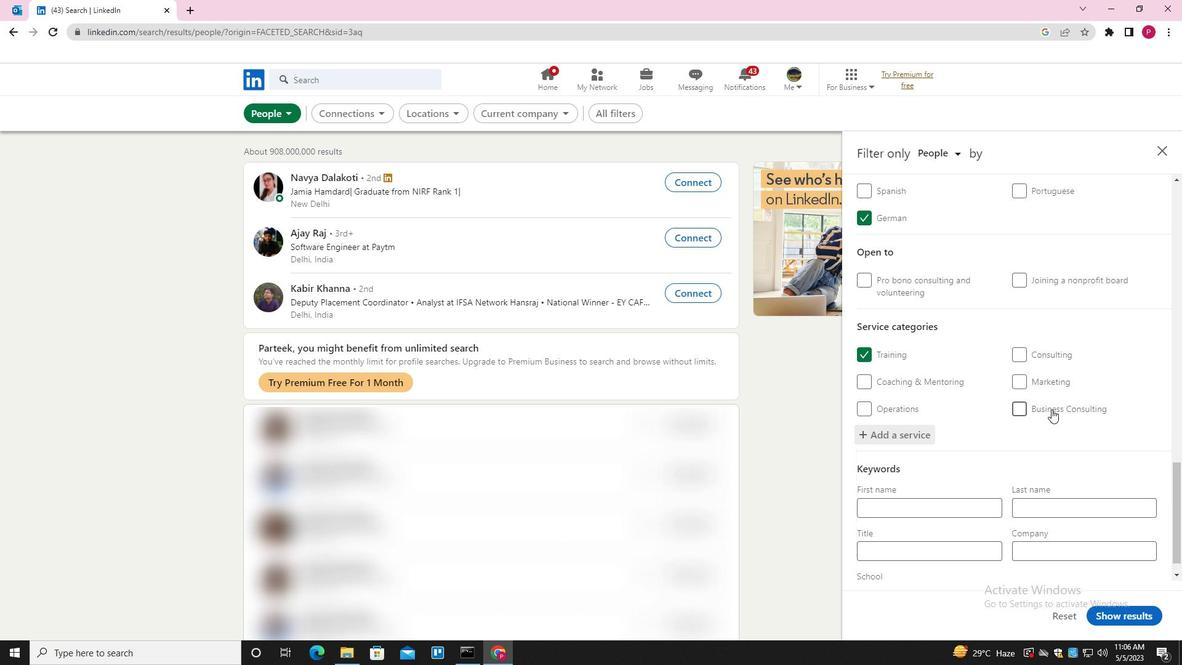 
Action: Mouse scrolled (1061, 402) with delta (0, 0)
Screenshot: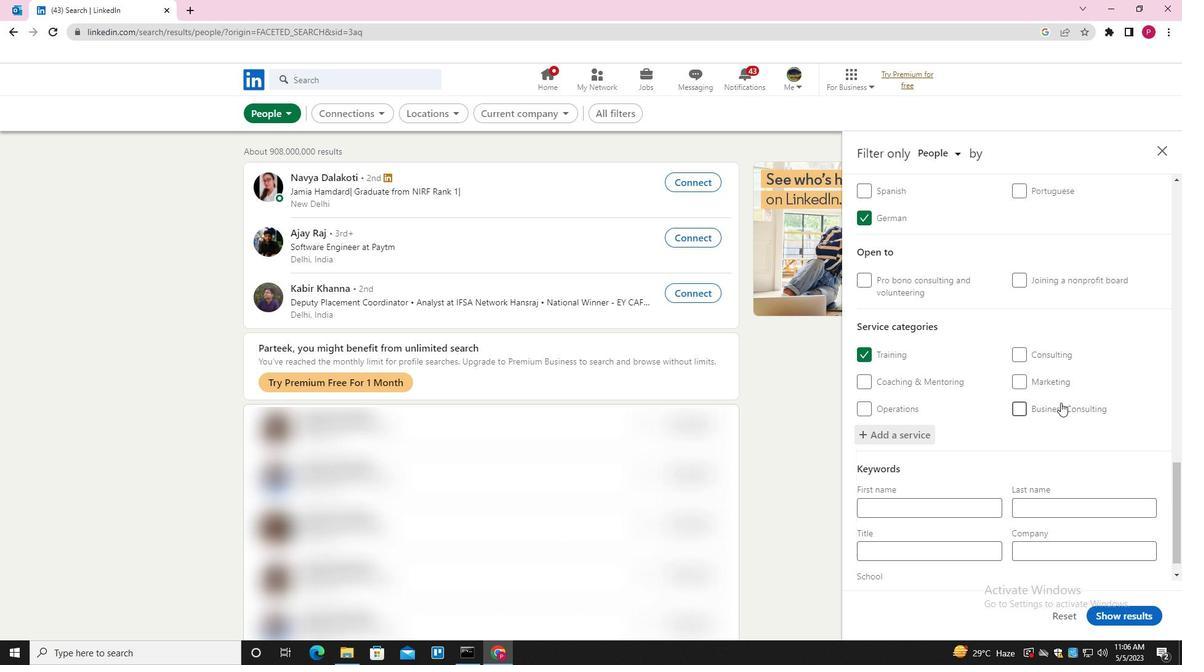 
Action: Mouse scrolled (1061, 402) with delta (0, 0)
Screenshot: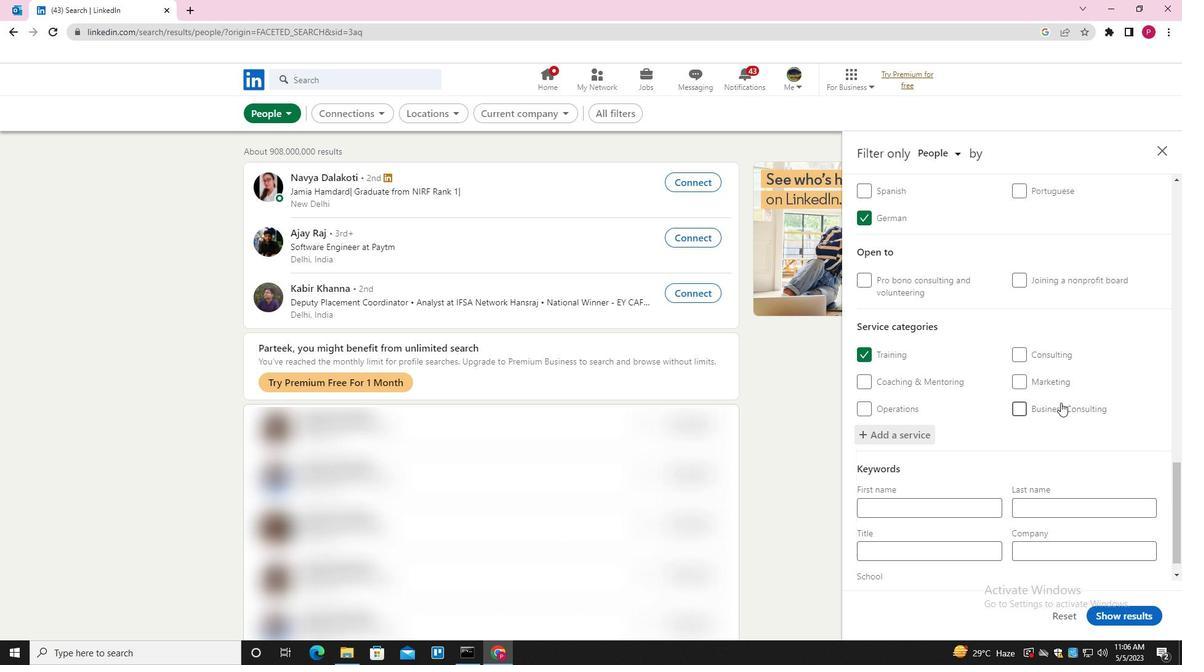 
Action: Mouse scrolled (1061, 402) with delta (0, 0)
Screenshot: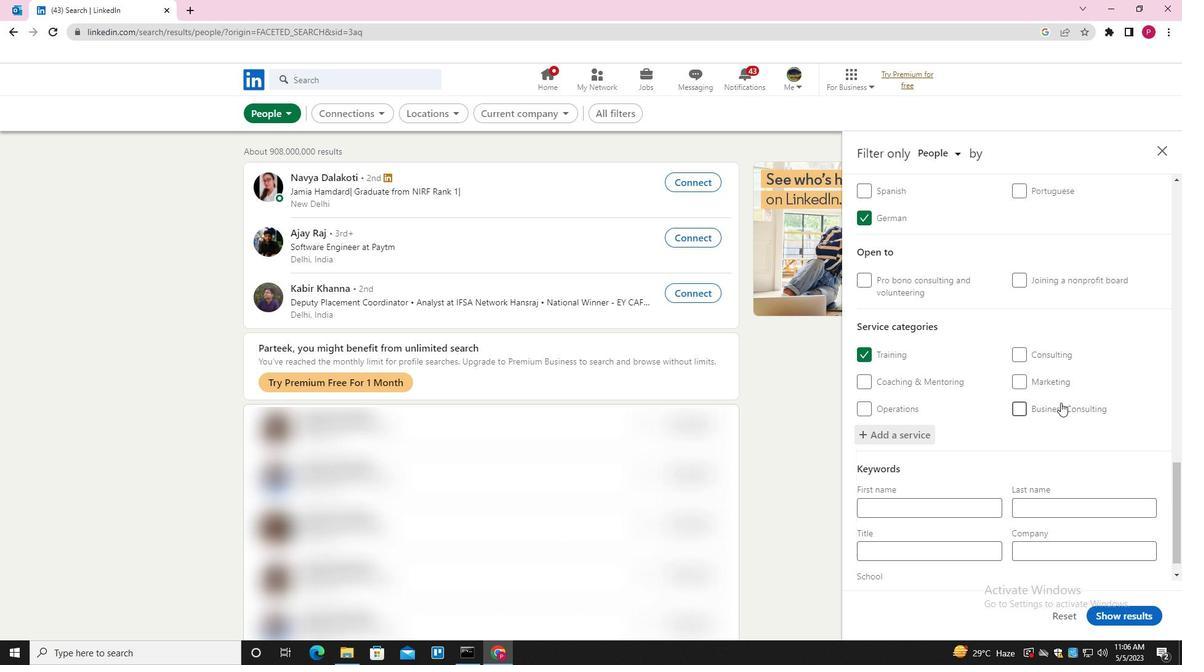 
Action: Mouse scrolled (1061, 402) with delta (0, 0)
Screenshot: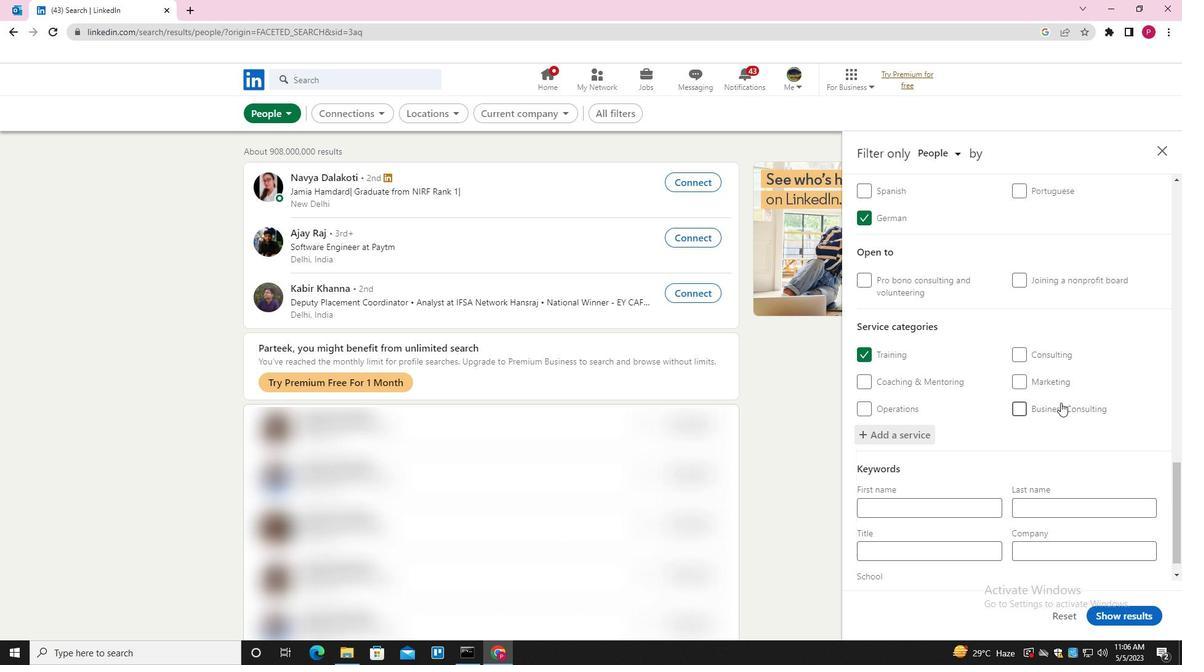 
Action: Mouse moved to (966, 522)
Screenshot: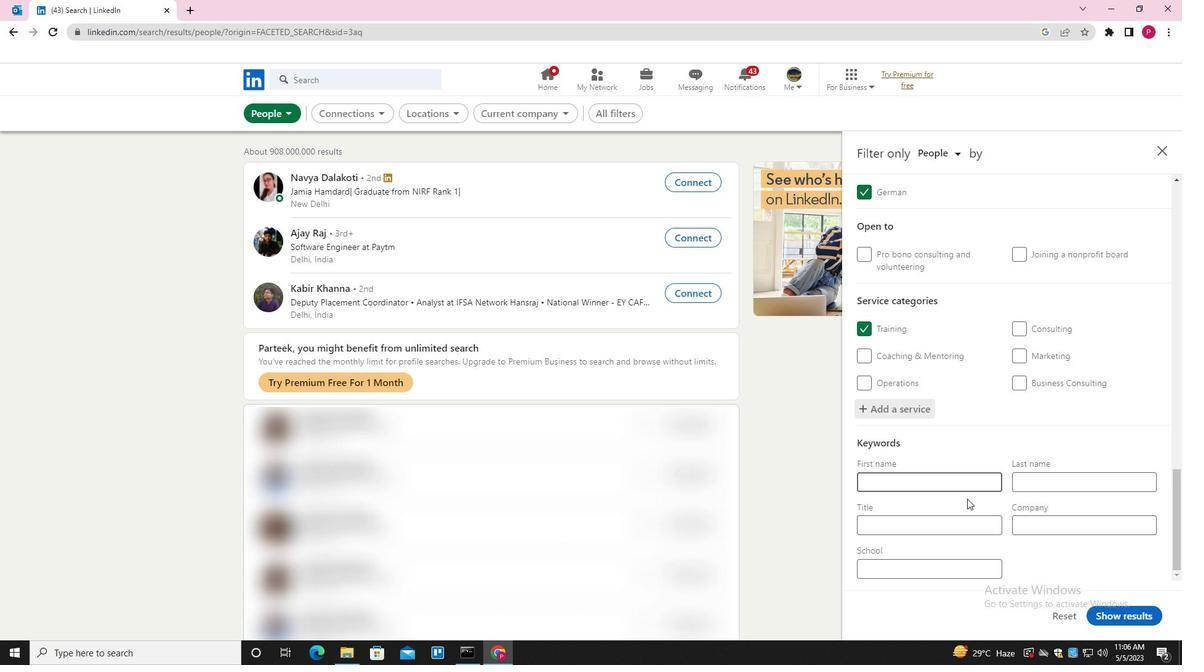
Action: Mouse pressed left at (966, 522)
Screenshot: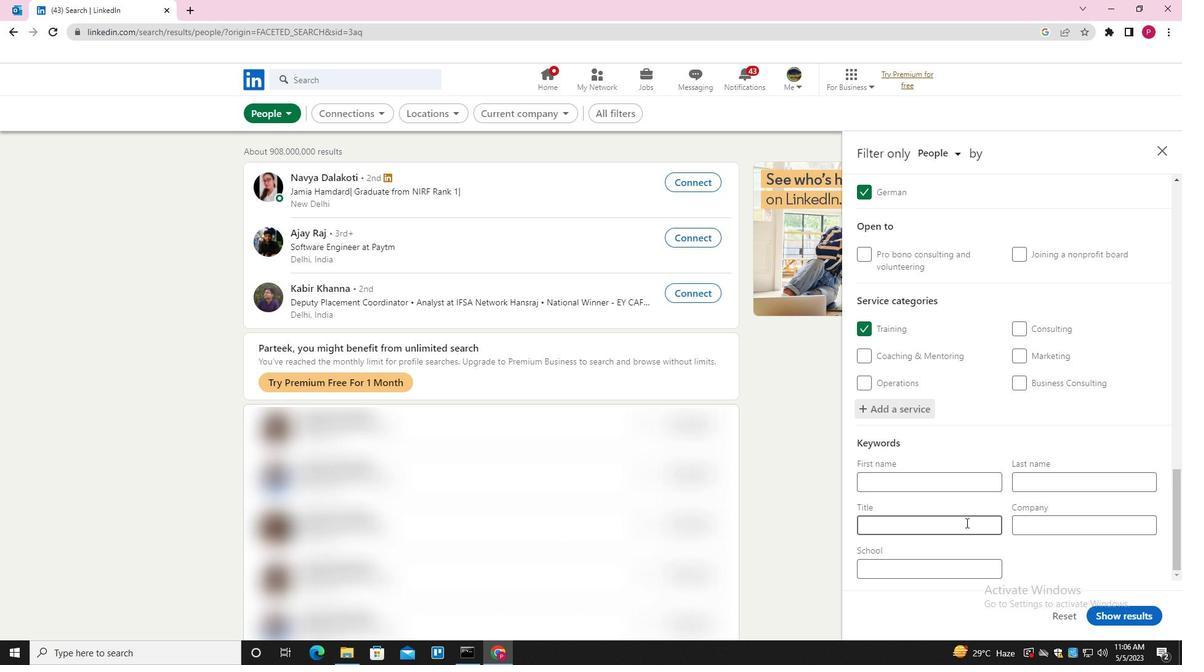 
Action: Key pressed <Key.shift>OFFICE<Key.space><Key.shift>MANAGER
Screenshot: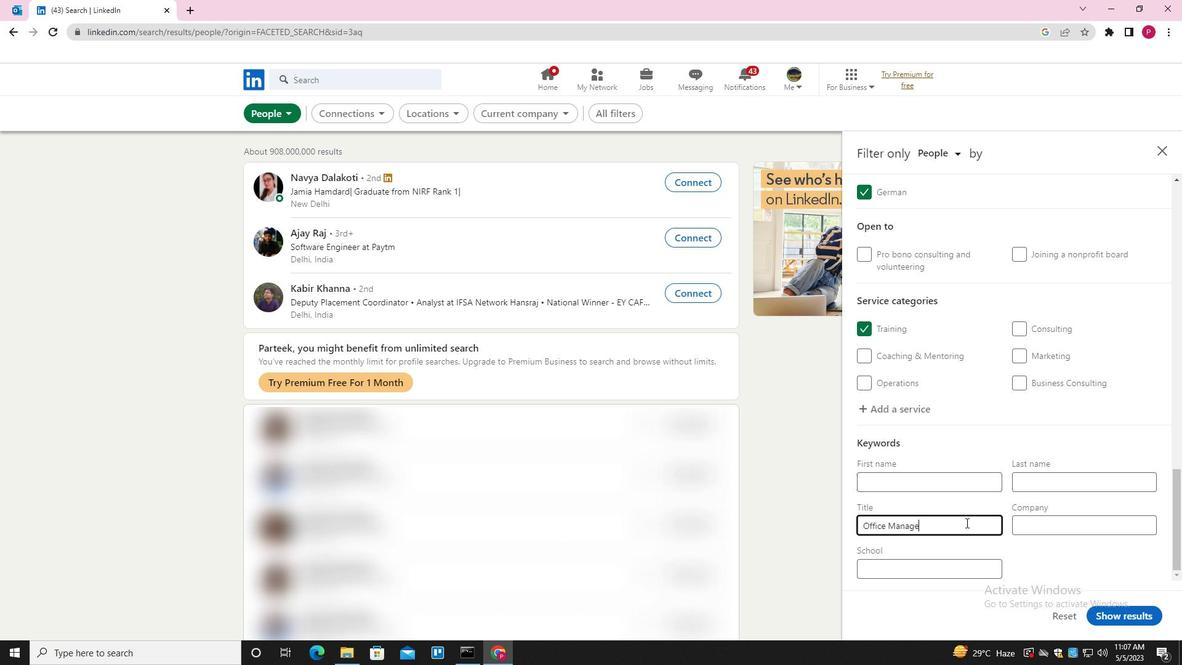 
Action: Mouse moved to (1117, 613)
Screenshot: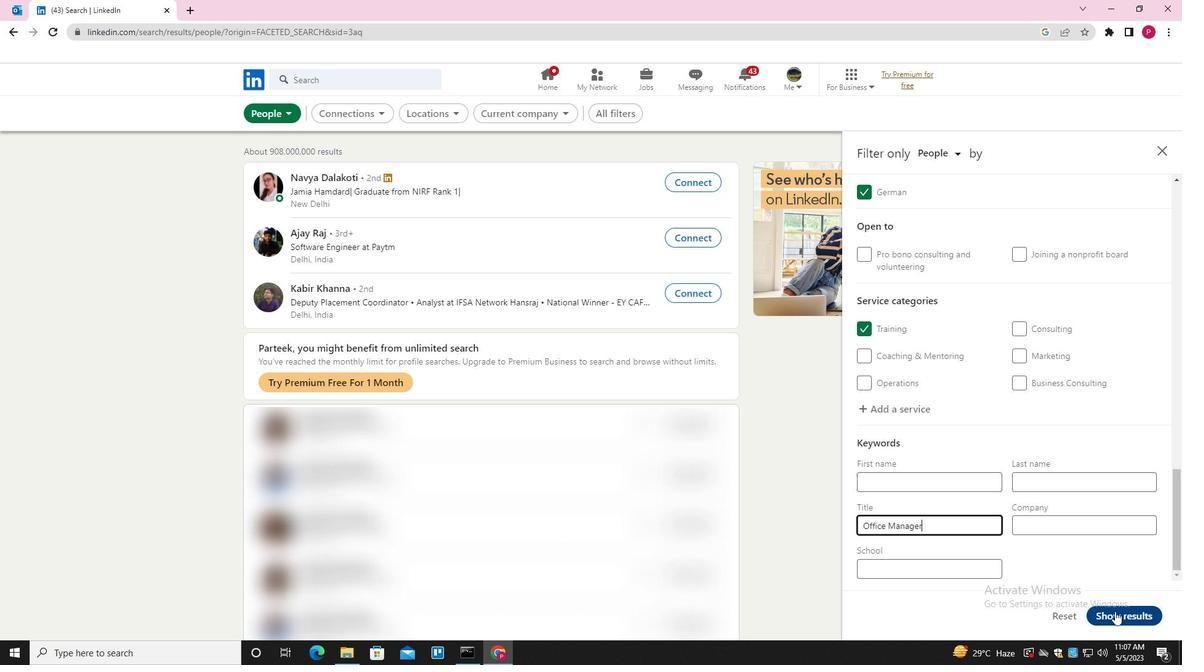 
Action: Mouse pressed left at (1117, 613)
Screenshot: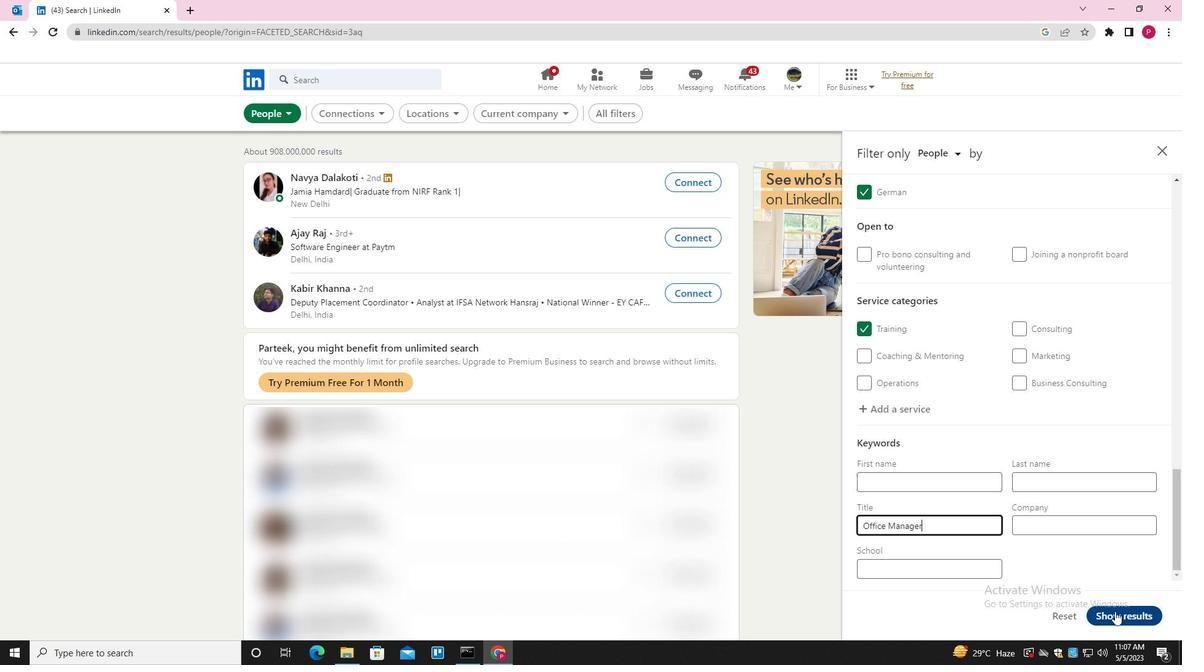 
Action: Mouse moved to (665, 150)
Screenshot: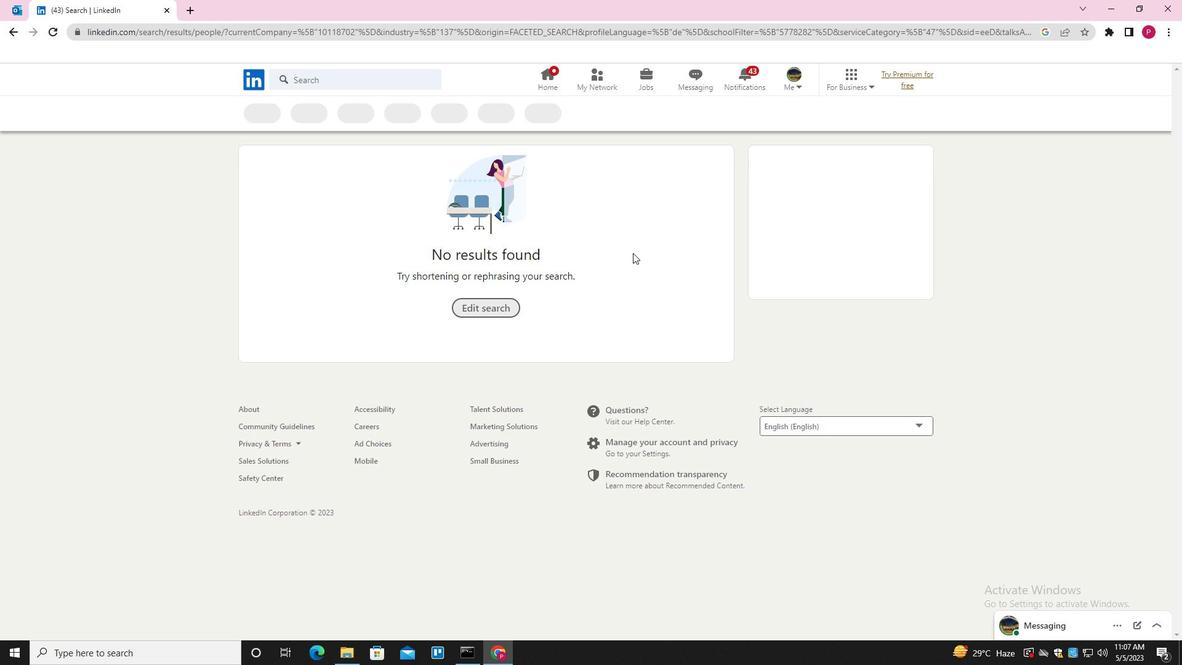 
